 Task: Look for space in Kleve, Germany from 9th June, 2023 to 16th June, 2023 for 2 adults in price range Rs.8000 to Rs.16000. Place can be entire place with 2 bedrooms having 2 beds and 1 bathroom. Property type can be house, flat, guest house. Booking option can be shelf check-in. Required host language is English.
Action: Mouse moved to (432, 106)
Screenshot: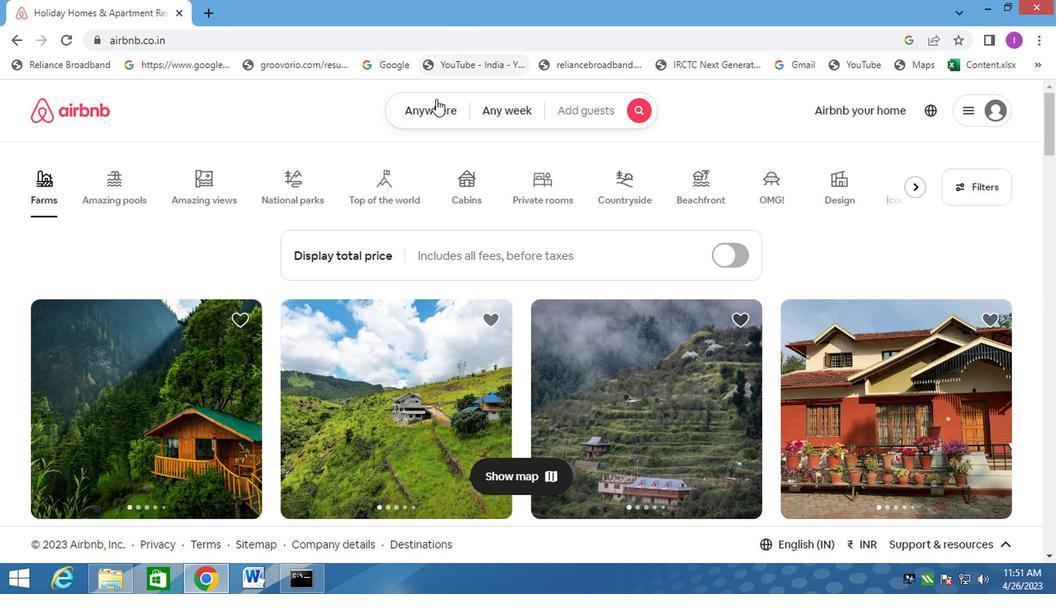
Action: Mouse pressed left at (432, 106)
Screenshot: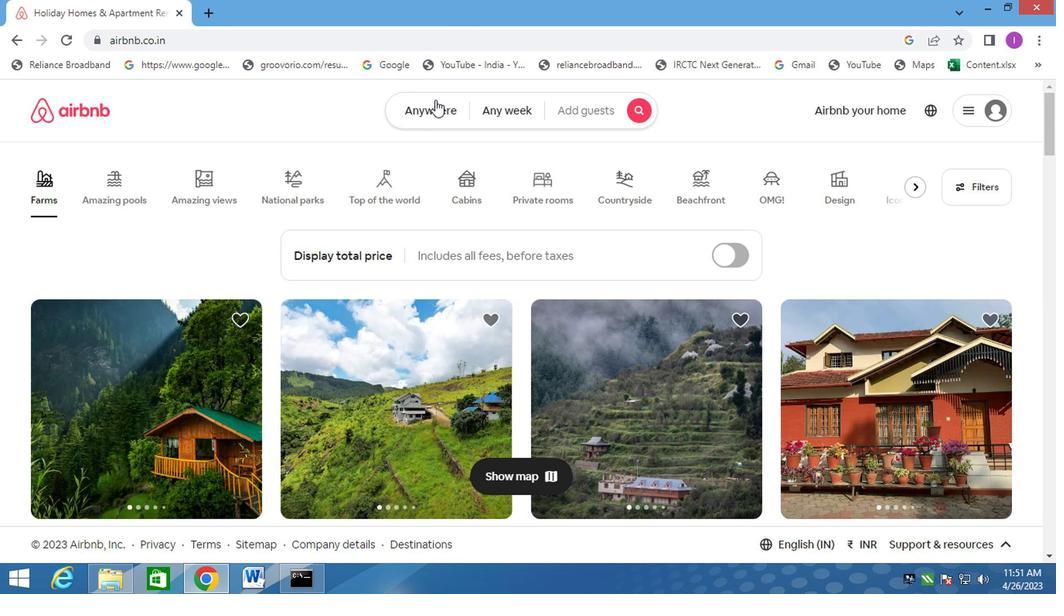 
Action: Mouse moved to (232, 183)
Screenshot: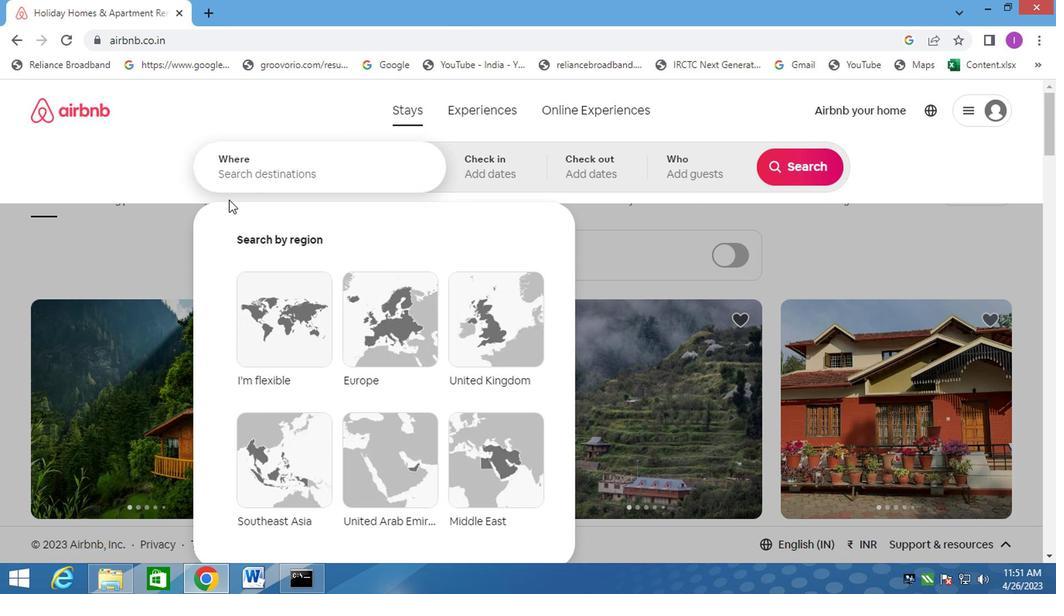
Action: Mouse pressed left at (232, 183)
Screenshot: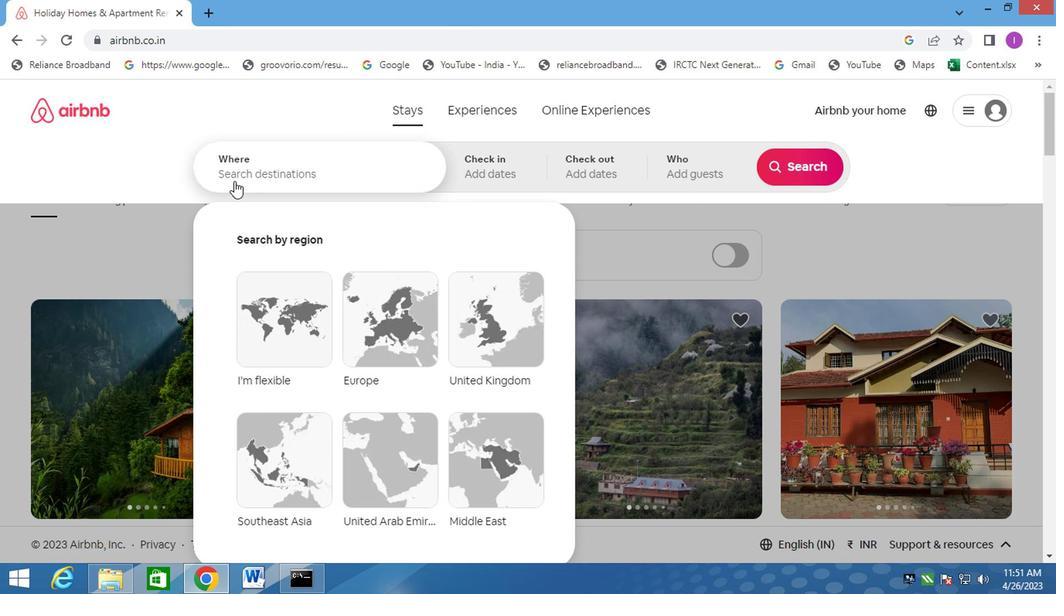 
Action: Mouse moved to (390, 94)
Screenshot: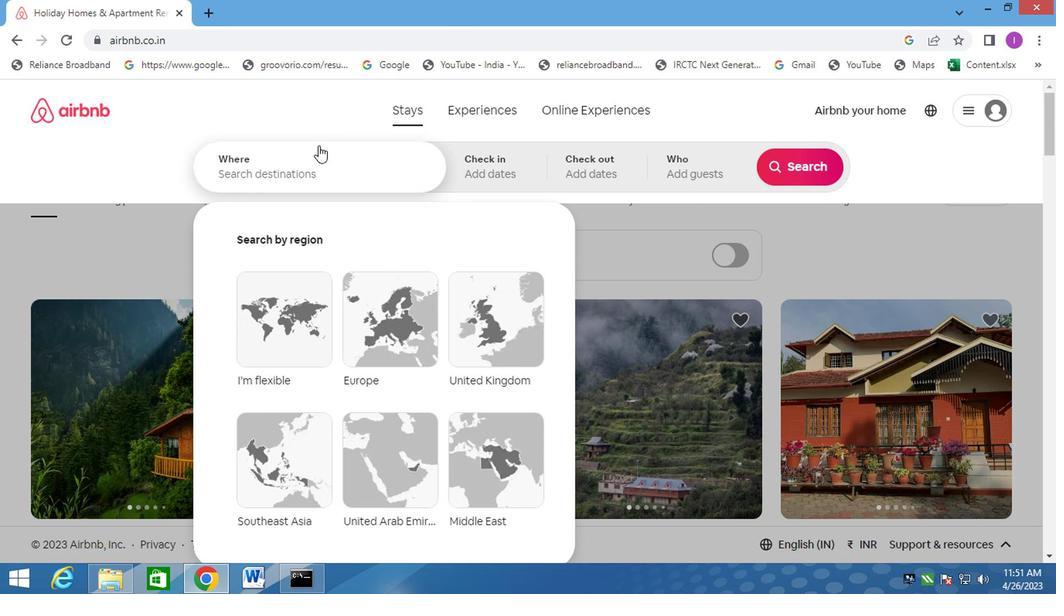 
Action: Key pressed <Key.shift>KELVE,GERNMANY
Screenshot: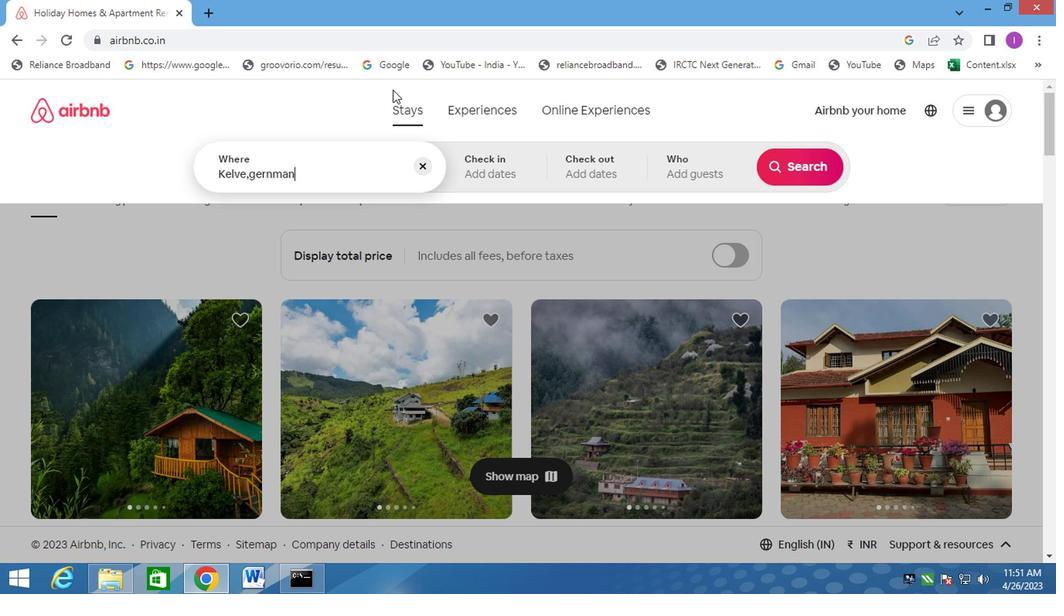 
Action: Mouse moved to (339, 255)
Screenshot: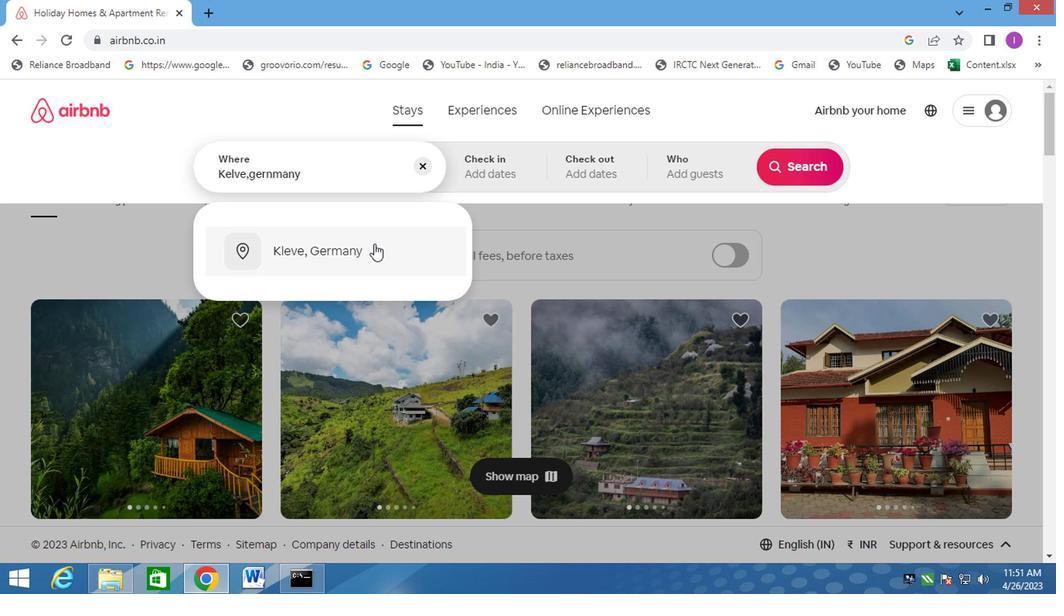 
Action: Mouse pressed left at (339, 255)
Screenshot: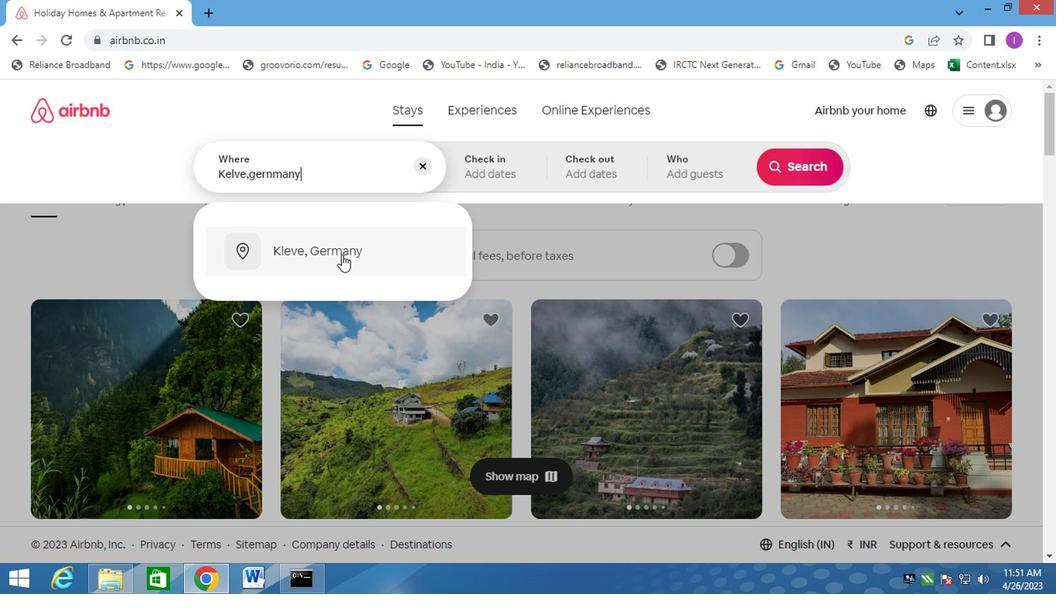
Action: Mouse moved to (784, 295)
Screenshot: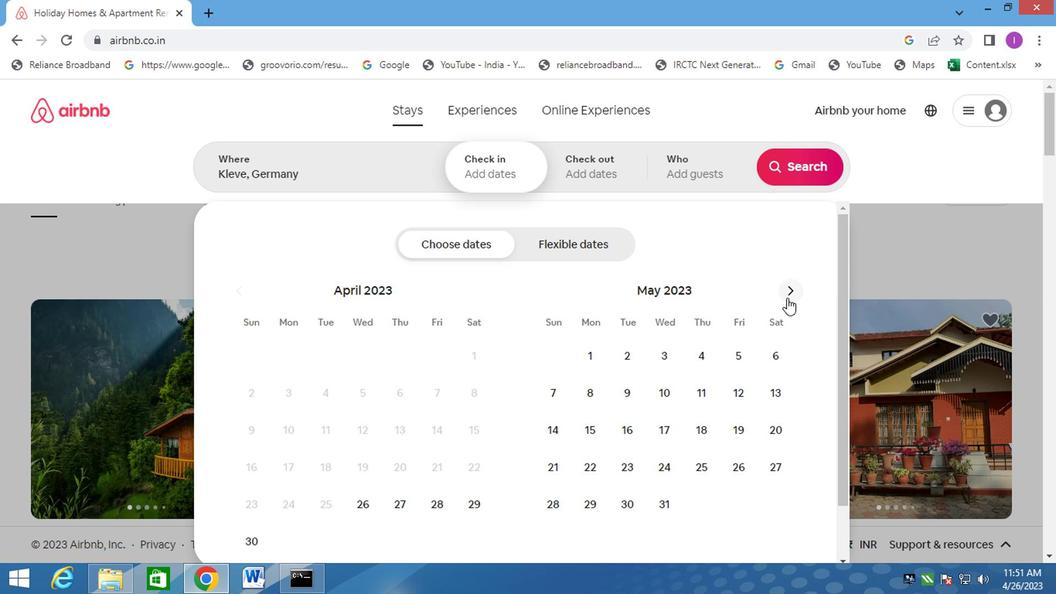 
Action: Mouse pressed left at (784, 295)
Screenshot: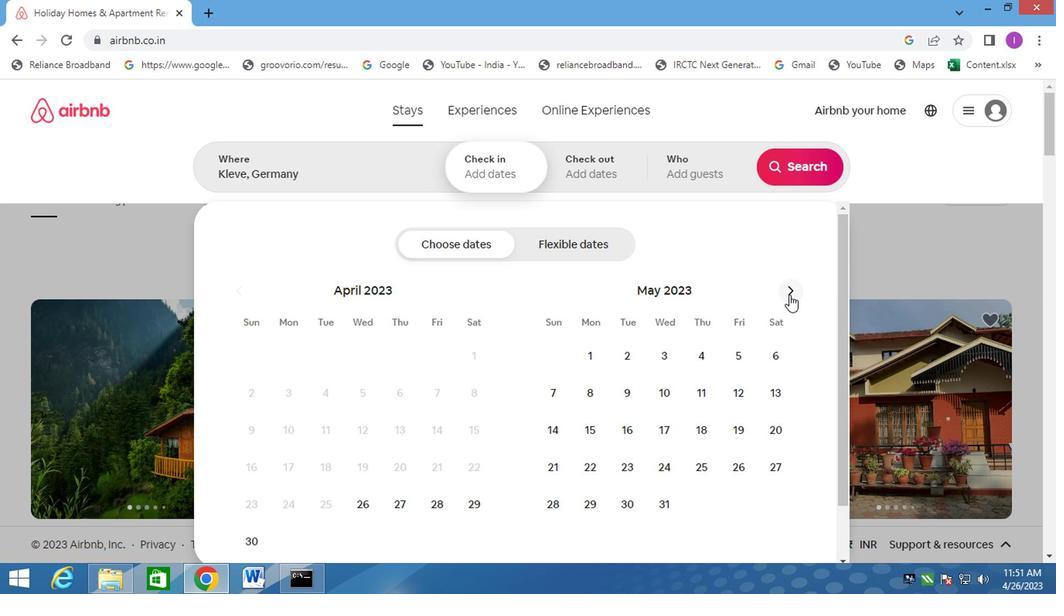 
Action: Mouse moved to (736, 393)
Screenshot: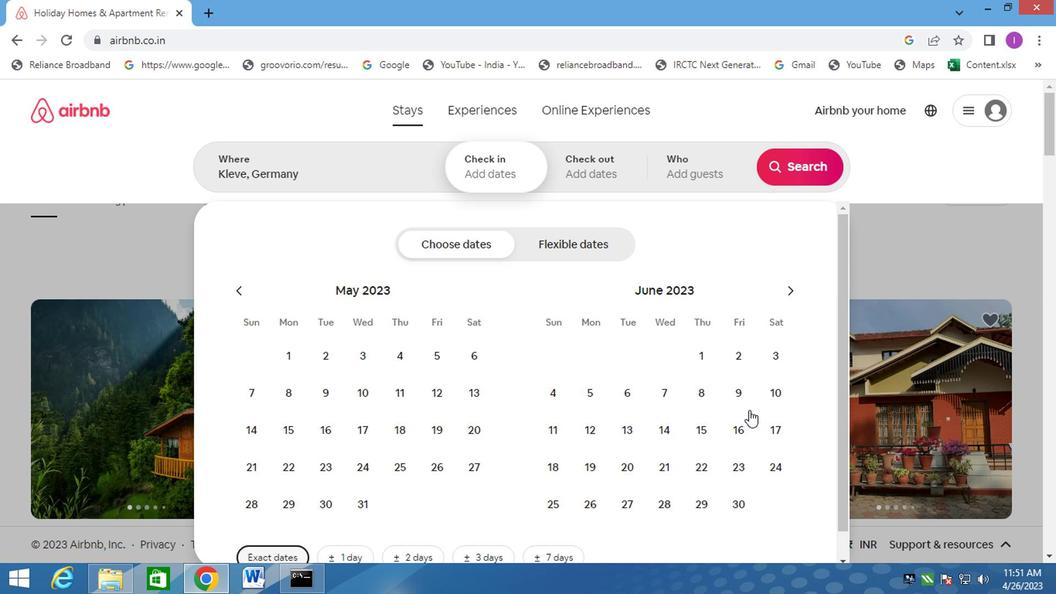 
Action: Mouse pressed left at (736, 393)
Screenshot: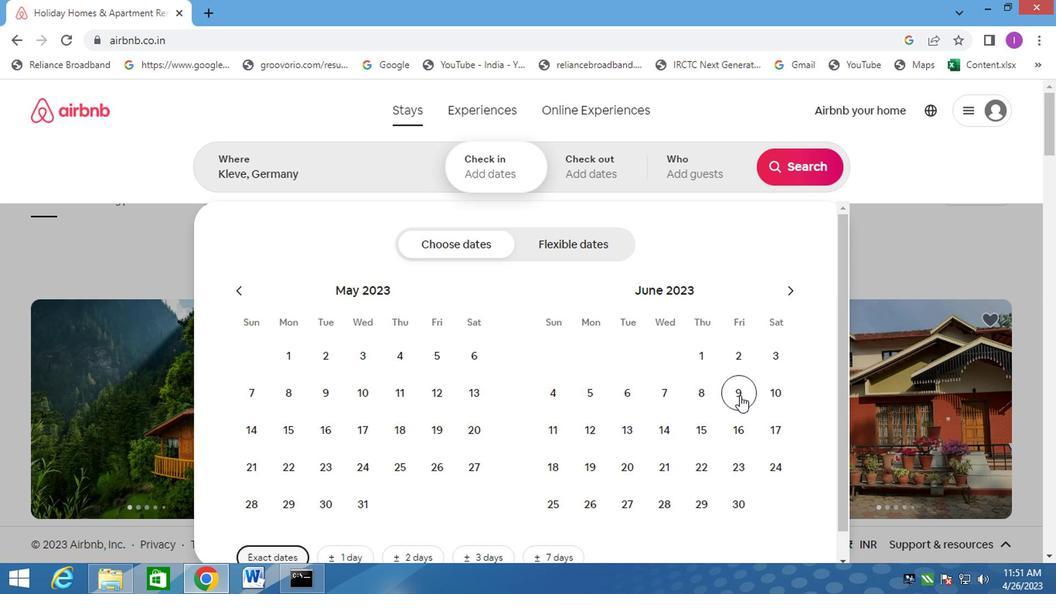 
Action: Mouse moved to (740, 428)
Screenshot: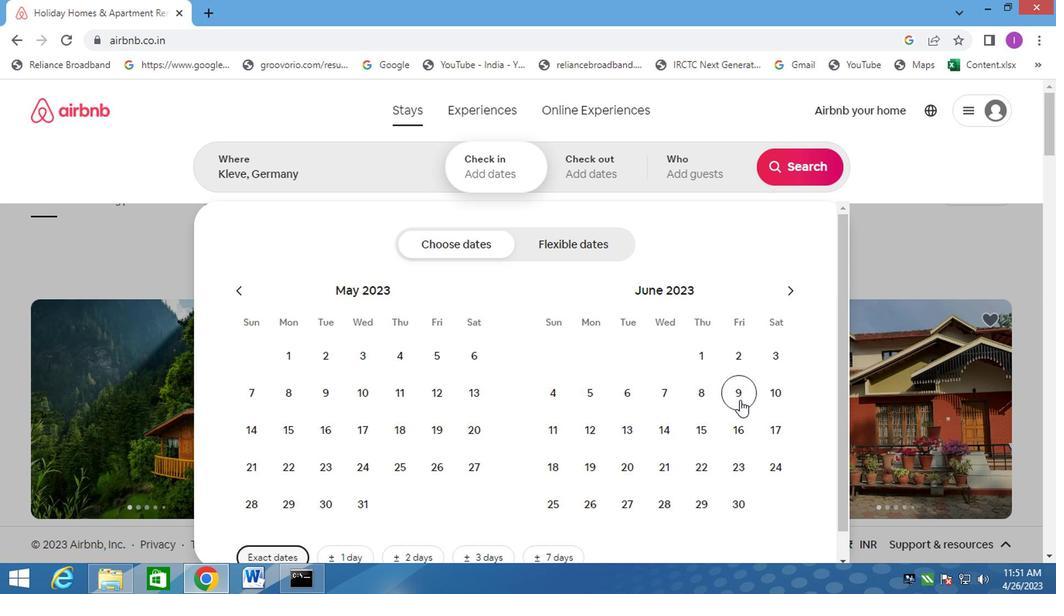 
Action: Mouse pressed left at (740, 428)
Screenshot: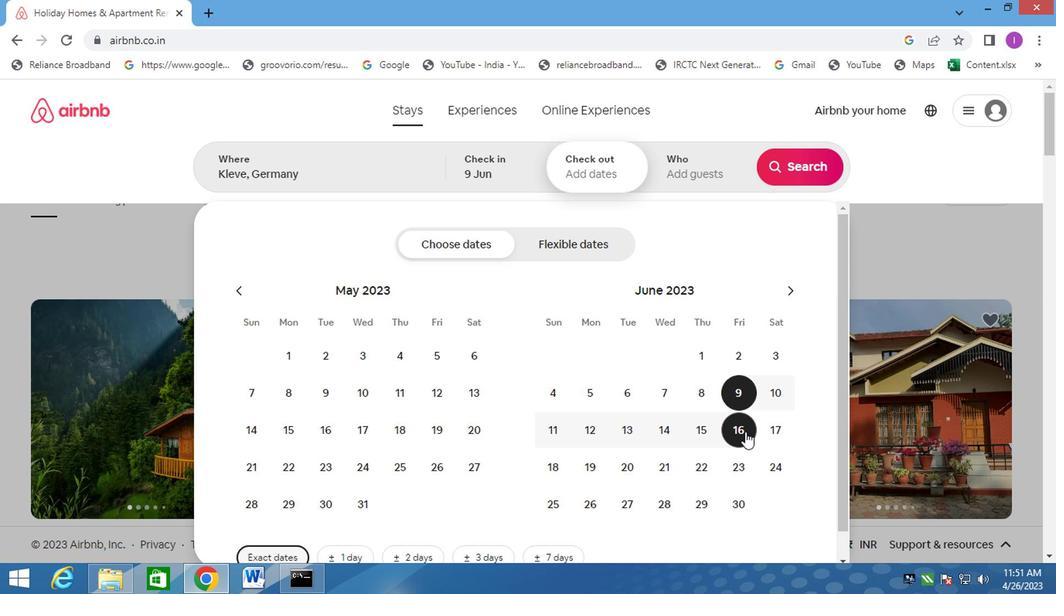 
Action: Mouse moved to (692, 183)
Screenshot: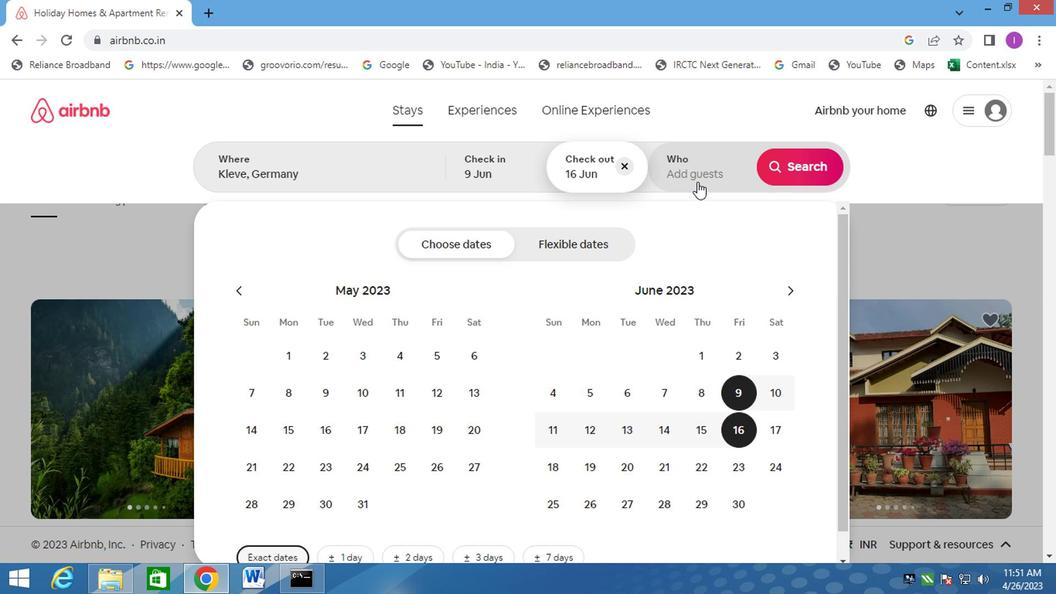 
Action: Mouse pressed left at (692, 183)
Screenshot: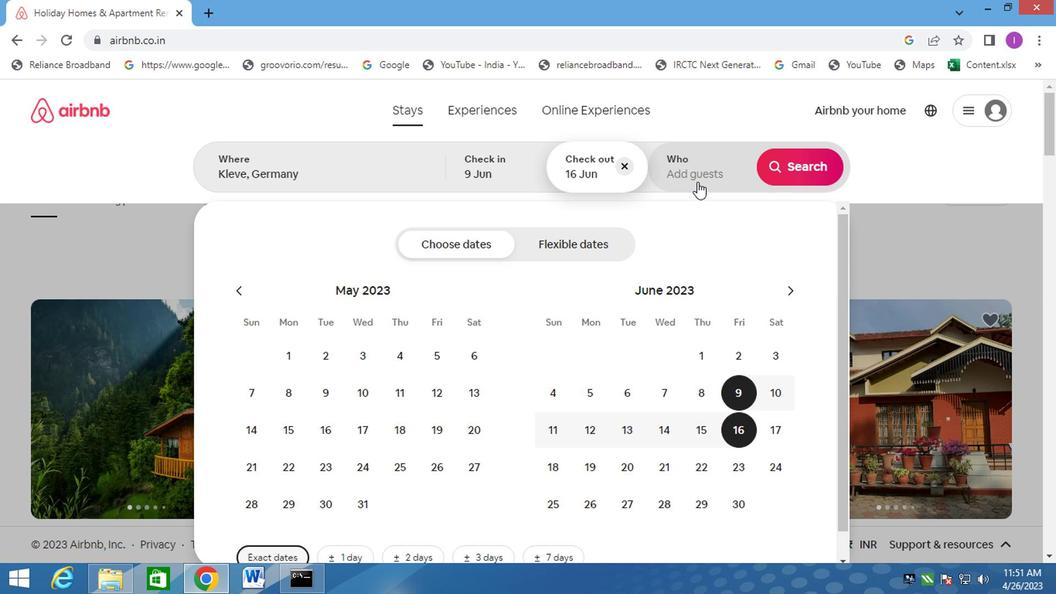 
Action: Mouse moved to (800, 245)
Screenshot: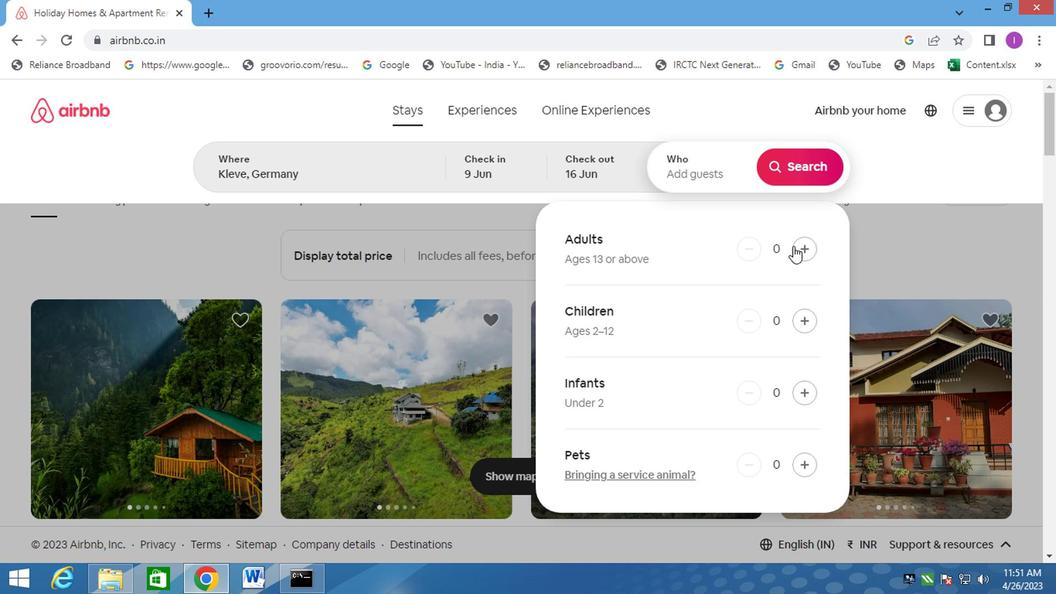 
Action: Mouse pressed left at (800, 245)
Screenshot: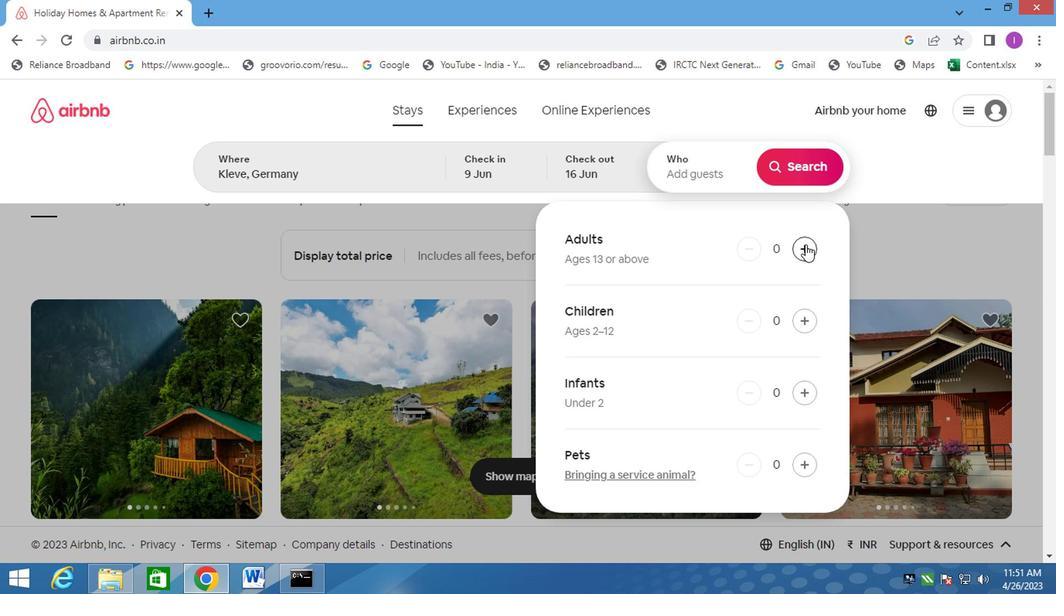 
Action: Mouse moved to (802, 245)
Screenshot: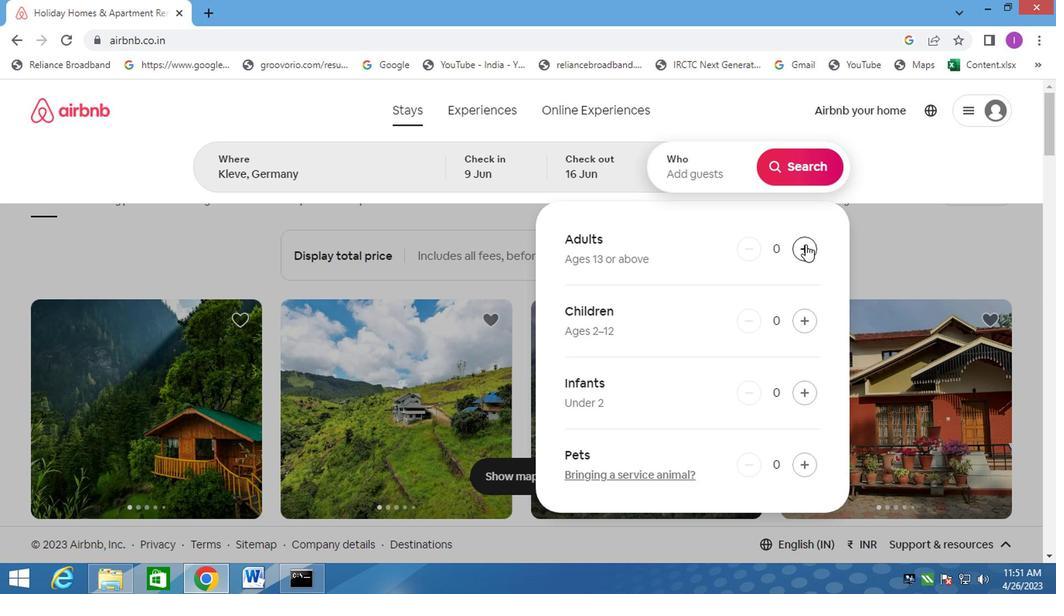 
Action: Mouse pressed left at (802, 245)
Screenshot: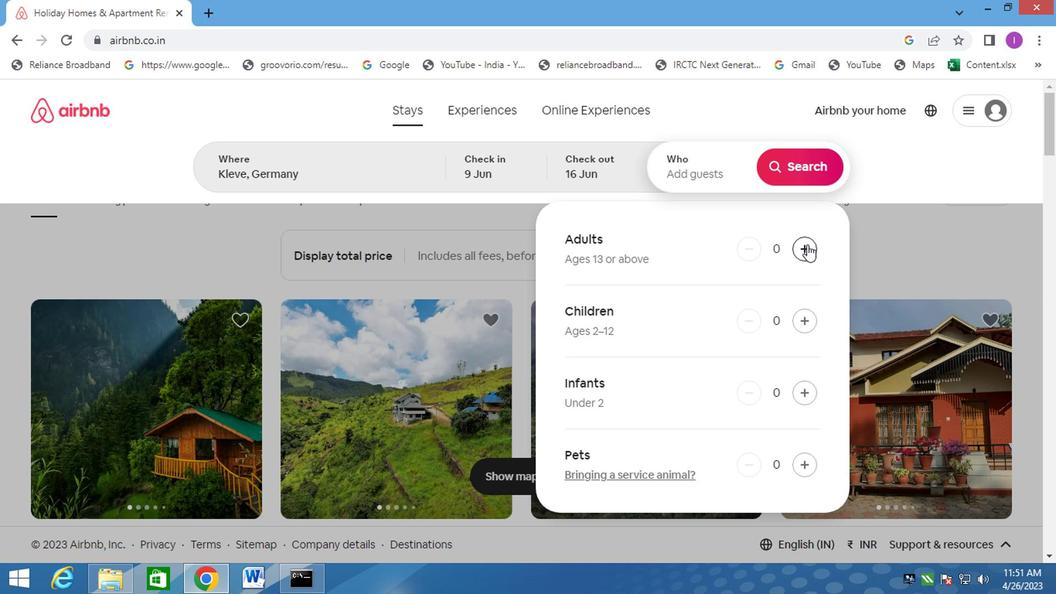 
Action: Mouse moved to (784, 177)
Screenshot: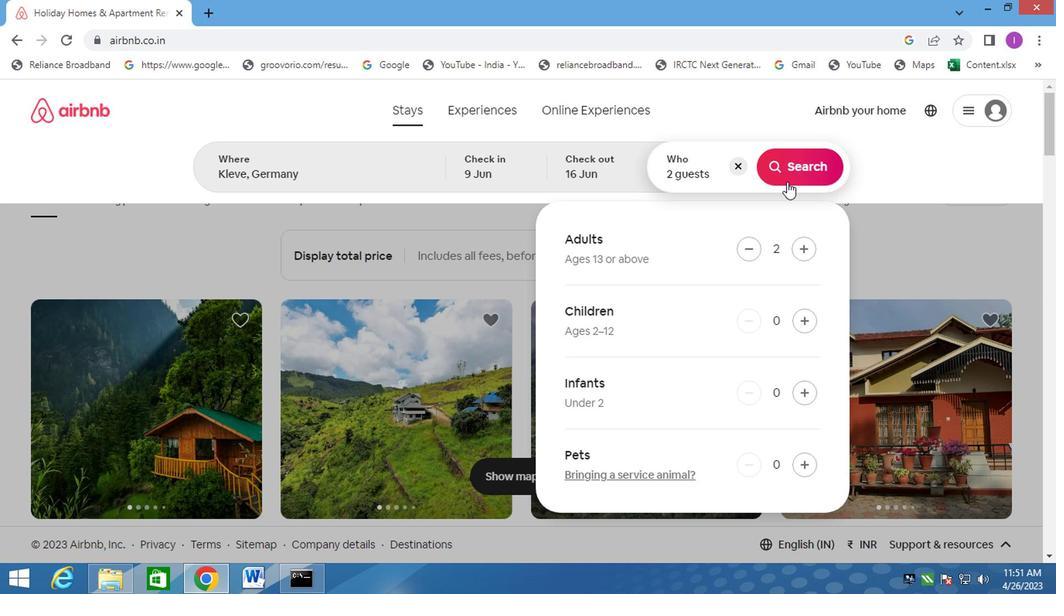 
Action: Mouse pressed left at (784, 177)
Screenshot: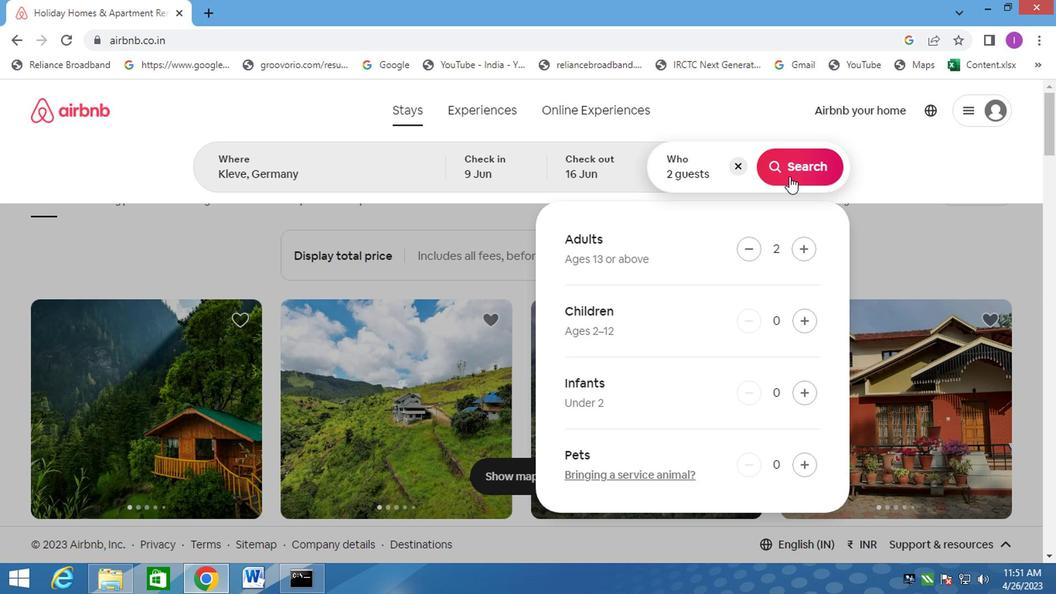 
Action: Mouse moved to (987, 176)
Screenshot: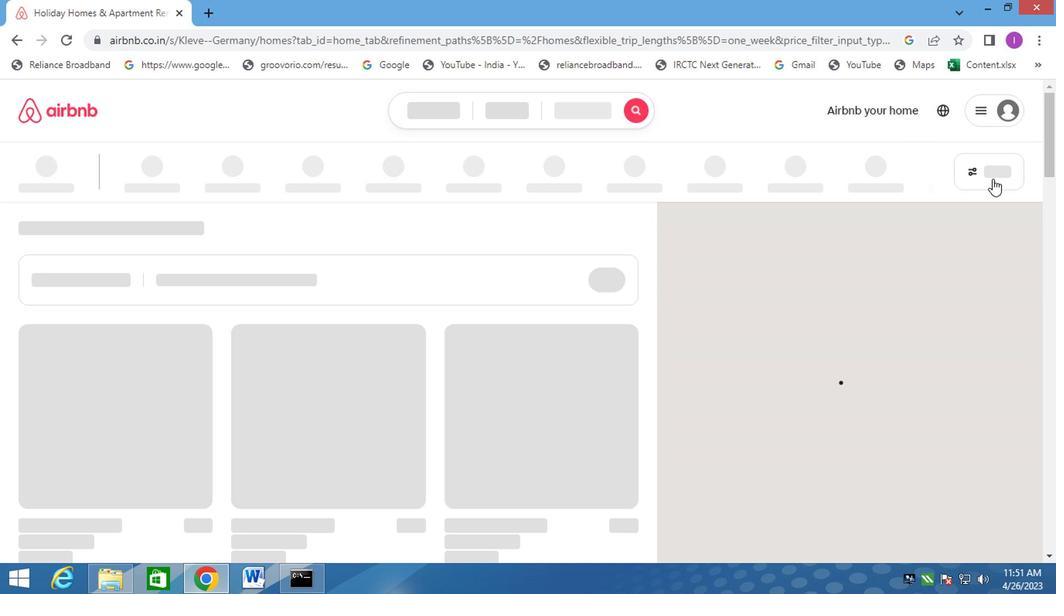 
Action: Mouse pressed left at (987, 176)
Screenshot: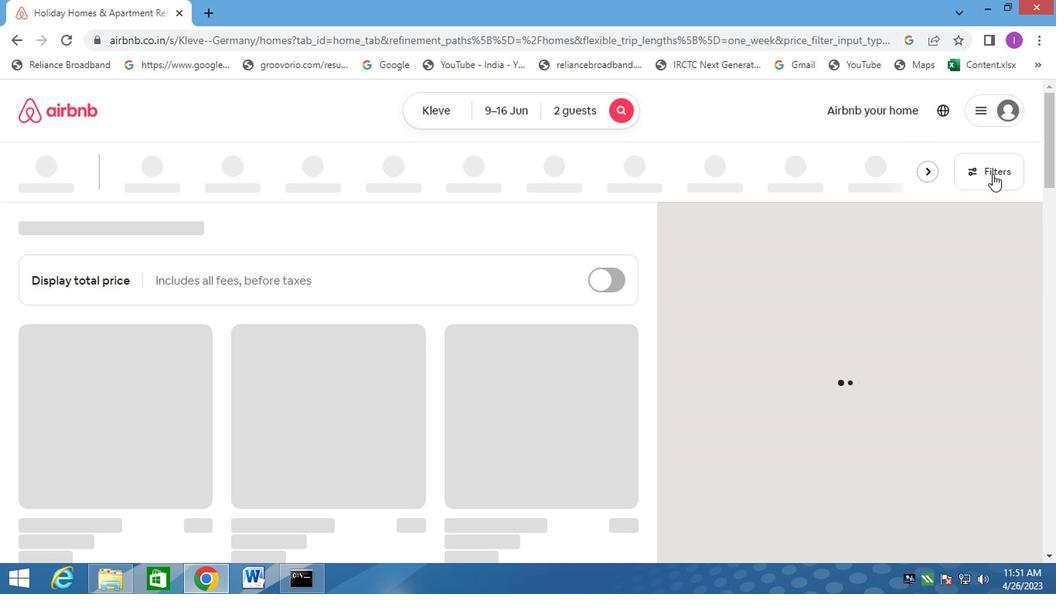 
Action: Mouse moved to (327, 368)
Screenshot: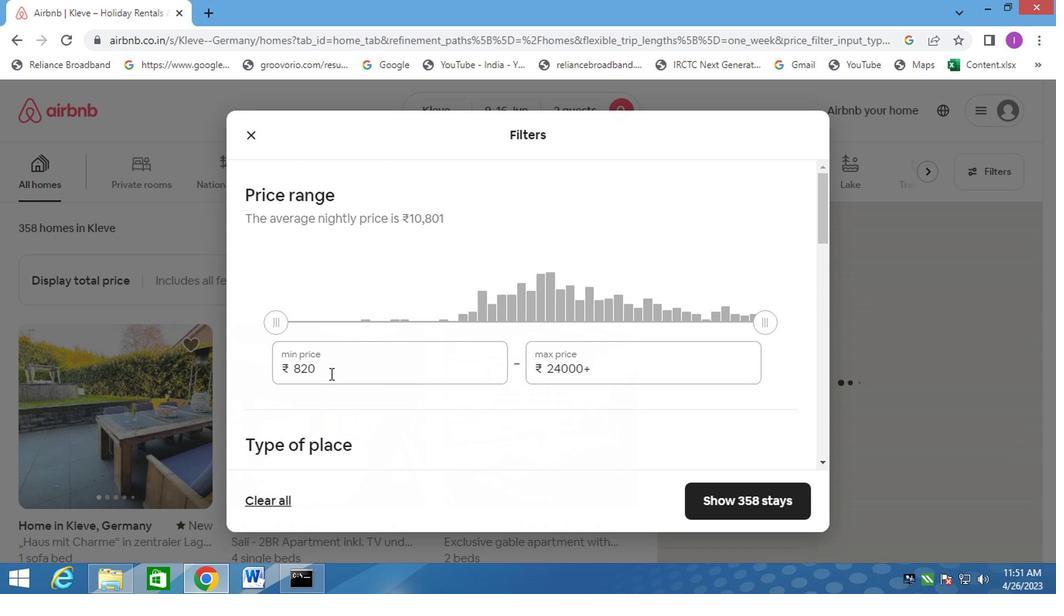 
Action: Mouse pressed left at (327, 368)
Screenshot: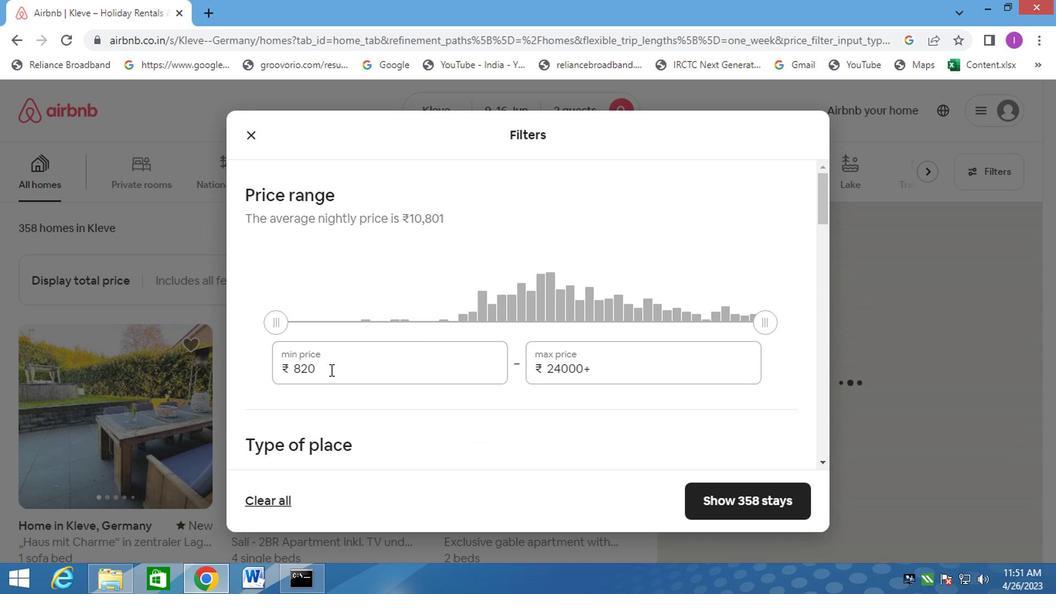 
Action: Mouse moved to (300, 360)
Screenshot: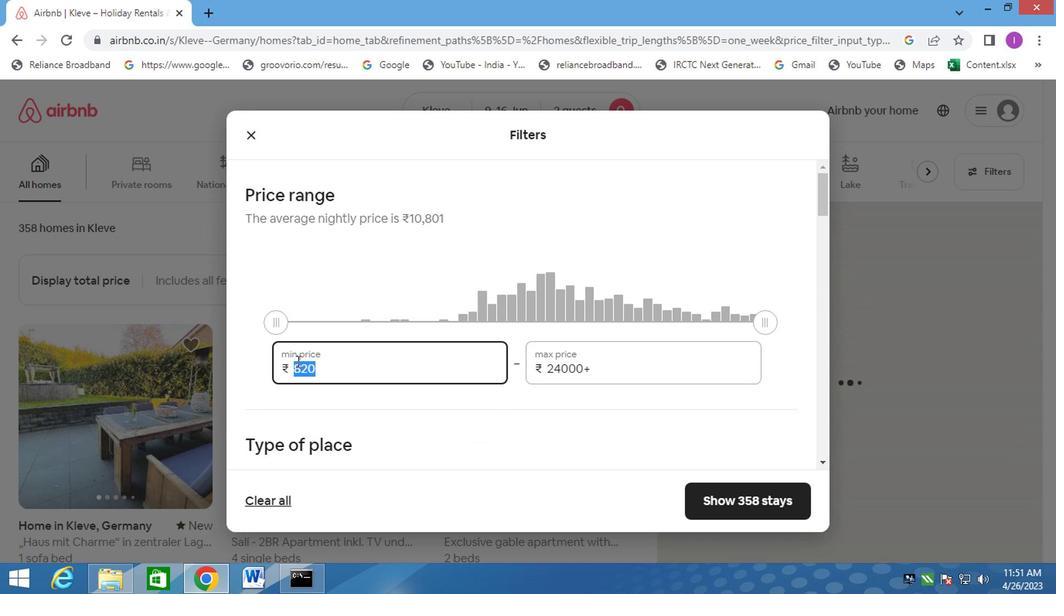 
Action: Key pressed 8000
Screenshot: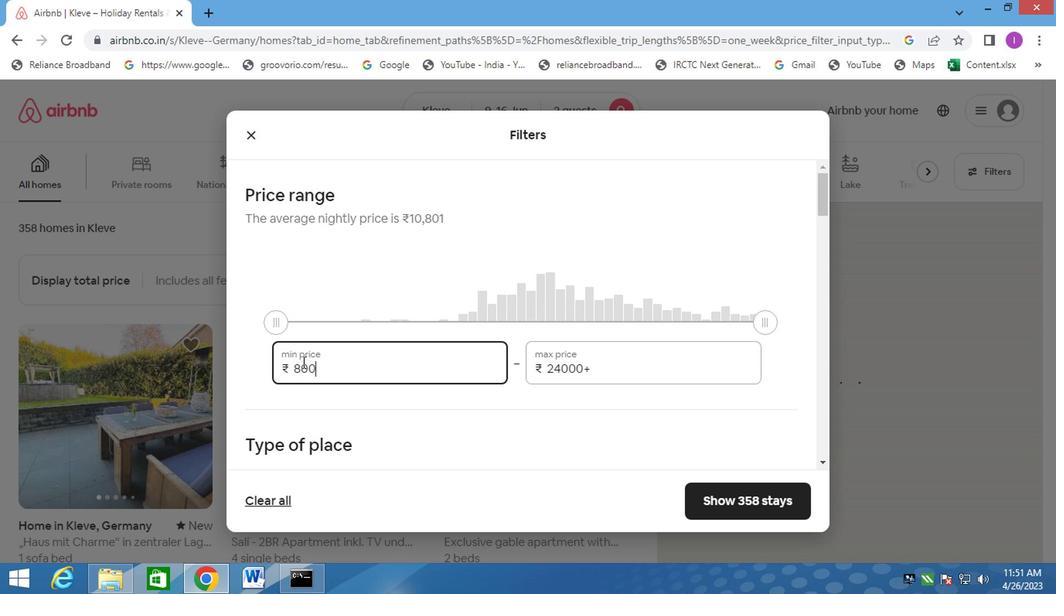 
Action: Mouse moved to (629, 370)
Screenshot: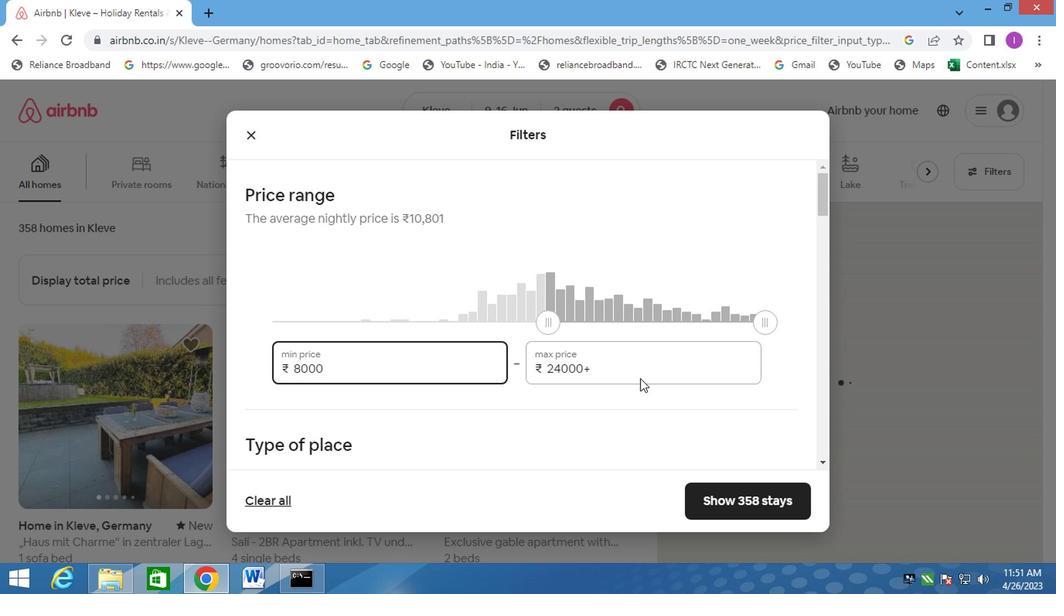 
Action: Mouse pressed left at (629, 370)
Screenshot: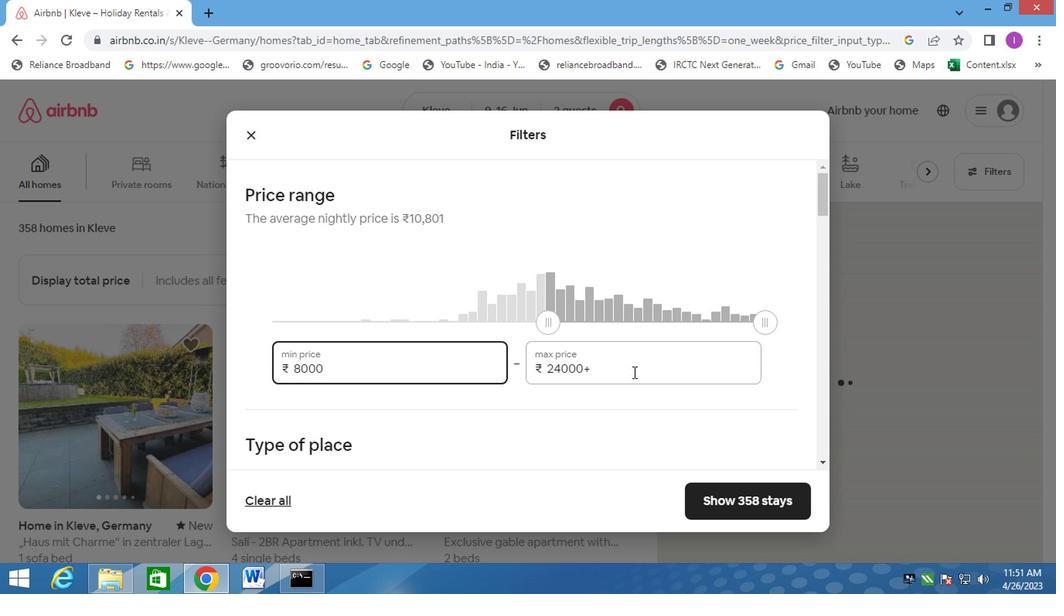 
Action: Mouse moved to (531, 366)
Screenshot: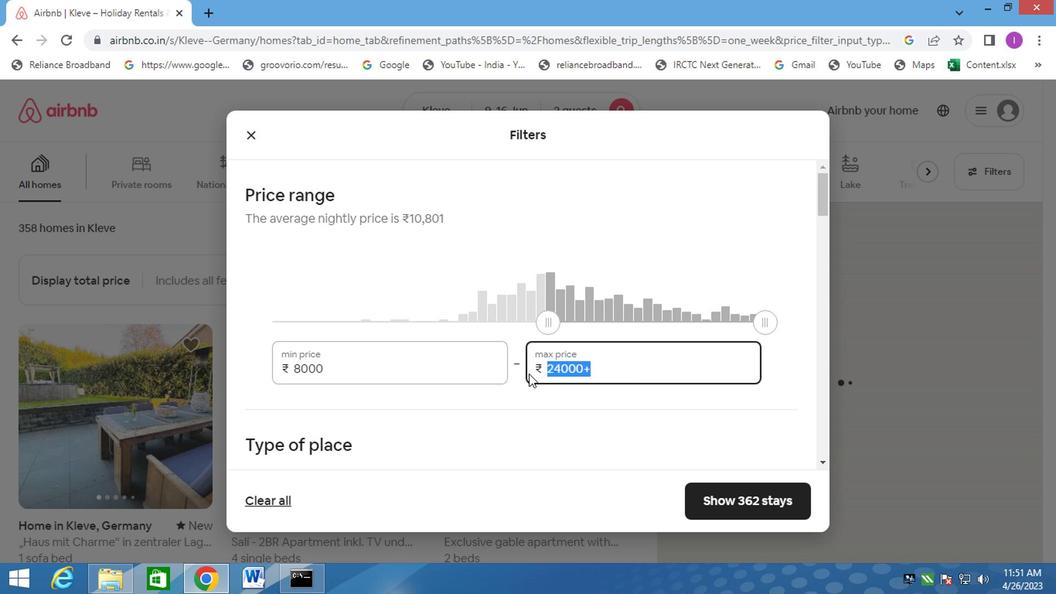 
Action: Key pressed 16000
Screenshot: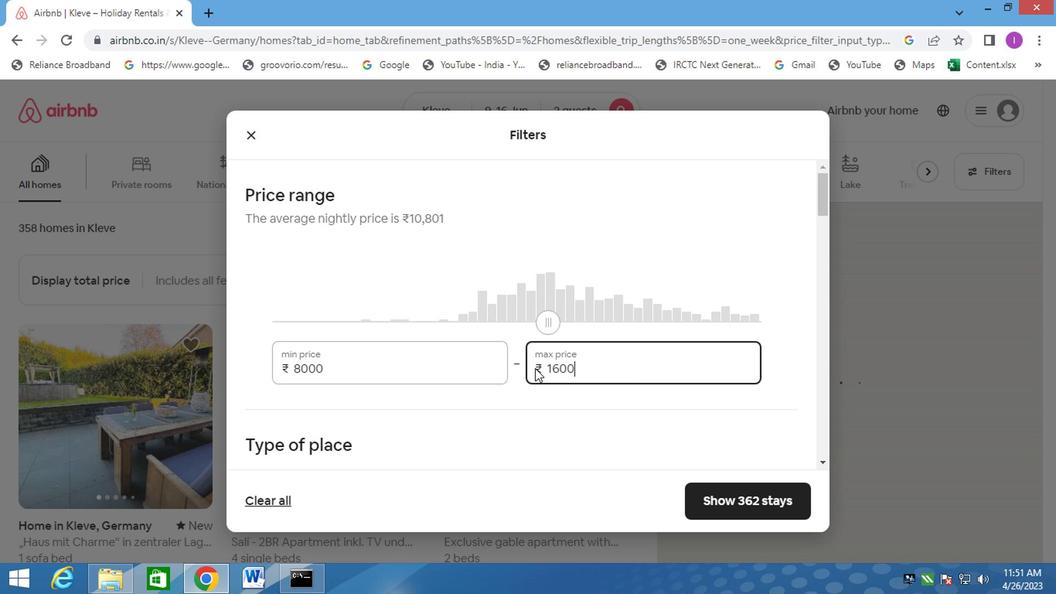 
Action: Mouse moved to (533, 361)
Screenshot: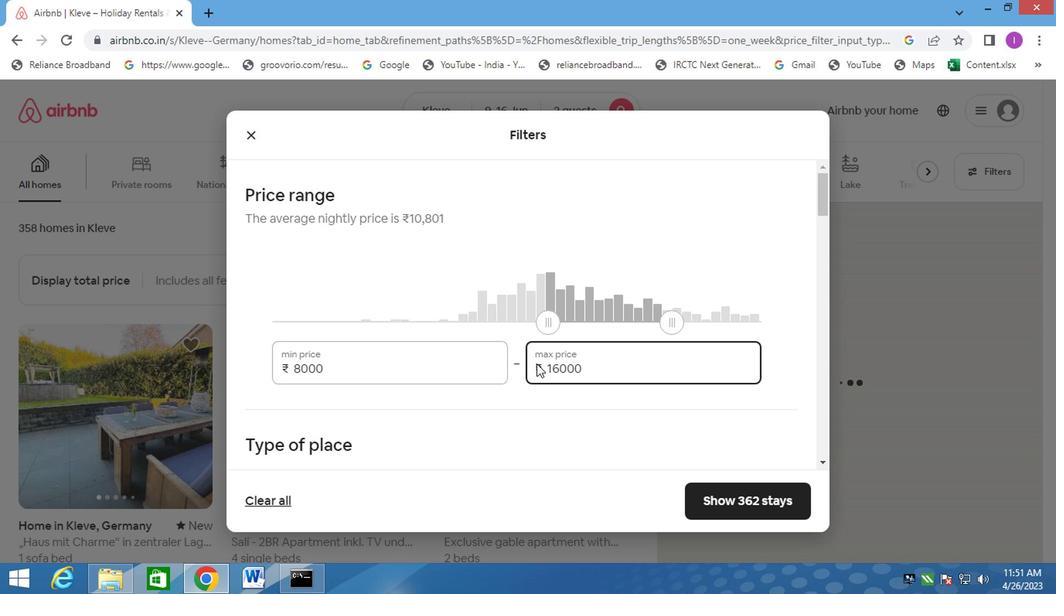 
Action: Mouse scrolled (533, 360) with delta (0, -1)
Screenshot: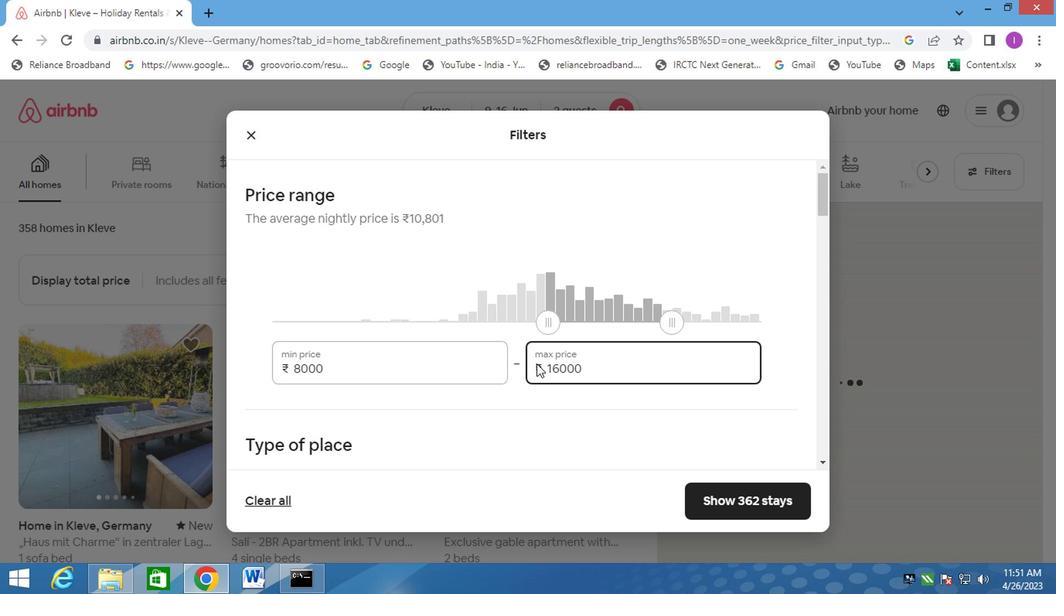 
Action: Mouse scrolled (533, 360) with delta (0, -1)
Screenshot: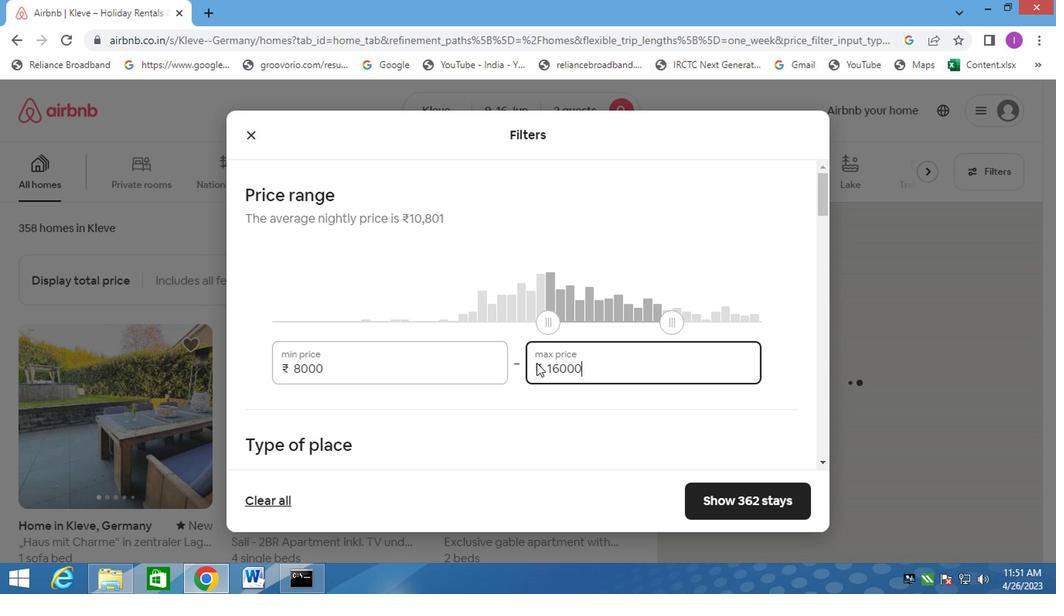 
Action: Mouse moved to (255, 331)
Screenshot: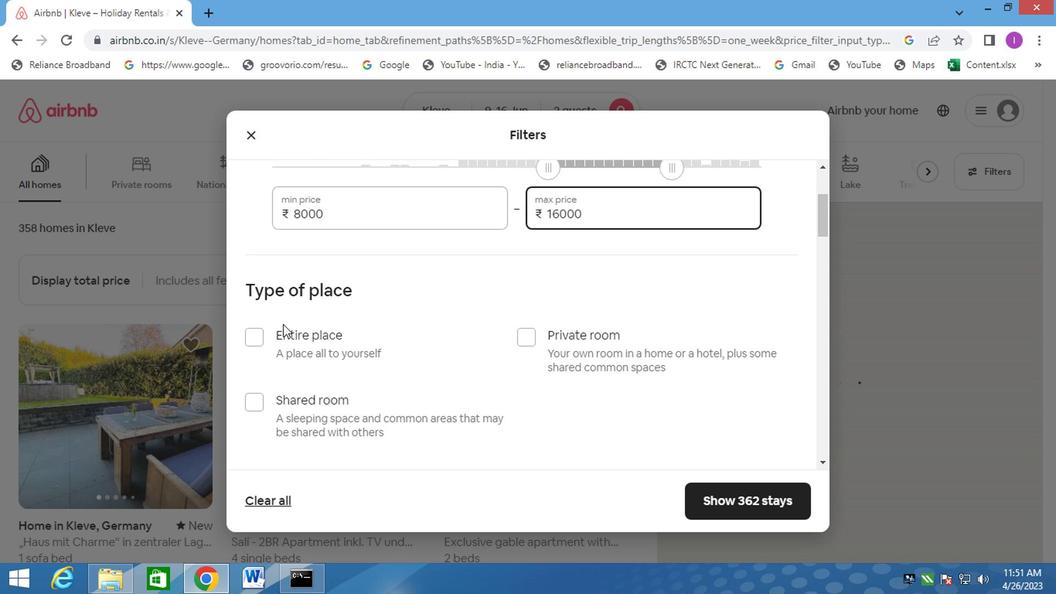 
Action: Mouse pressed left at (255, 331)
Screenshot: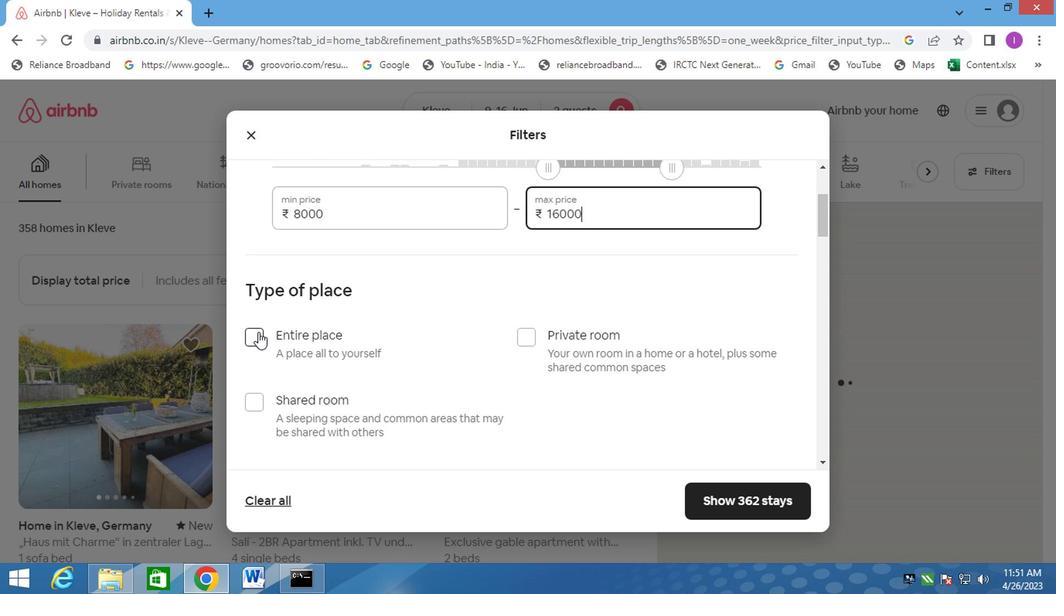 
Action: Mouse moved to (416, 304)
Screenshot: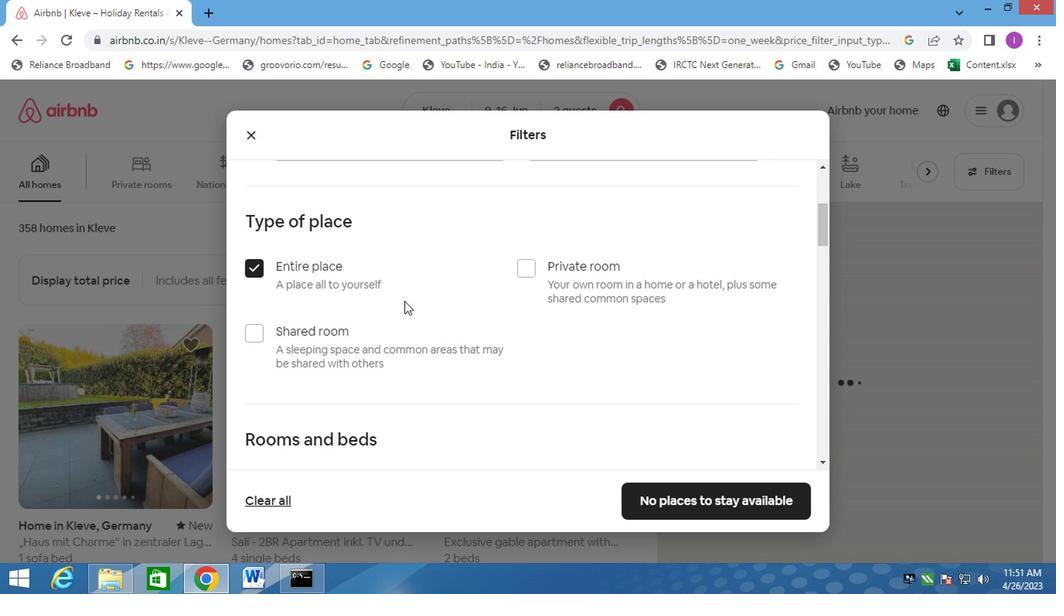 
Action: Mouse scrolled (406, 302) with delta (0, -1)
Screenshot: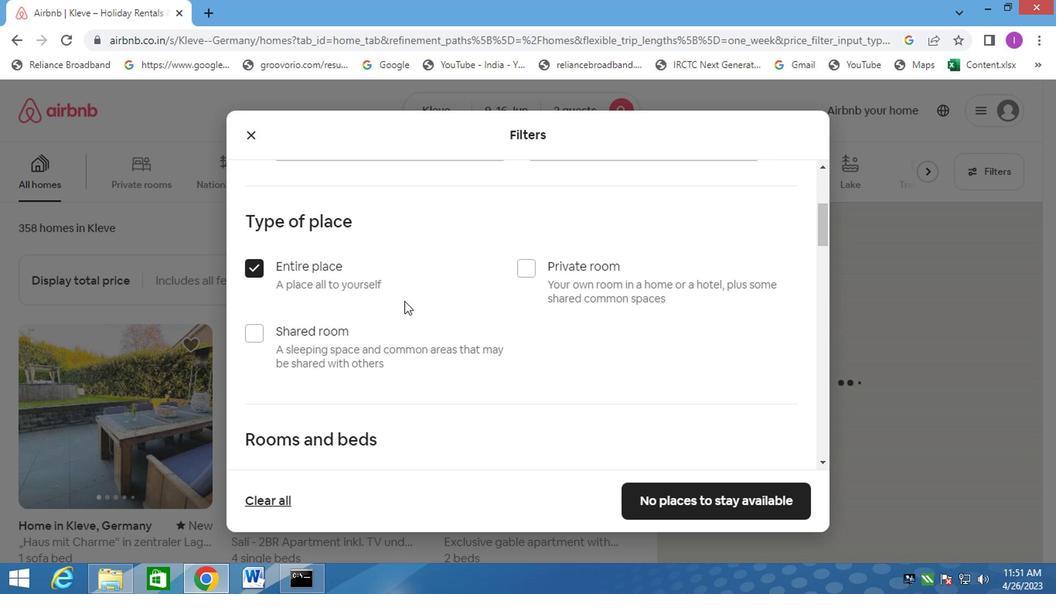 
Action: Mouse moved to (433, 295)
Screenshot: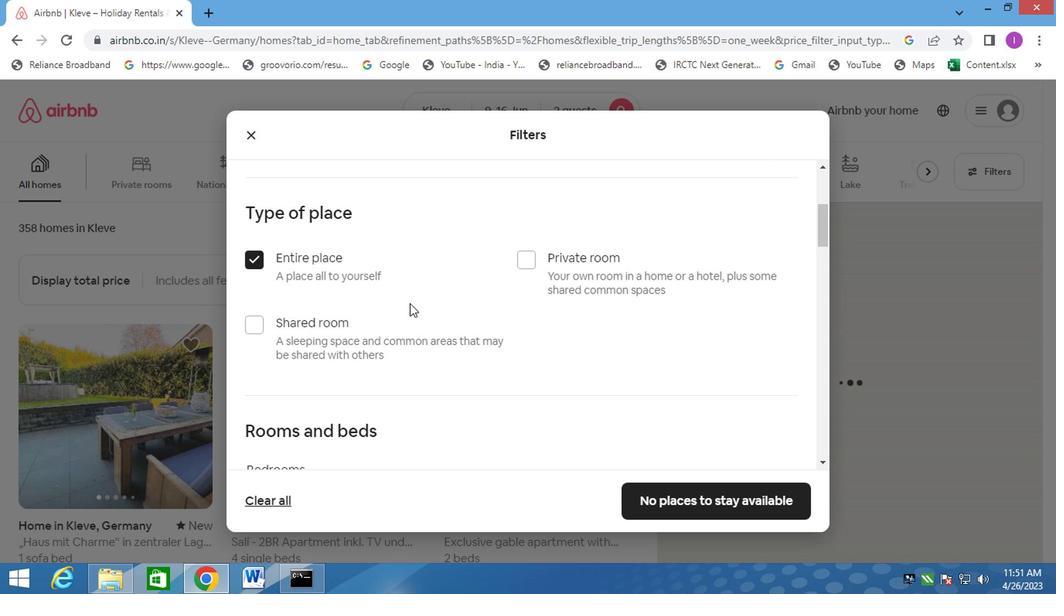 
Action: Mouse scrolled (423, 302) with delta (0, -1)
Screenshot: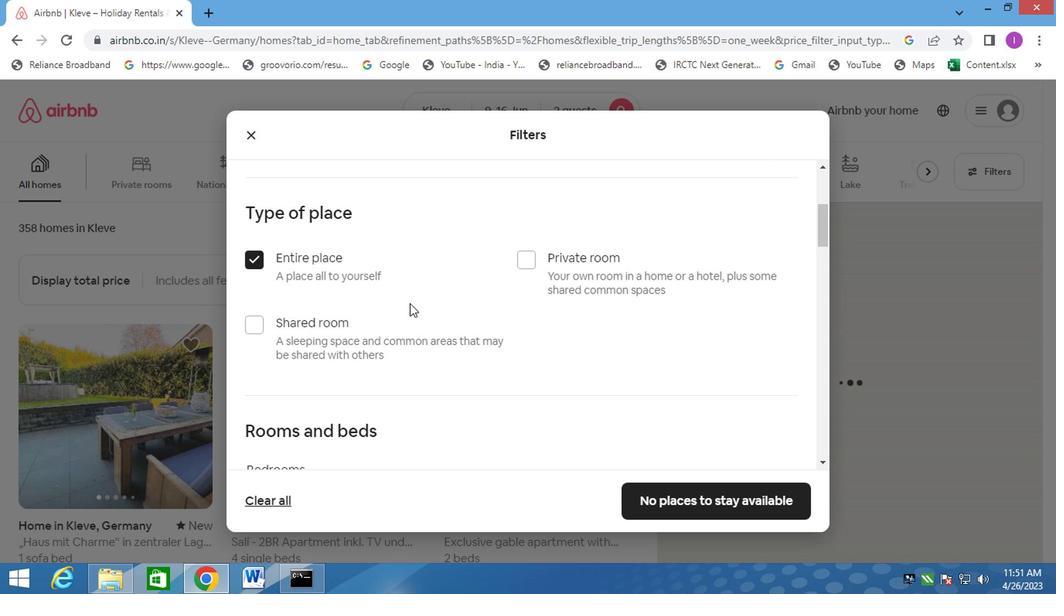 
Action: Mouse moved to (454, 293)
Screenshot: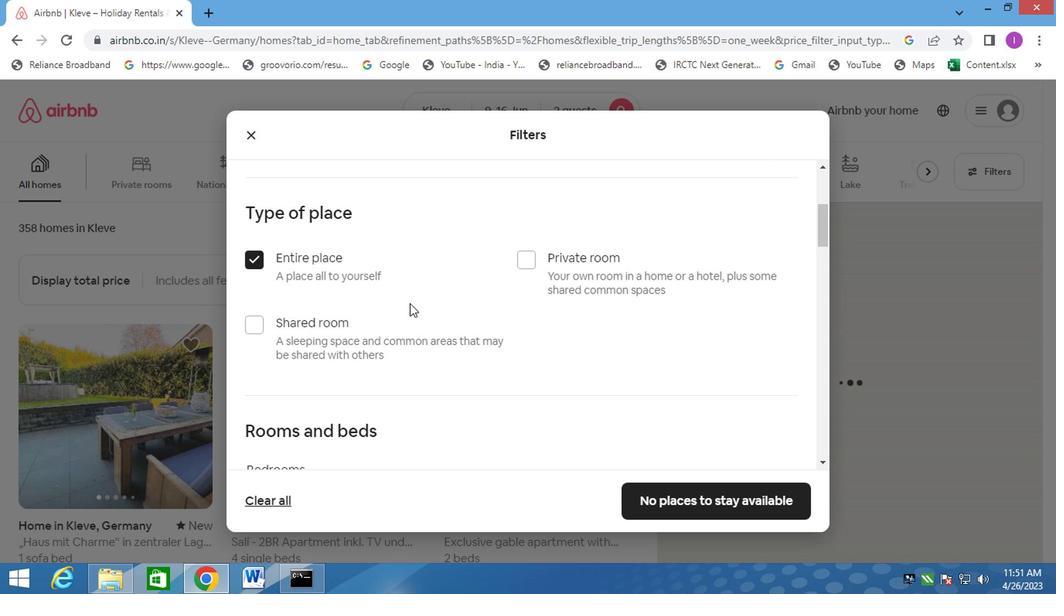 
Action: Mouse scrolled (423, 302) with delta (0, -1)
Screenshot: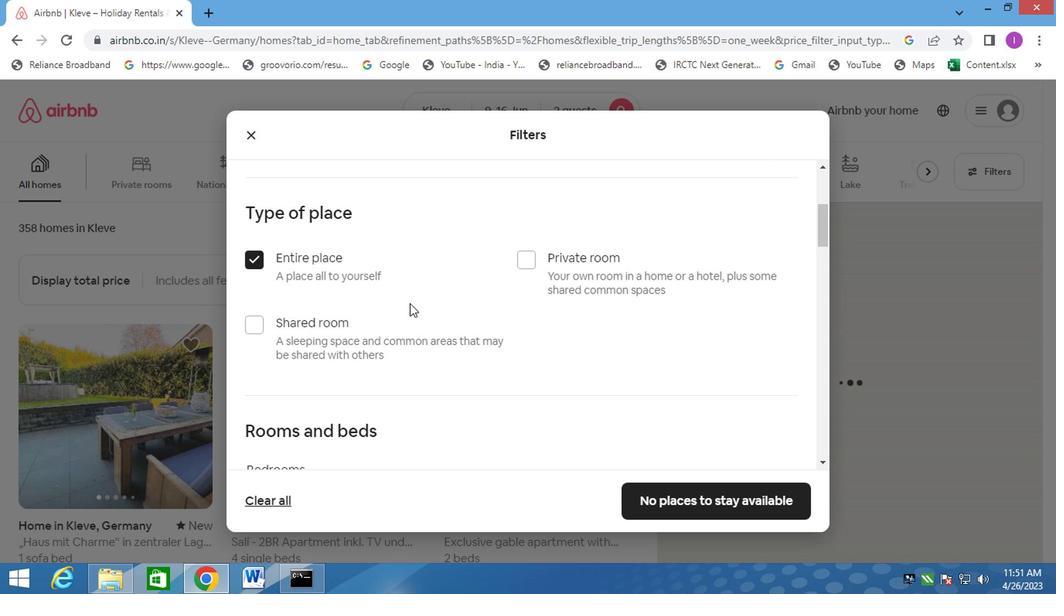 
Action: Mouse moved to (462, 293)
Screenshot: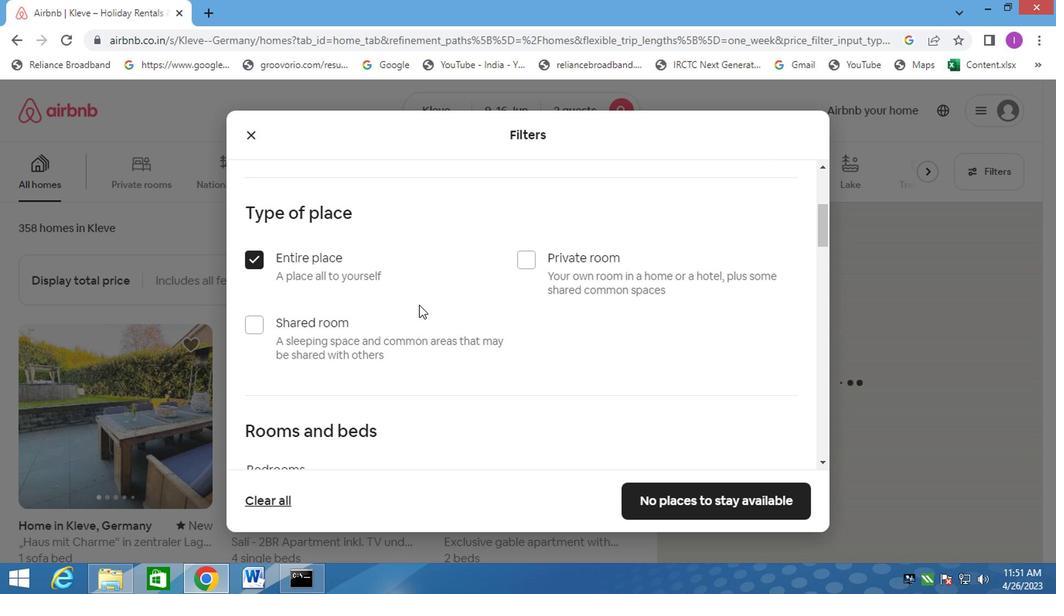 
Action: Mouse scrolled (423, 302) with delta (0, -1)
Screenshot: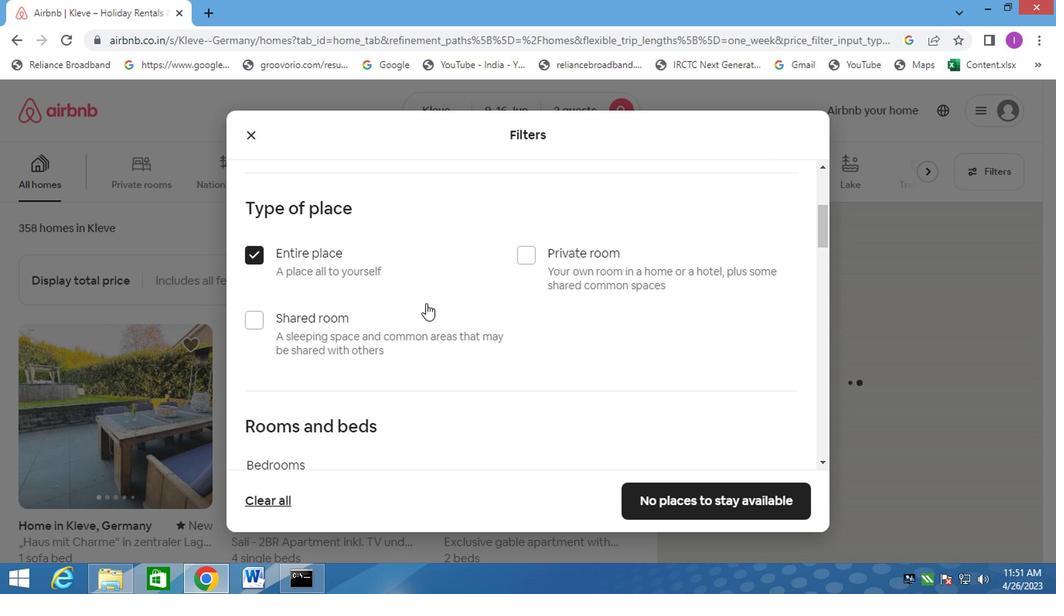 
Action: Mouse moved to (468, 293)
Screenshot: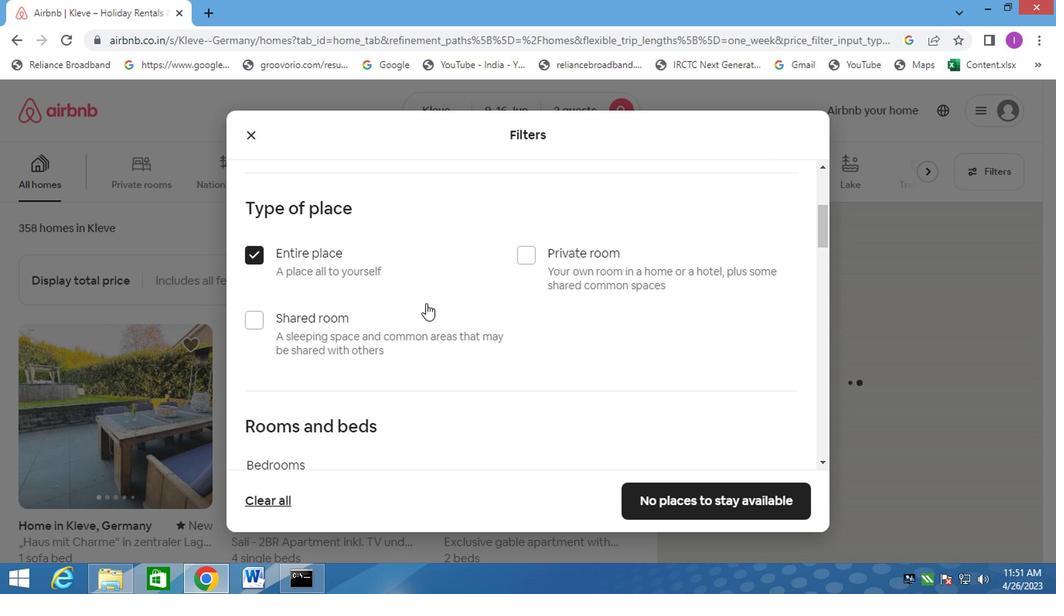 
Action: Mouse scrolled (462, 293) with delta (0, 0)
Screenshot: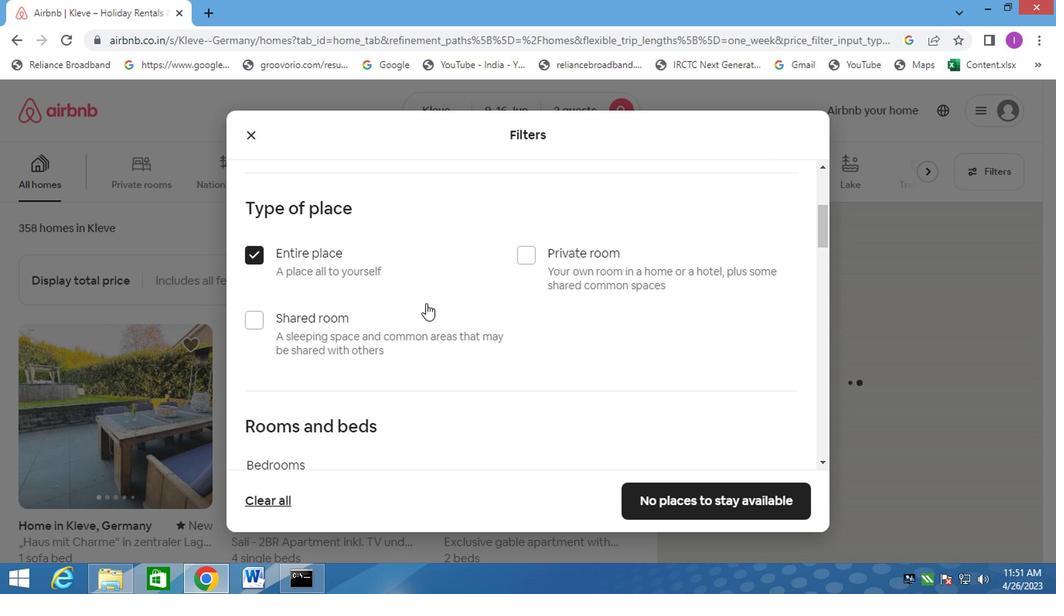 
Action: Mouse moved to (509, 298)
Screenshot: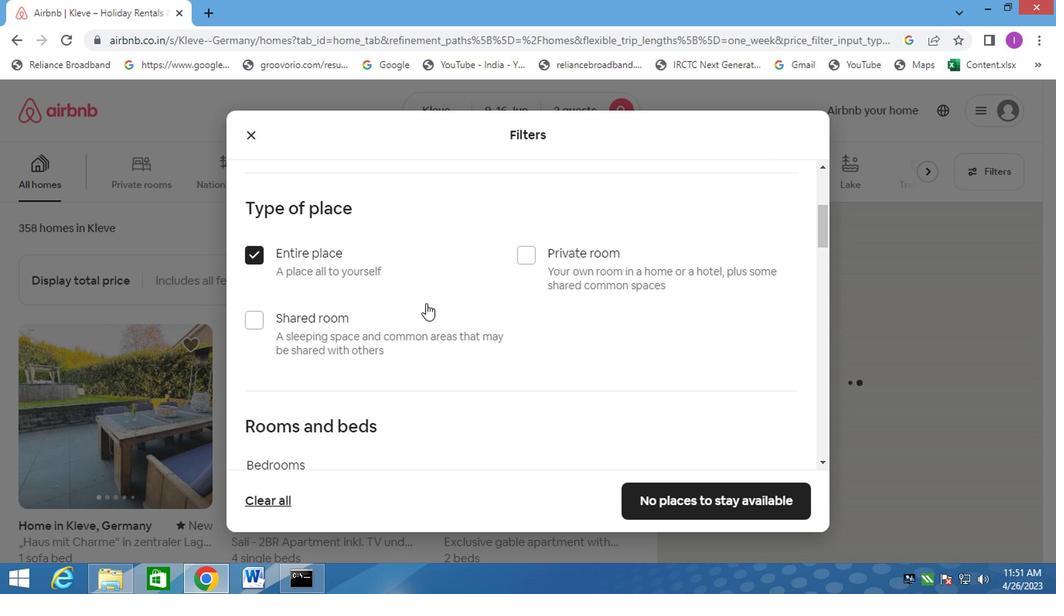 
Action: Mouse scrolled (499, 293) with delta (0, 0)
Screenshot: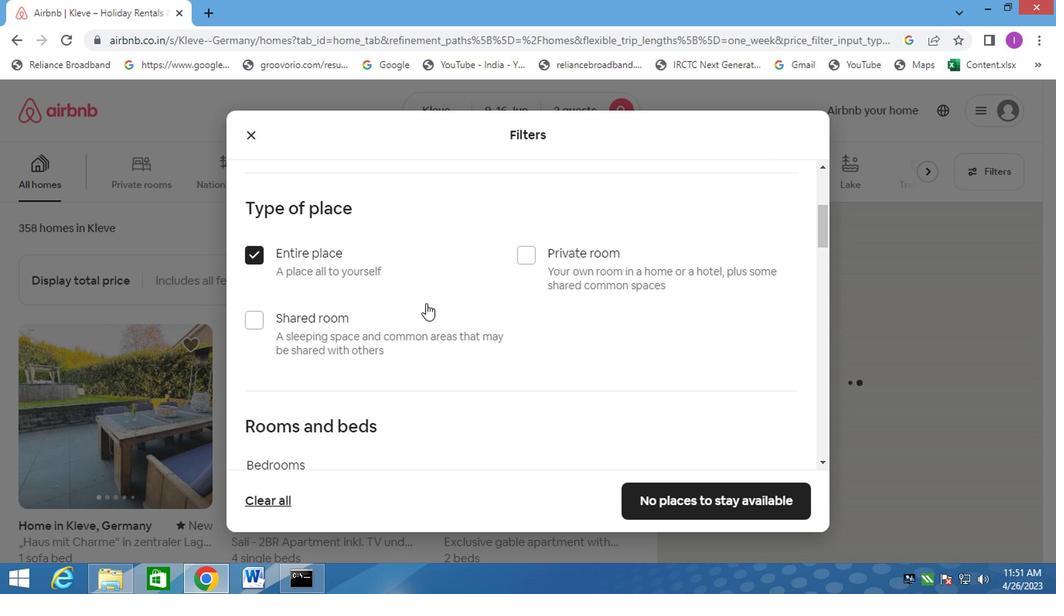 
Action: Mouse moved to (524, 304)
Screenshot: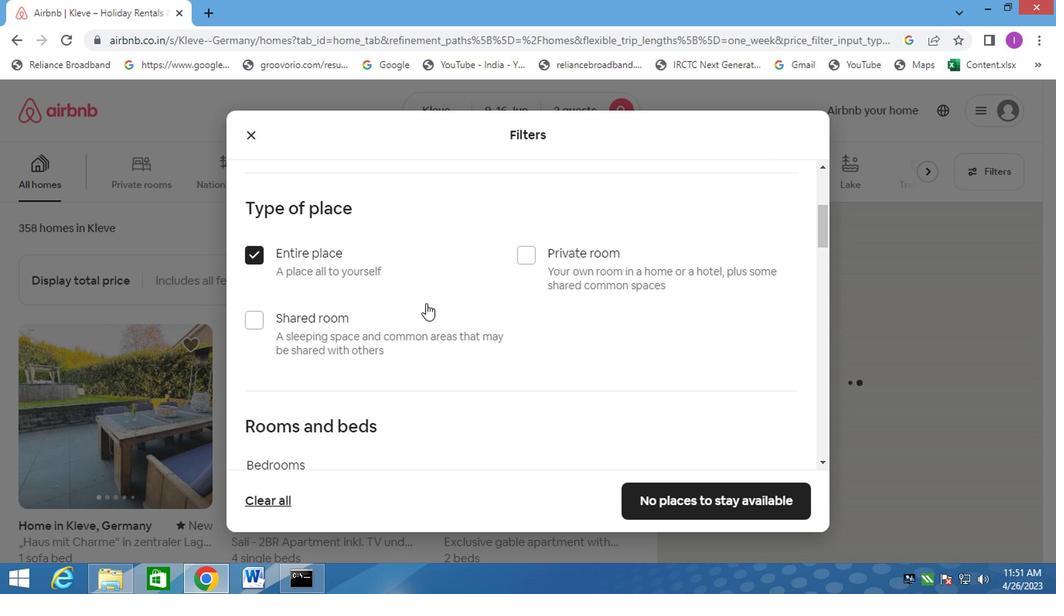
Action: Mouse scrolled (499, 293) with delta (0, 0)
Screenshot: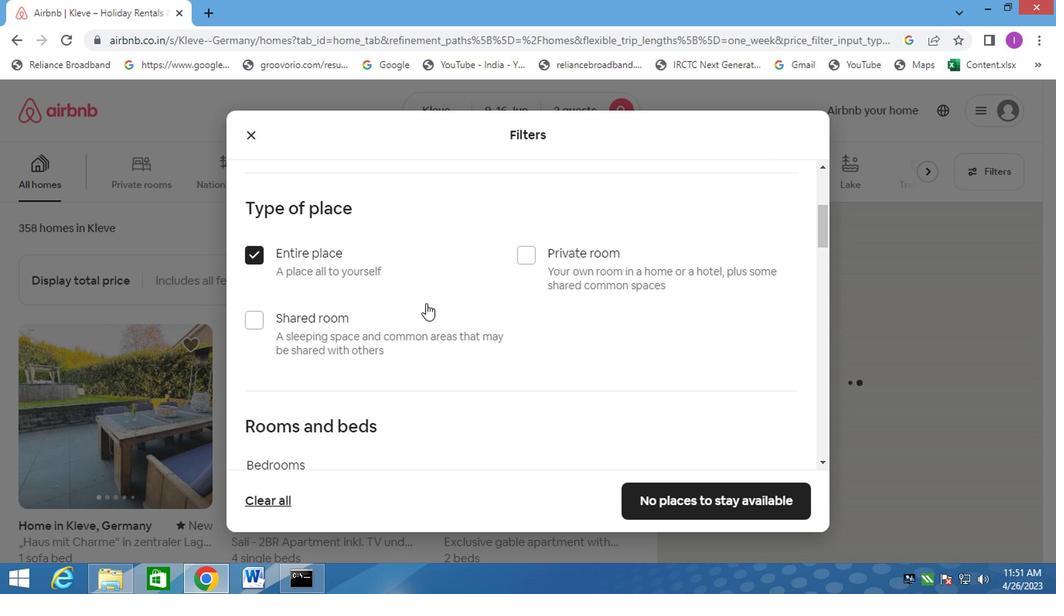 
Action: Mouse moved to (547, 303)
Screenshot: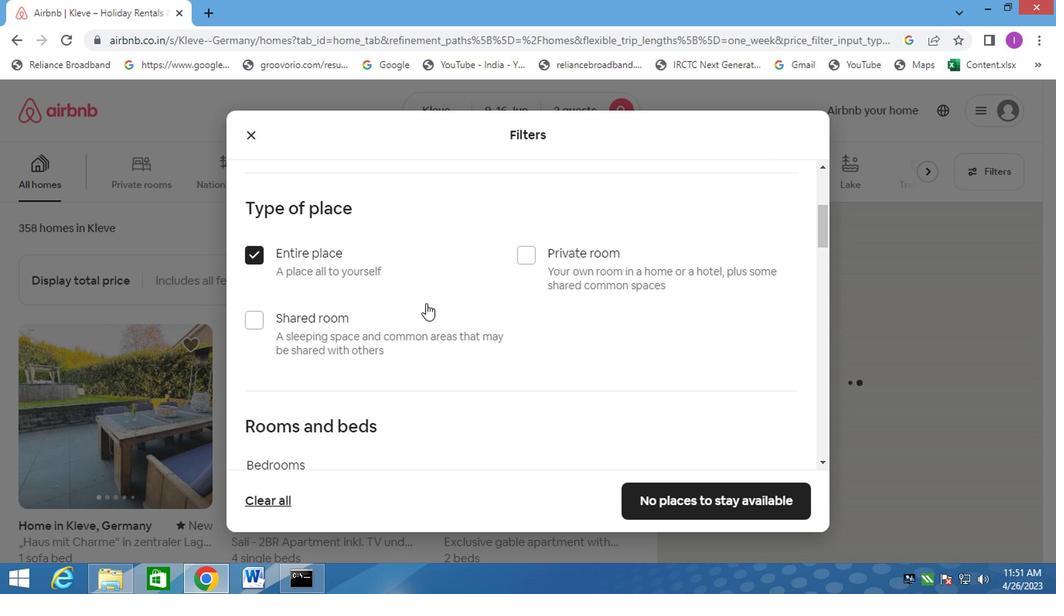 
Action: Mouse scrolled (546, 303) with delta (0, 0)
Screenshot: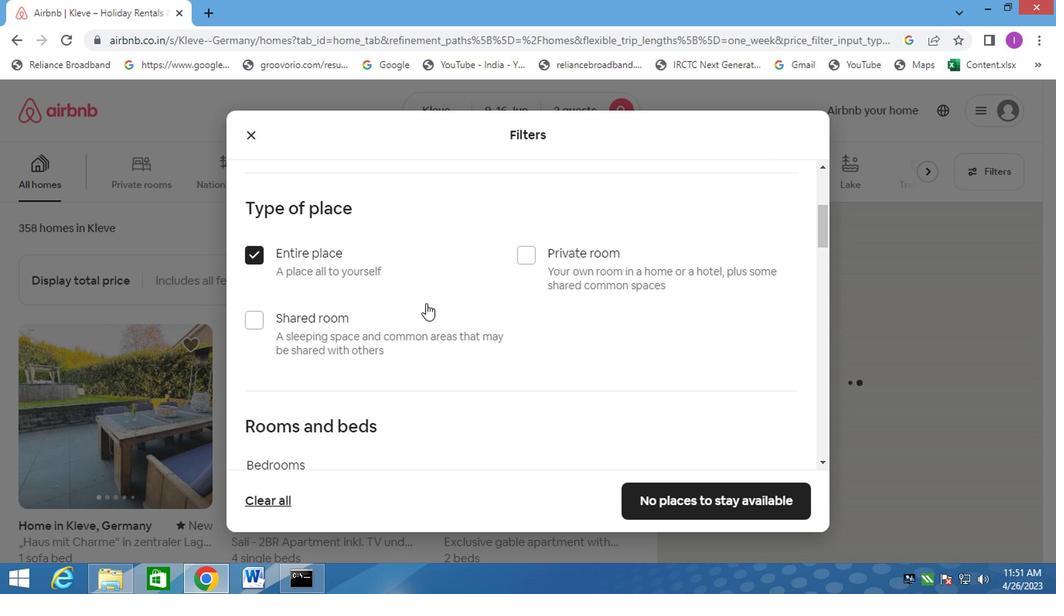 
Action: Mouse moved to (547, 303)
Screenshot: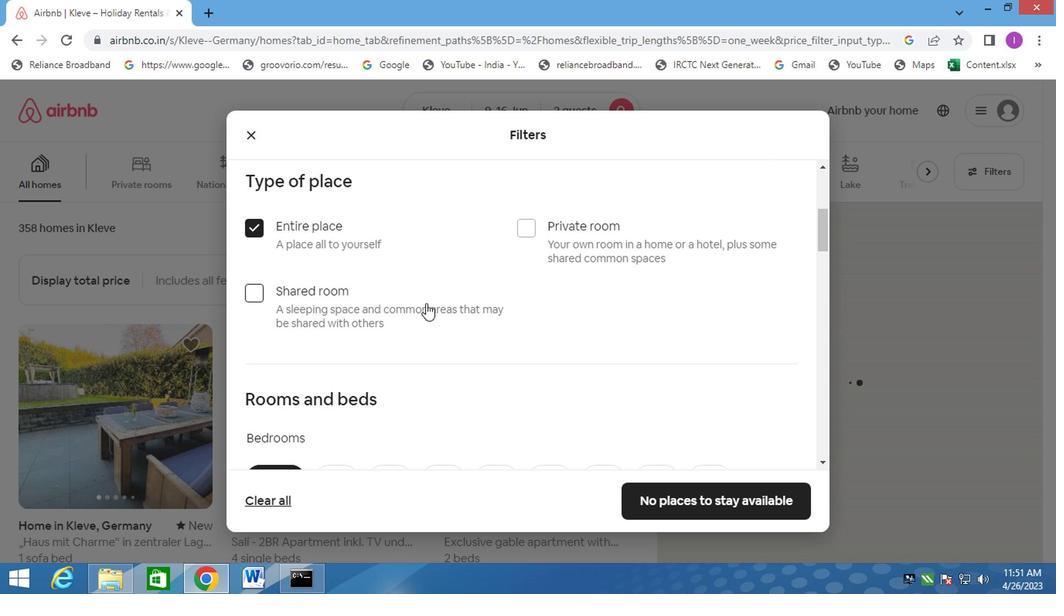 
Action: Mouse scrolled (547, 303) with delta (0, 0)
Screenshot: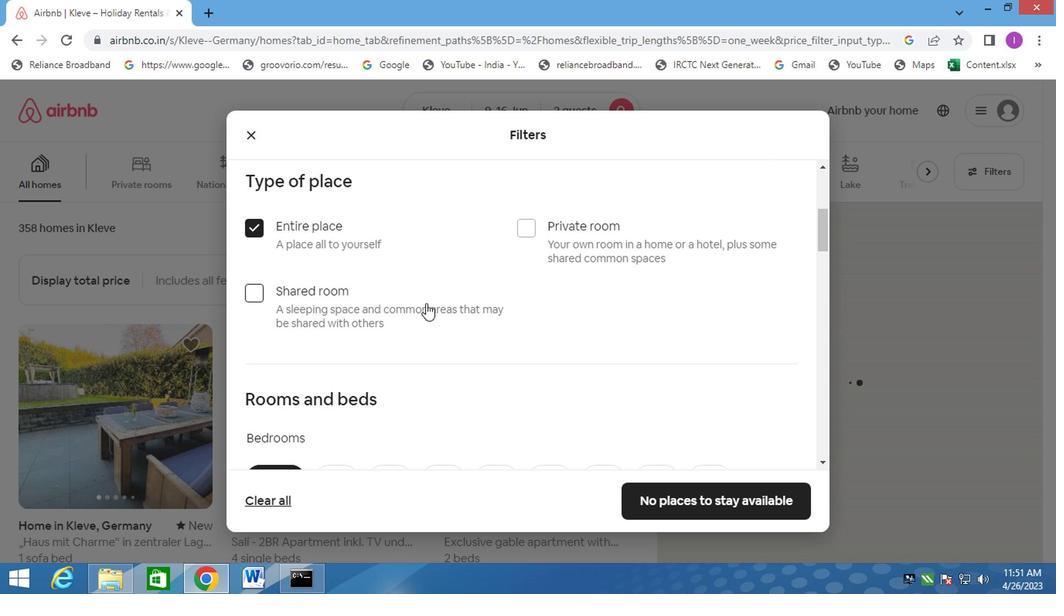 
Action: Mouse scrolled (547, 303) with delta (0, 0)
Screenshot: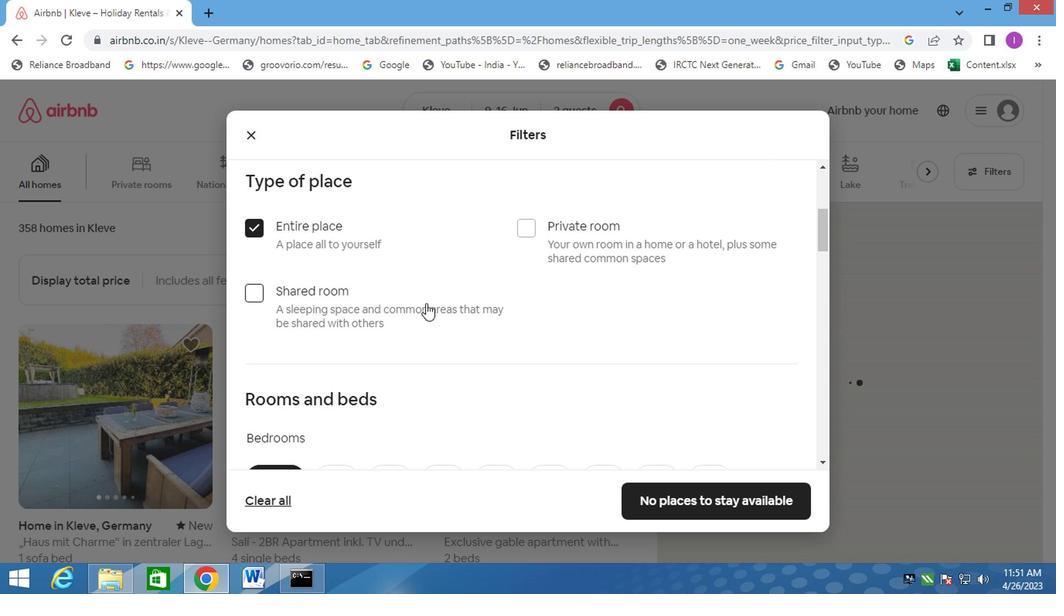 
Action: Mouse moved to (504, 292)
Screenshot: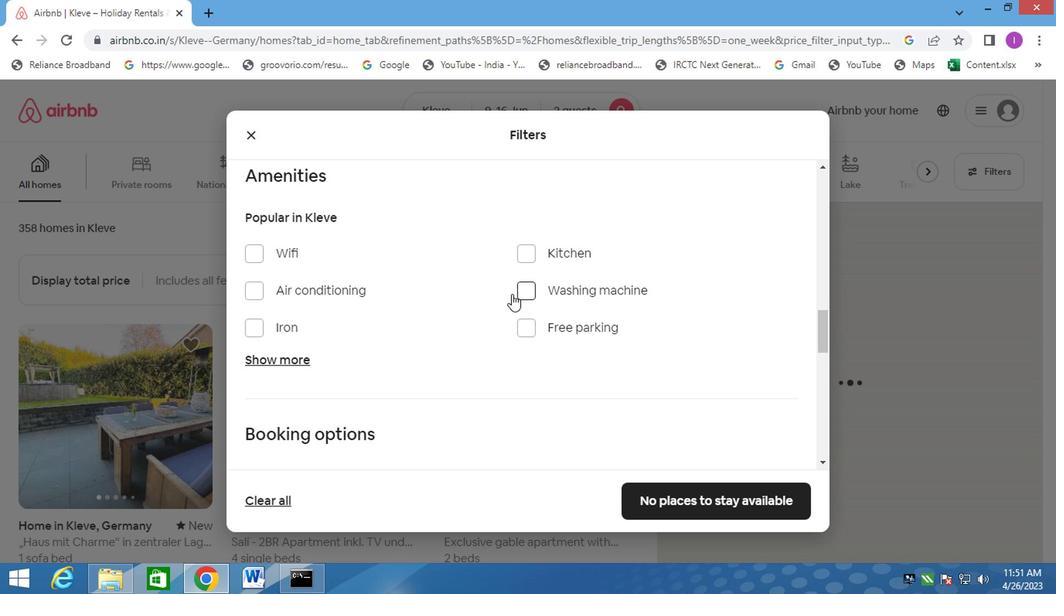 
Action: Mouse scrolled (504, 293) with delta (0, 1)
Screenshot: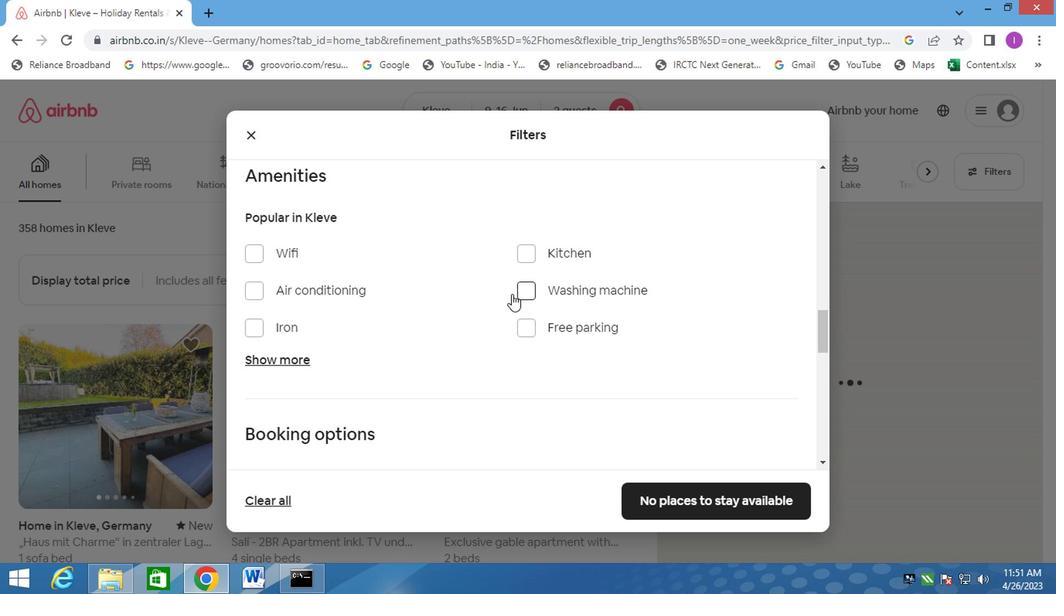 
Action: Mouse scrolled (504, 293) with delta (0, 1)
Screenshot: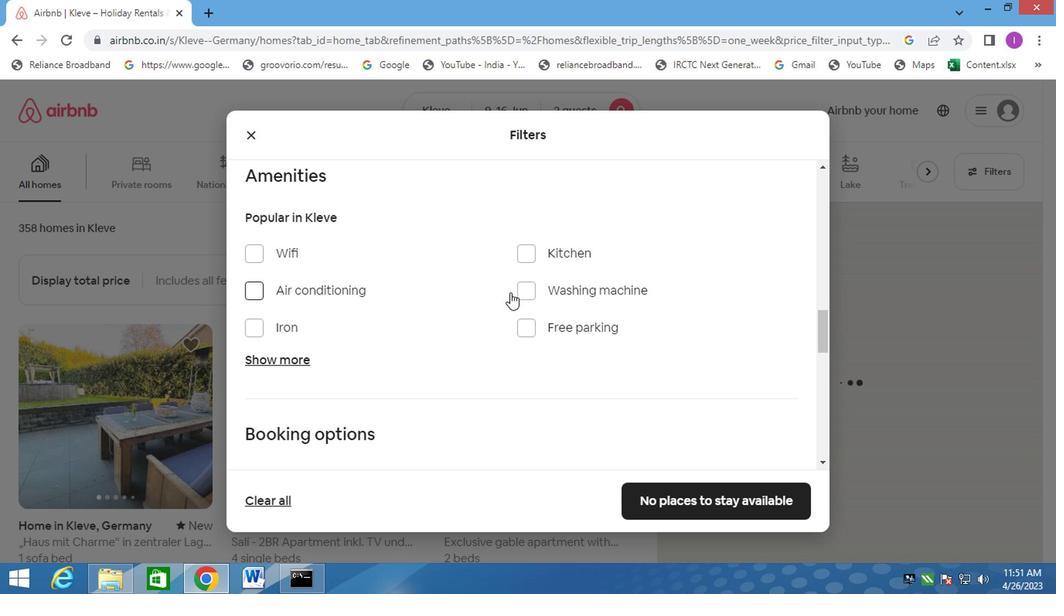 
Action: Mouse scrolled (504, 293) with delta (0, 1)
Screenshot: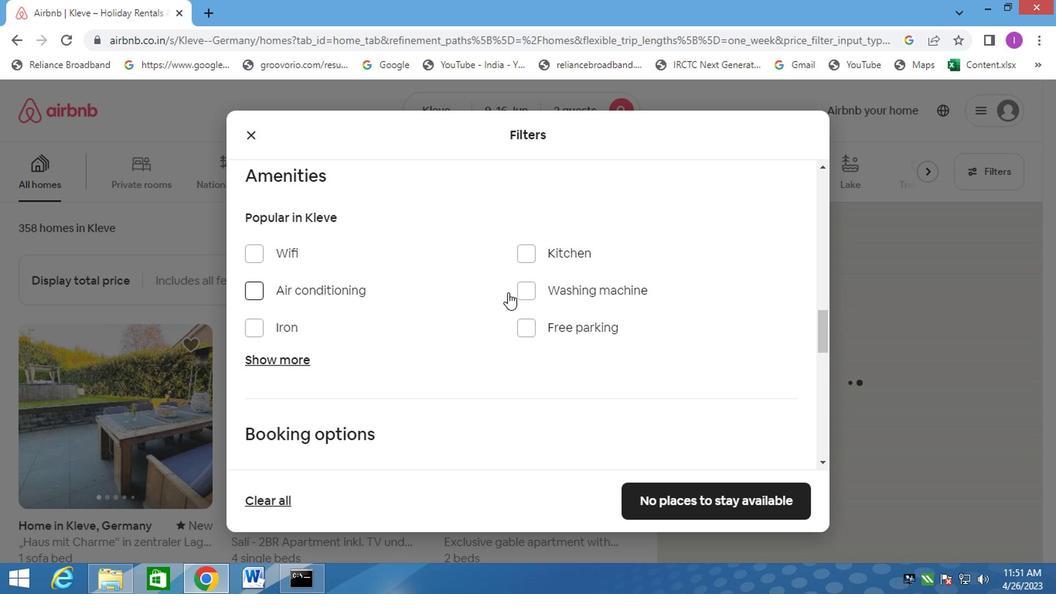 
Action: Mouse moved to (408, 292)
Screenshot: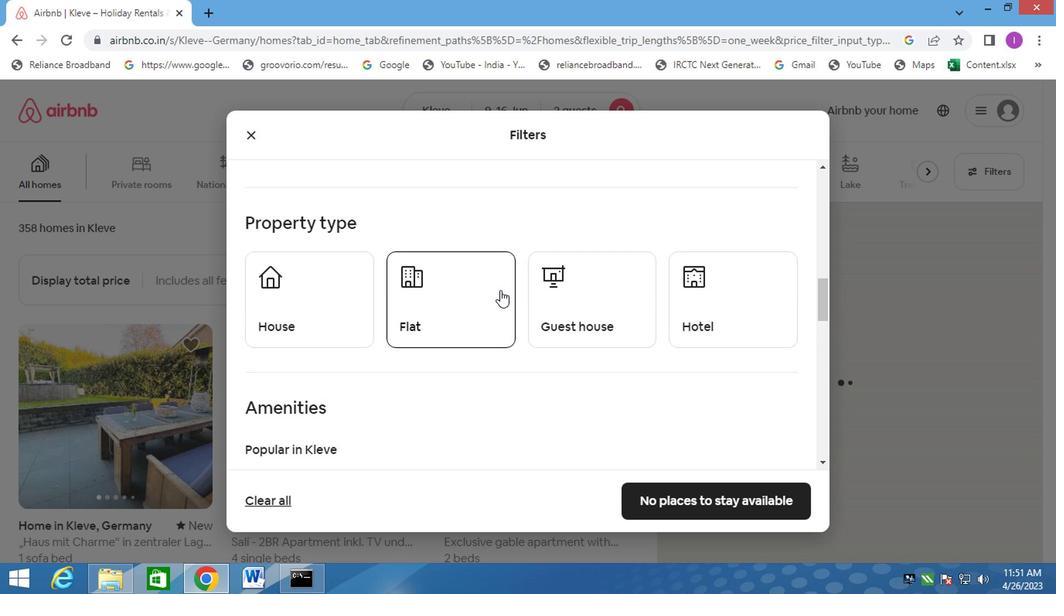 
Action: Mouse scrolled (408, 293) with delta (0, 1)
Screenshot: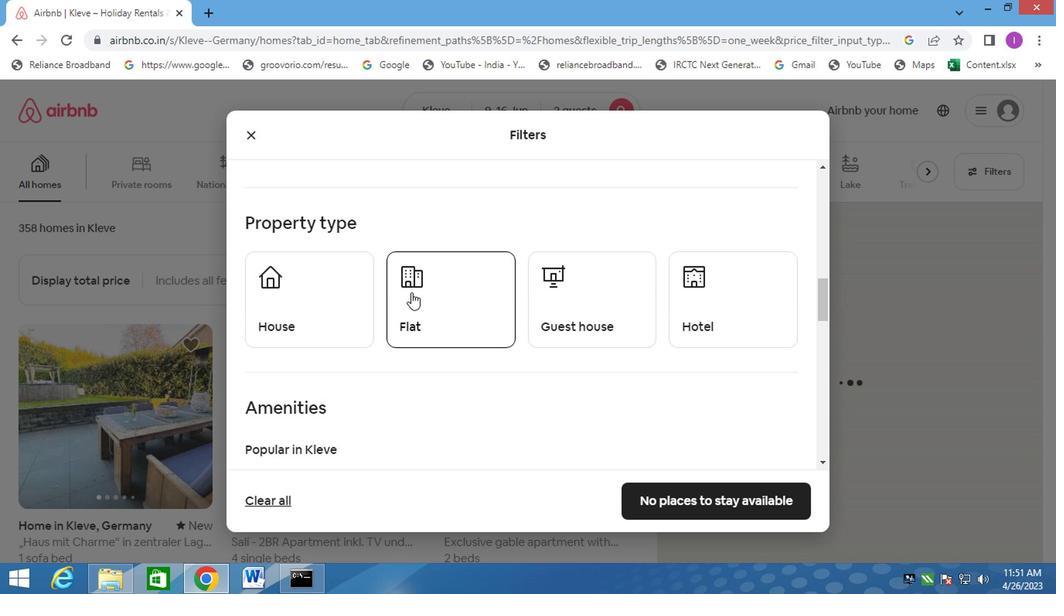 
Action: Mouse scrolled (408, 293) with delta (0, 1)
Screenshot: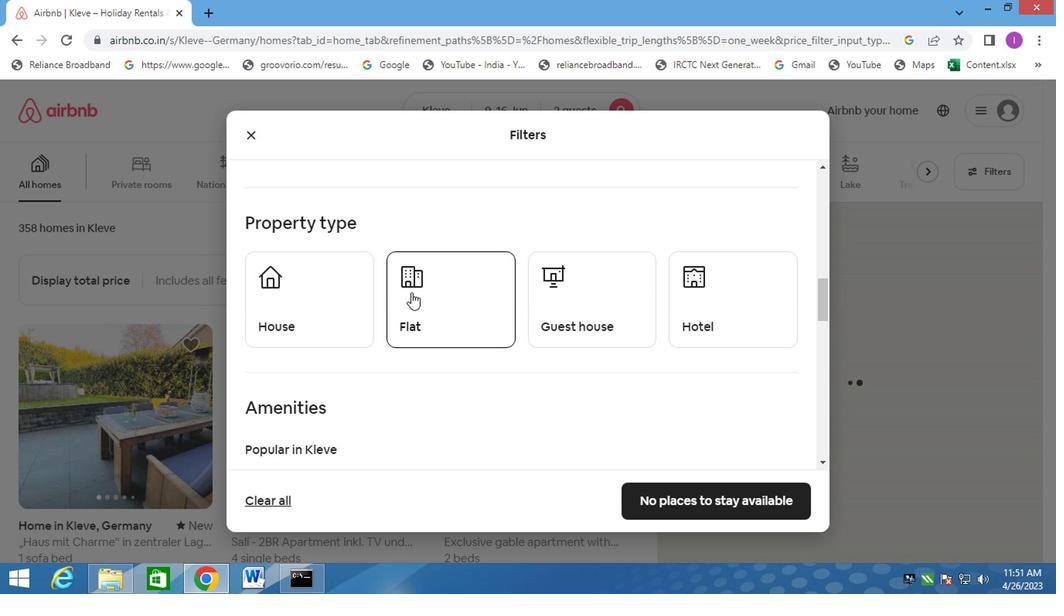 
Action: Mouse moved to (408, 292)
Screenshot: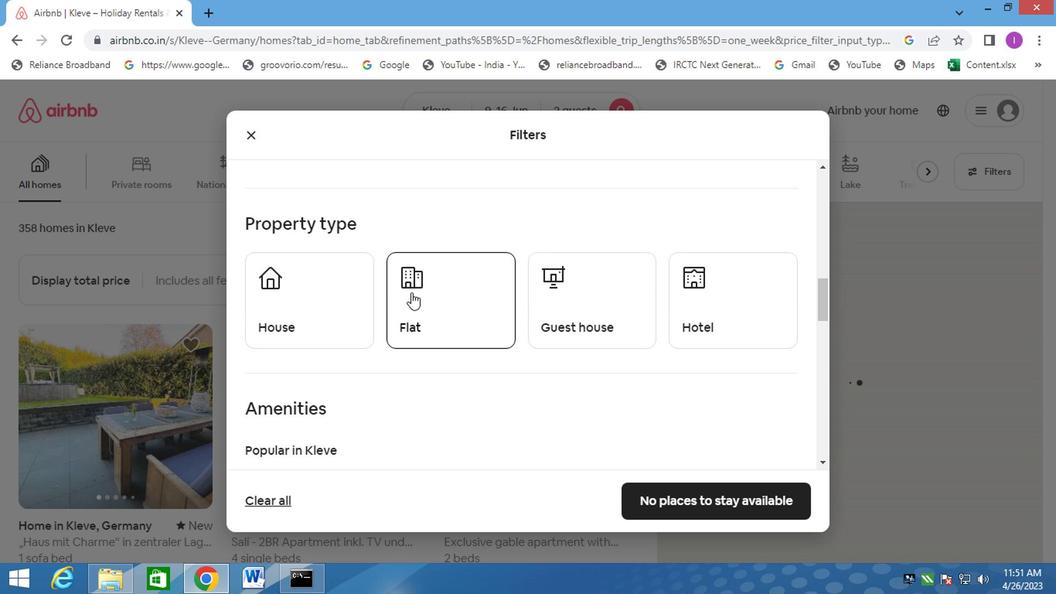 
Action: Mouse scrolled (408, 293) with delta (0, 1)
Screenshot: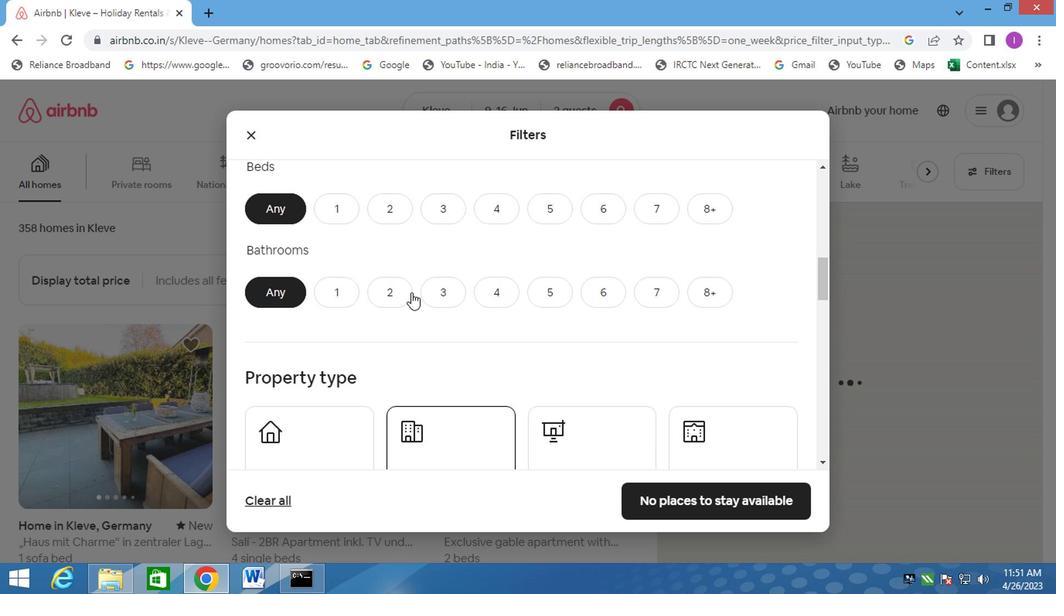 
Action: Mouse moved to (408, 290)
Screenshot: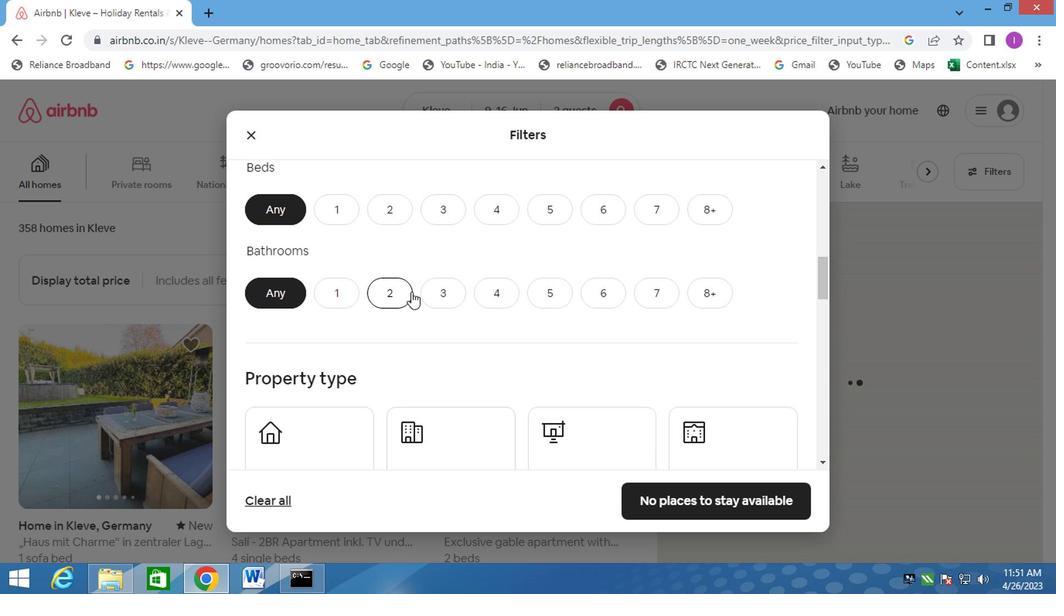 
Action: Mouse scrolled (408, 291) with delta (0, 1)
Screenshot: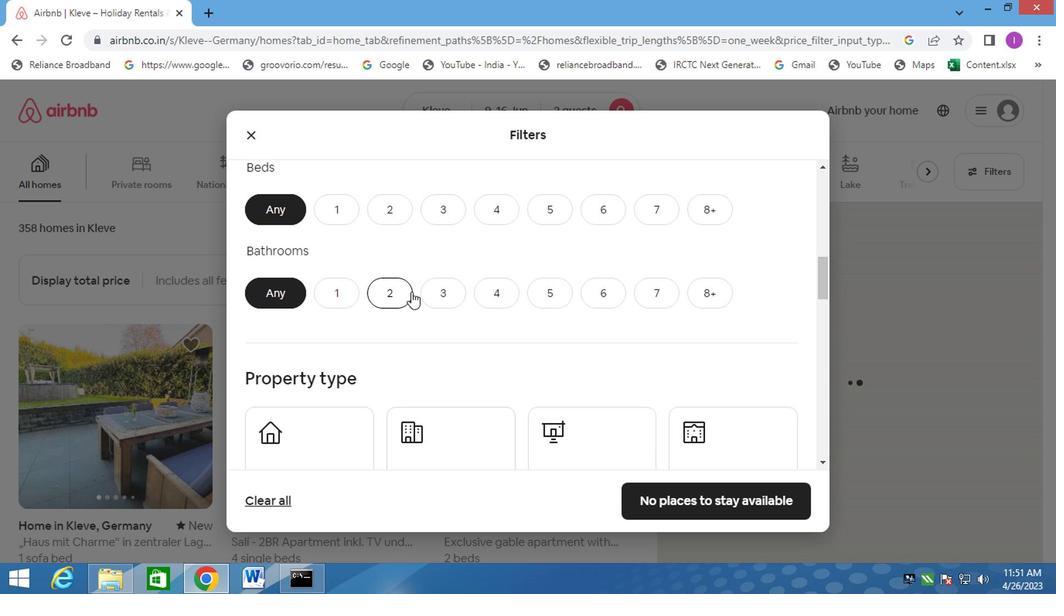 
Action: Mouse moved to (382, 281)
Screenshot: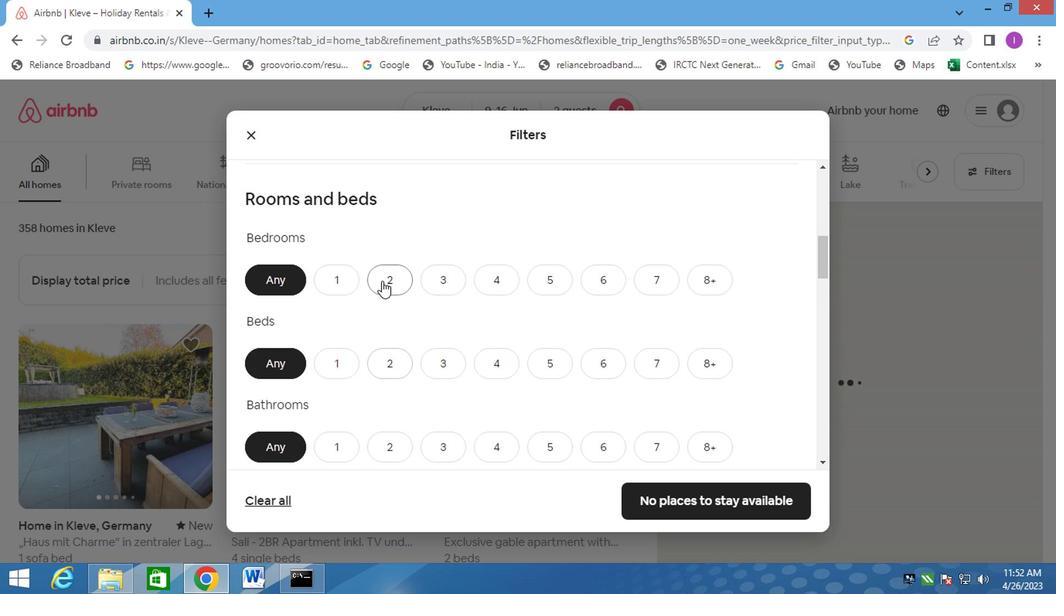 
Action: Mouse pressed left at (382, 281)
Screenshot: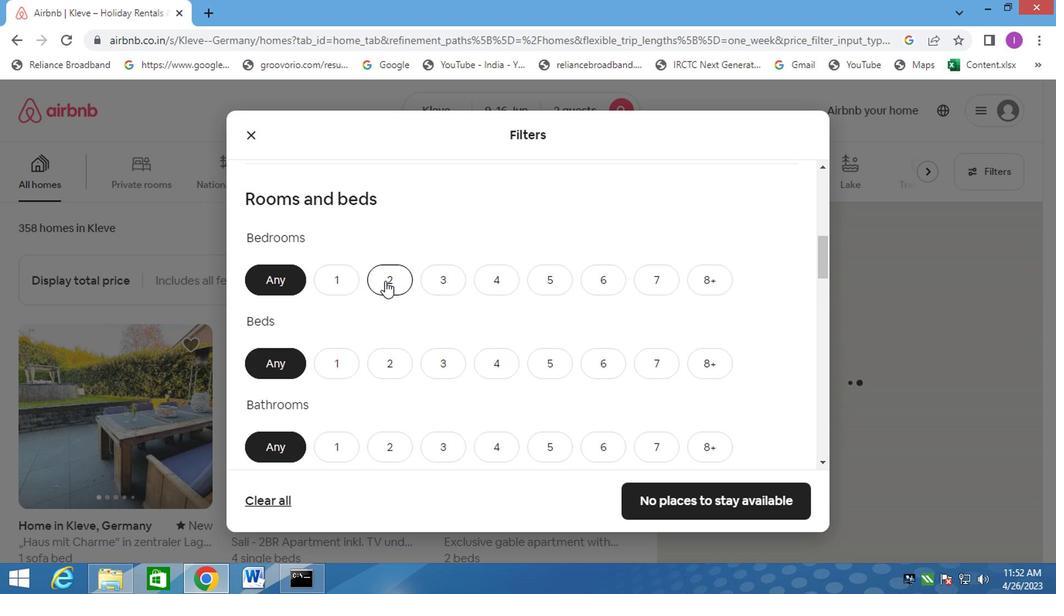
Action: Mouse moved to (380, 350)
Screenshot: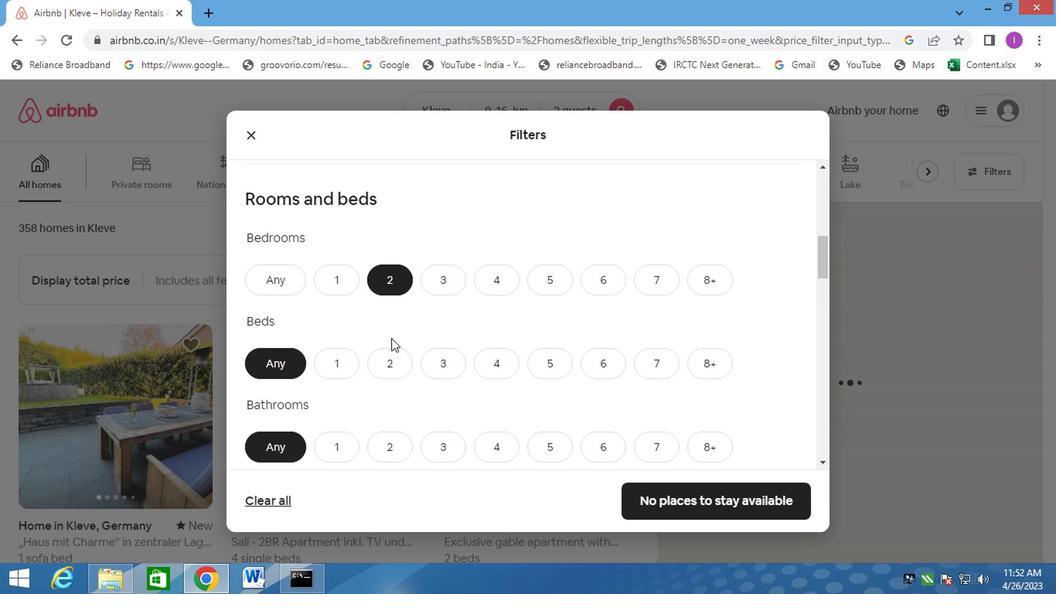 
Action: Mouse pressed left at (380, 350)
Screenshot: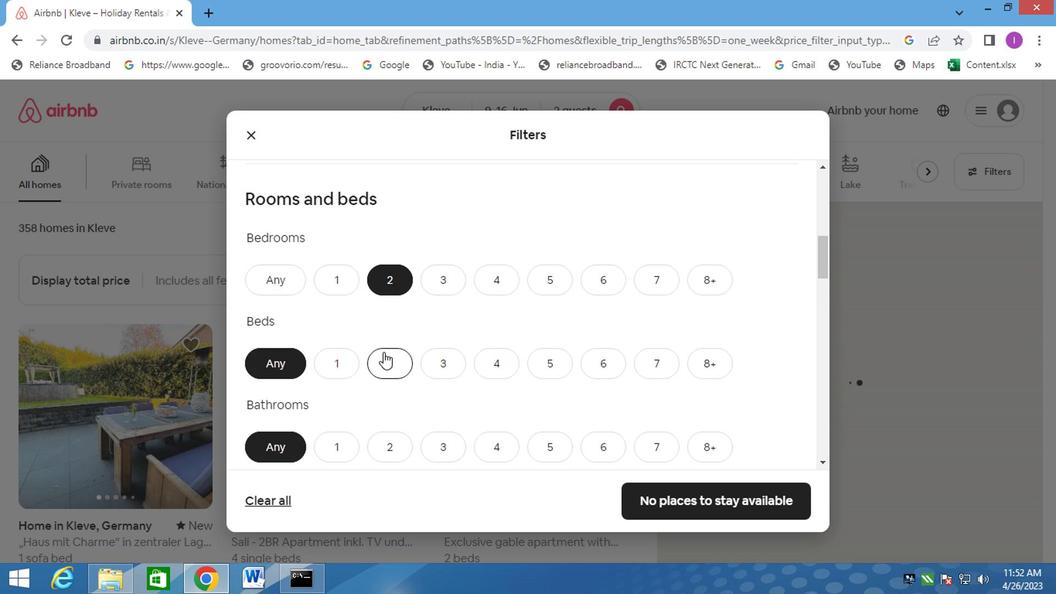 
Action: Mouse moved to (341, 434)
Screenshot: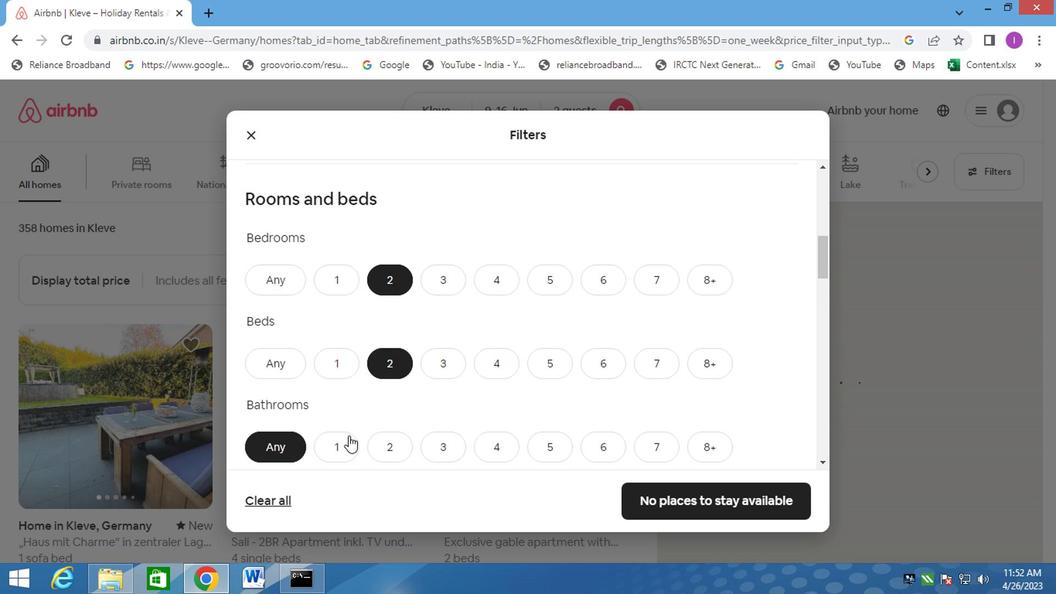 
Action: Mouse pressed left at (341, 434)
Screenshot: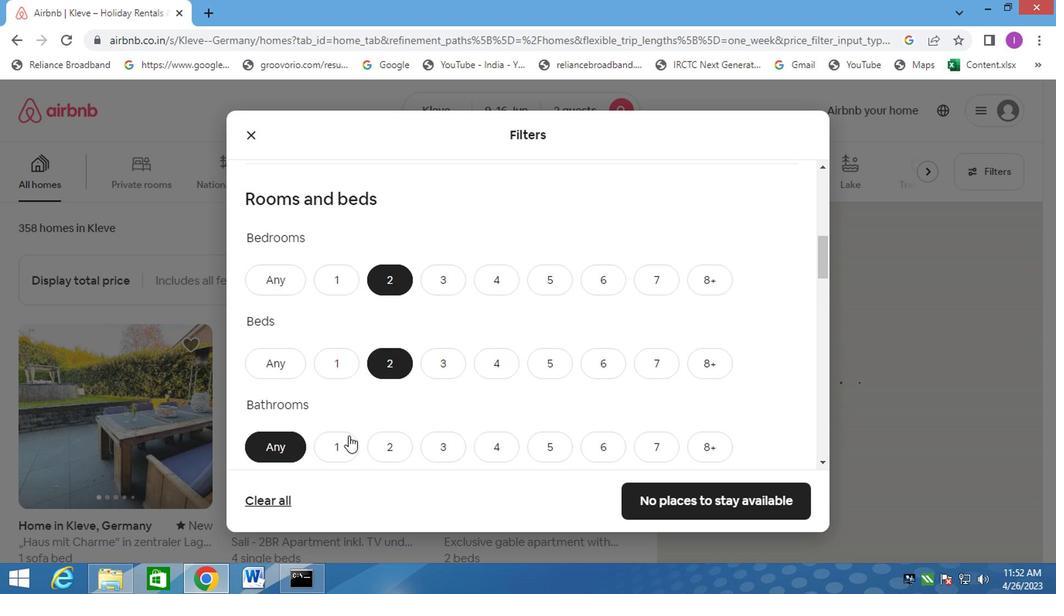 
Action: Mouse moved to (470, 353)
Screenshot: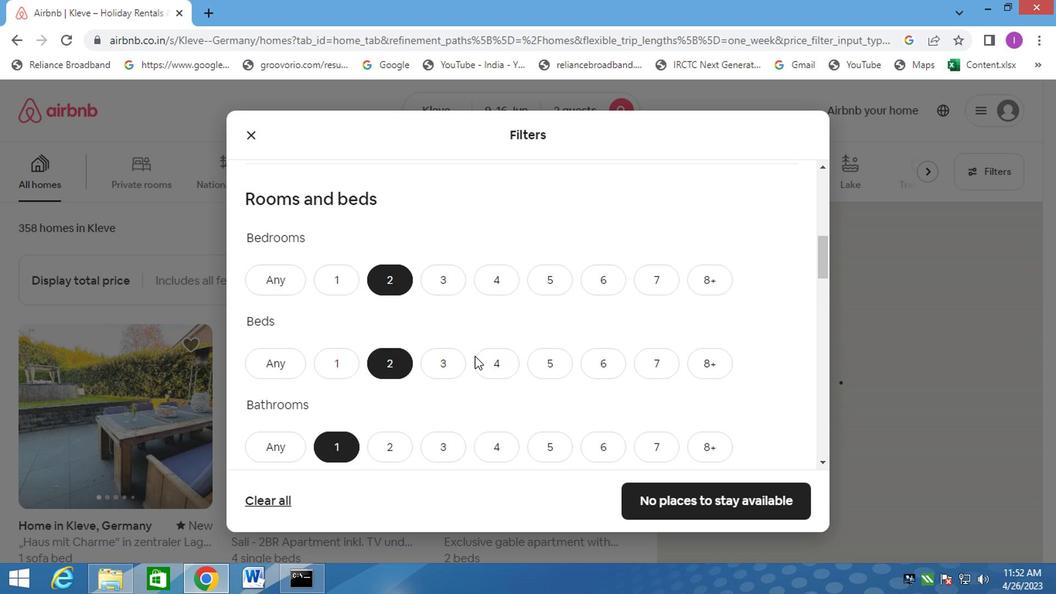 
Action: Mouse scrolled (470, 352) with delta (0, -1)
Screenshot: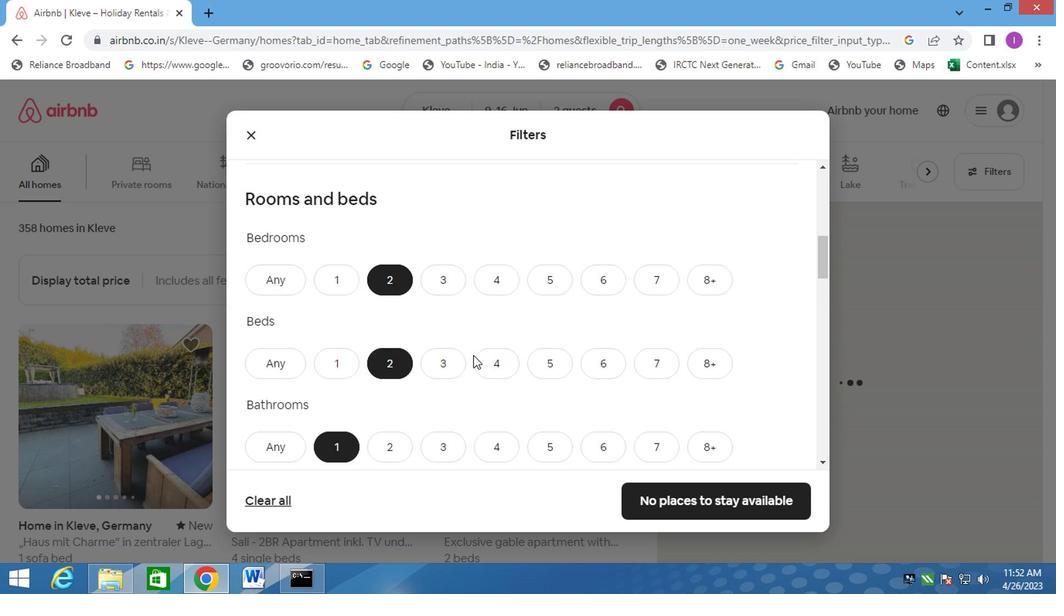 
Action: Mouse moved to (473, 350)
Screenshot: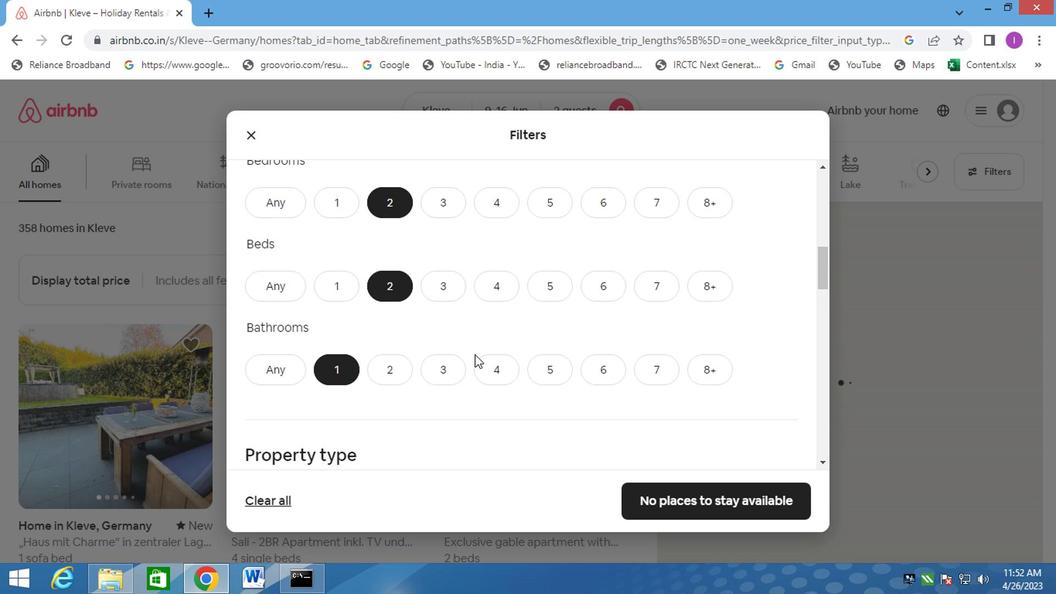 
Action: Mouse scrolled (473, 350) with delta (0, 0)
Screenshot: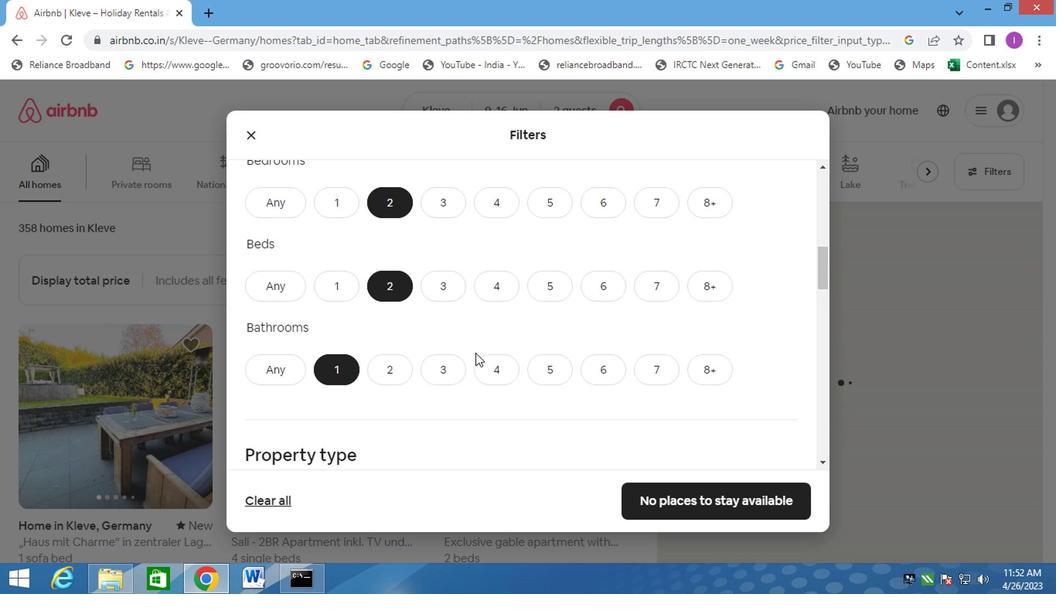 
Action: Mouse scrolled (473, 350) with delta (0, 0)
Screenshot: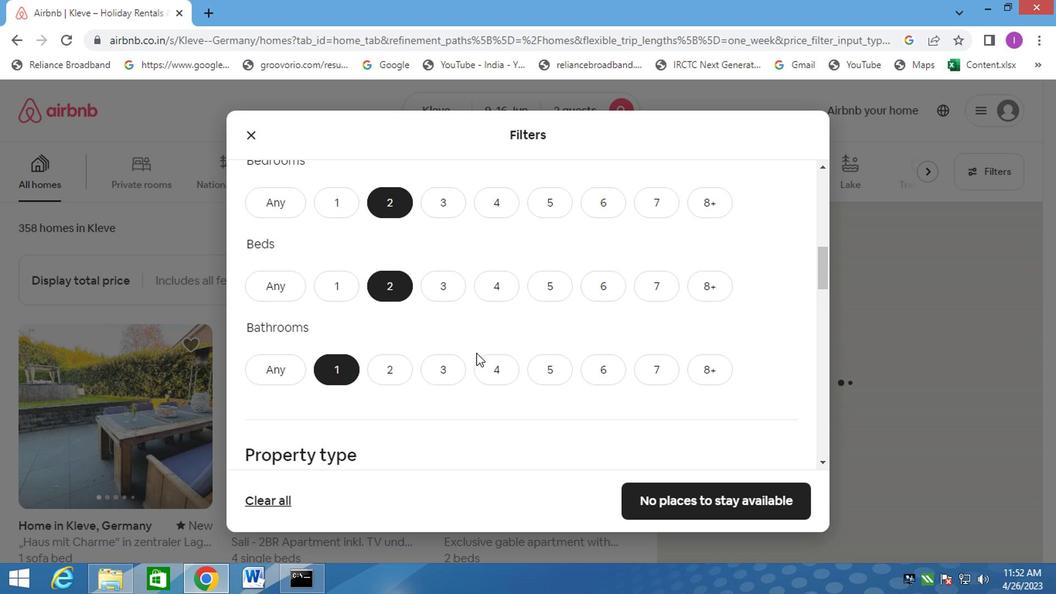 
Action: Mouse moved to (292, 344)
Screenshot: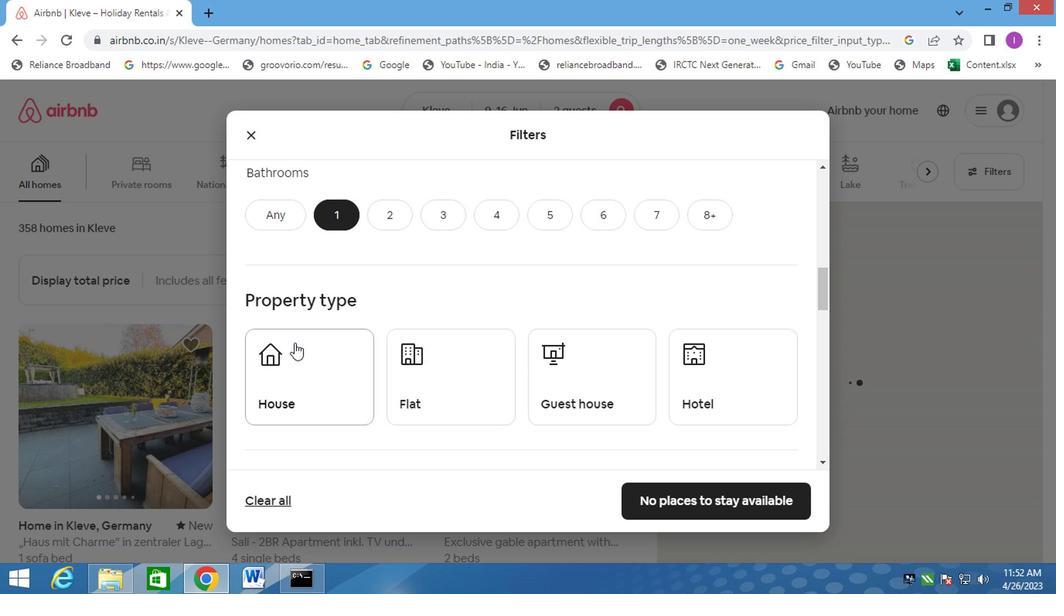 
Action: Mouse pressed left at (292, 344)
Screenshot: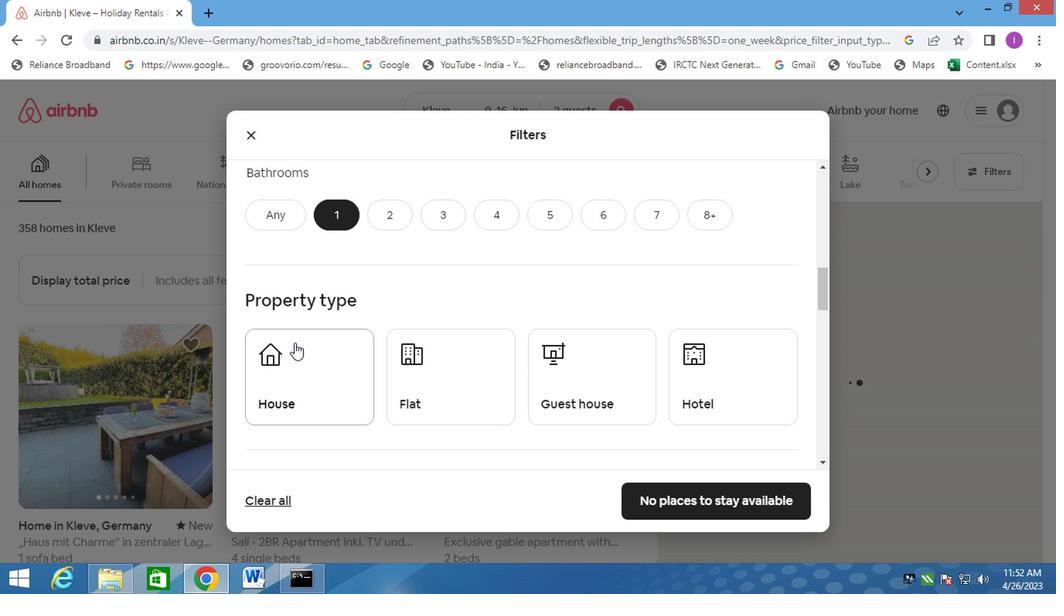
Action: Mouse moved to (423, 373)
Screenshot: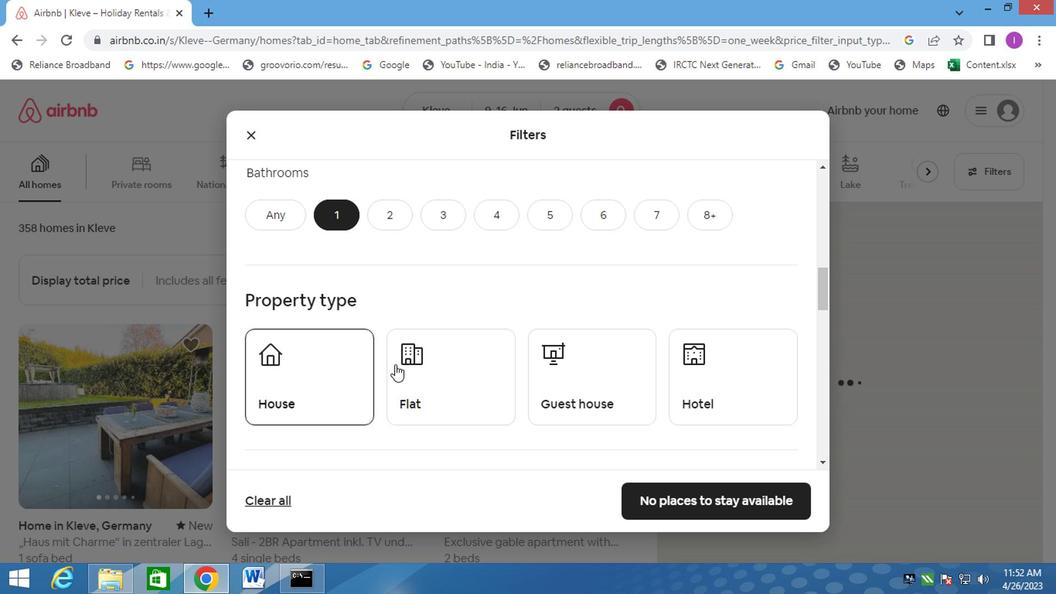 
Action: Mouse pressed left at (423, 373)
Screenshot: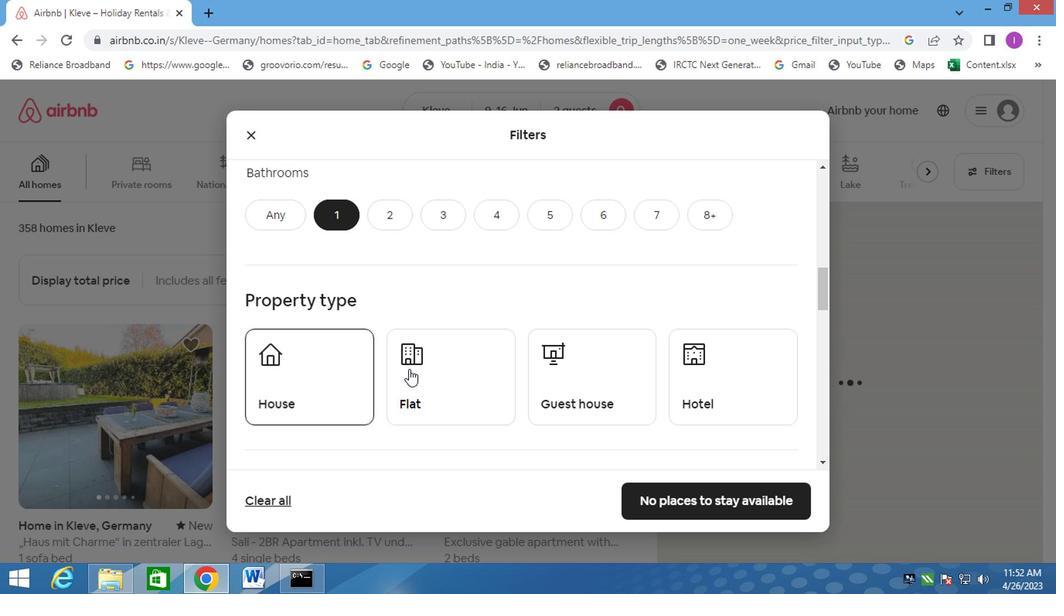 
Action: Mouse moved to (541, 360)
Screenshot: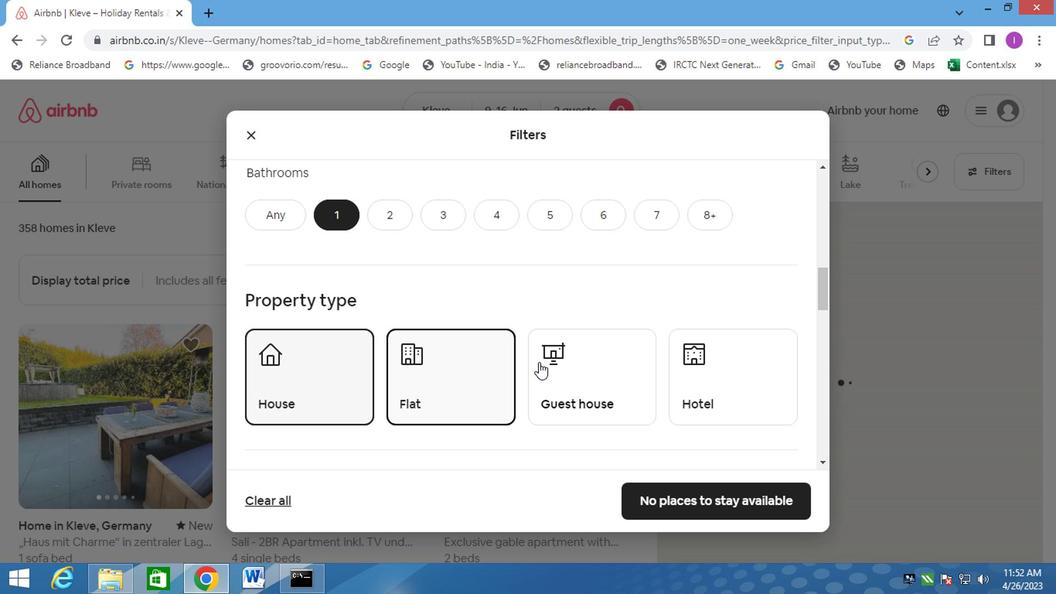 
Action: Mouse pressed left at (541, 360)
Screenshot: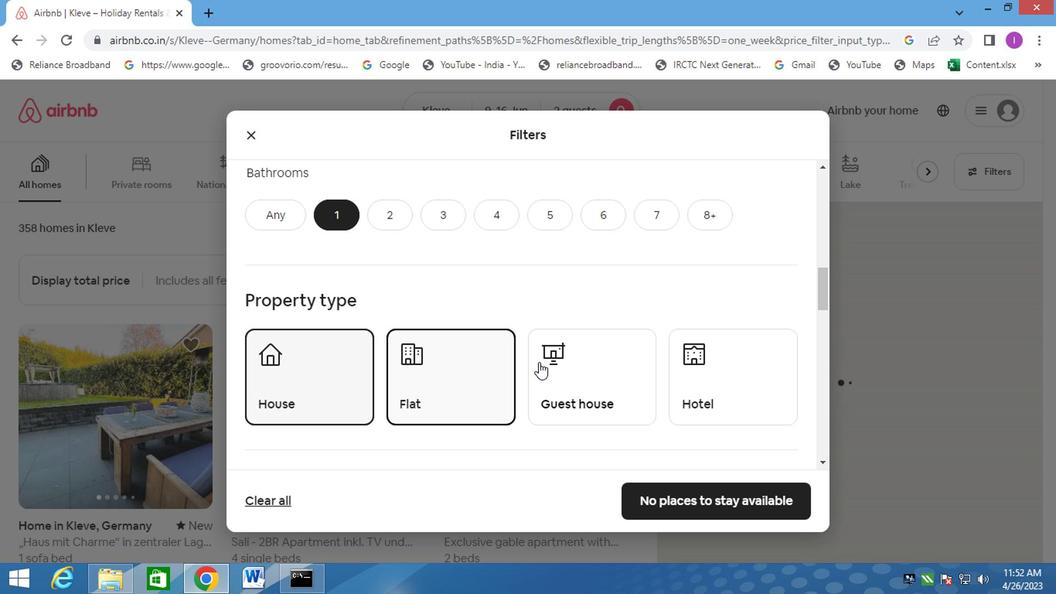 
Action: Mouse moved to (592, 329)
Screenshot: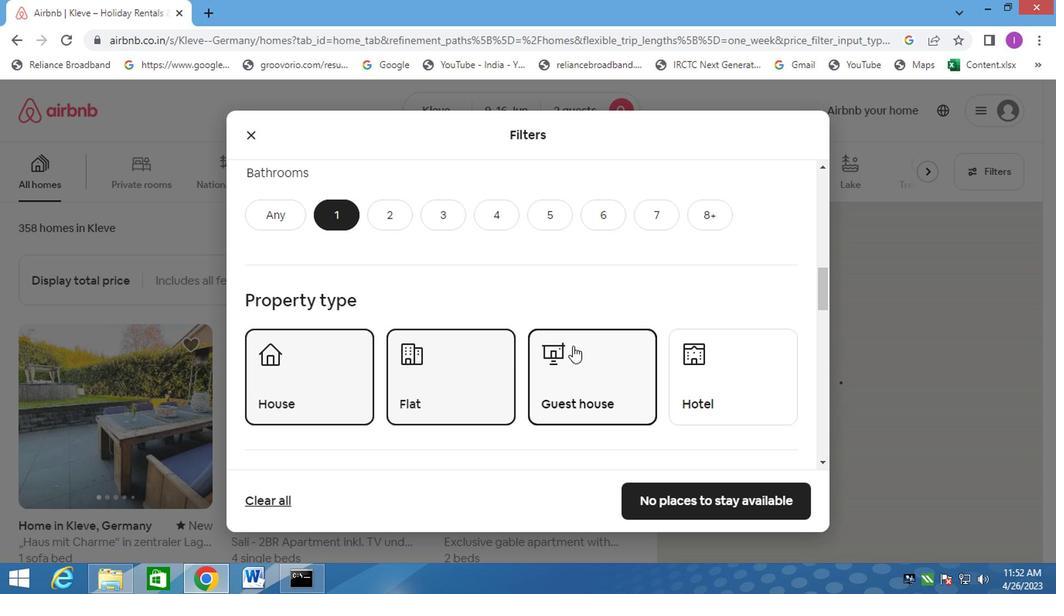 
Action: Mouse scrolled (592, 328) with delta (0, -1)
Screenshot: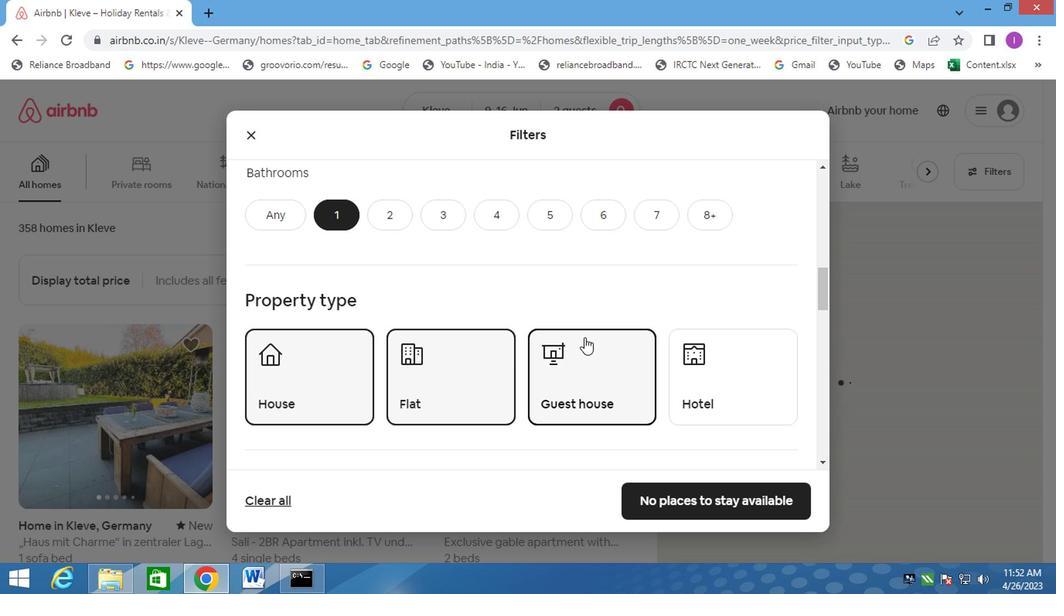 
Action: Mouse scrolled (592, 328) with delta (0, -1)
Screenshot: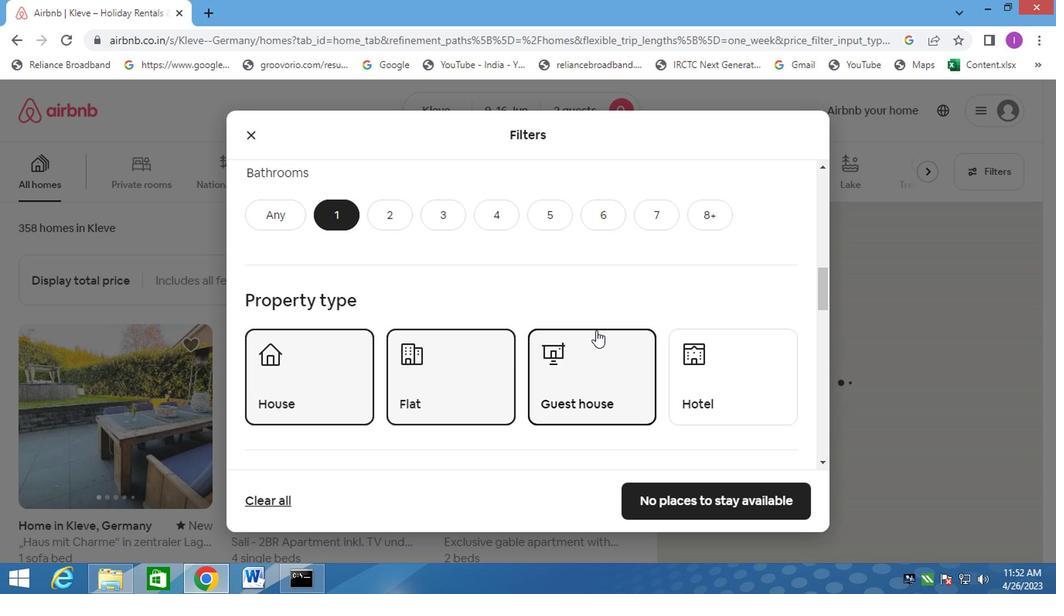 
Action: Mouse moved to (595, 326)
Screenshot: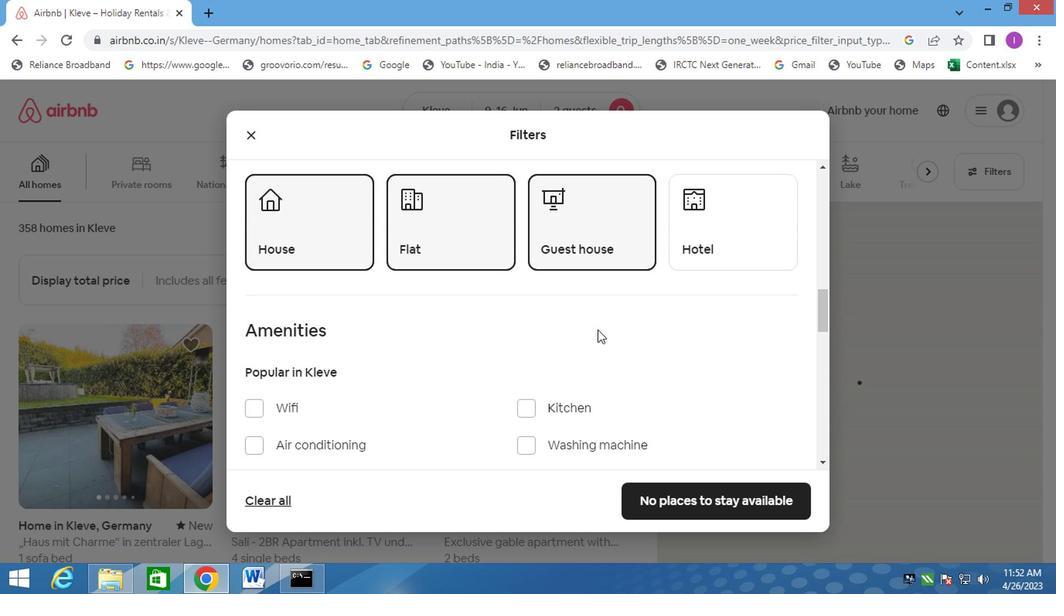
Action: Mouse scrolled (595, 325) with delta (0, 0)
Screenshot: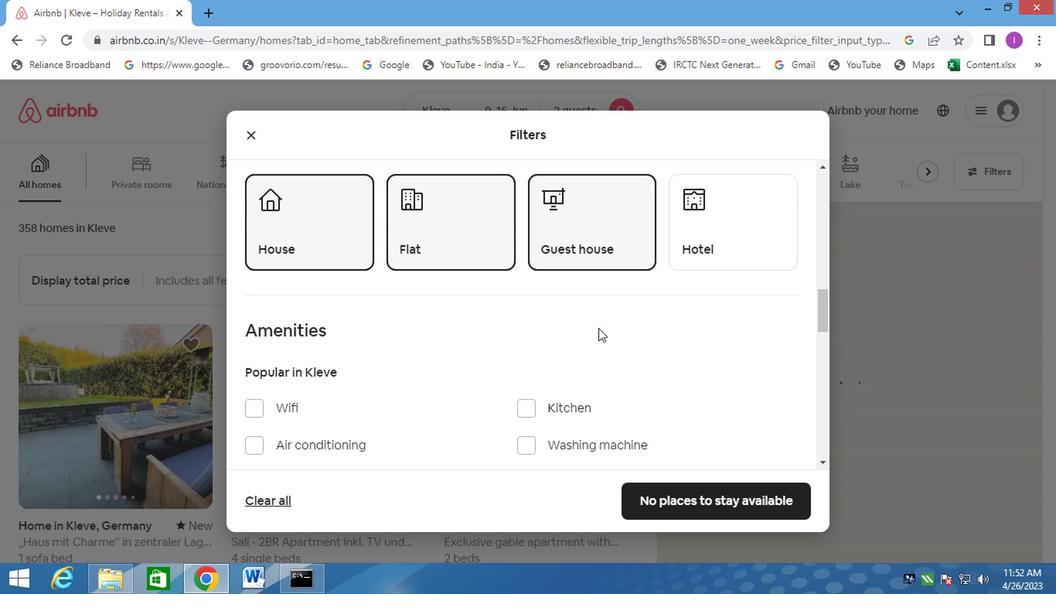 
Action: Mouse scrolled (595, 325) with delta (0, 0)
Screenshot: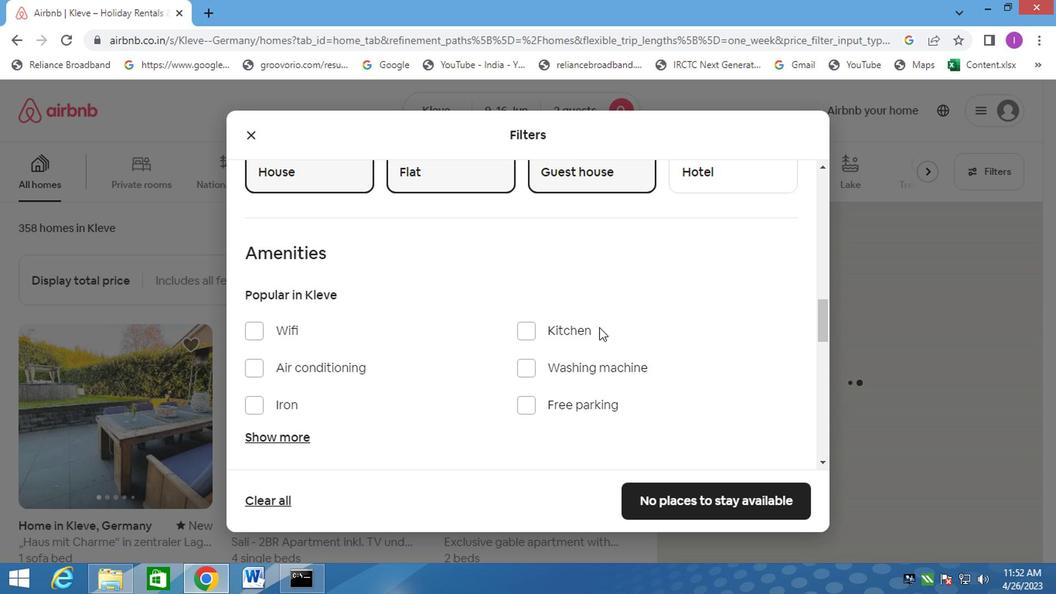 
Action: Mouse scrolled (595, 325) with delta (0, 0)
Screenshot: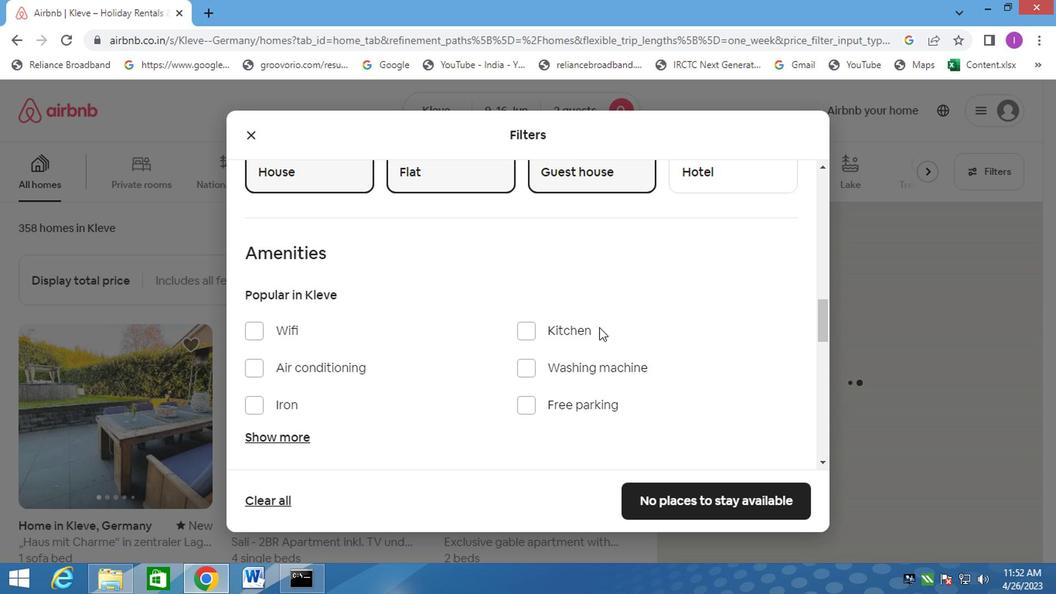 
Action: Mouse scrolled (595, 325) with delta (0, 0)
Screenshot: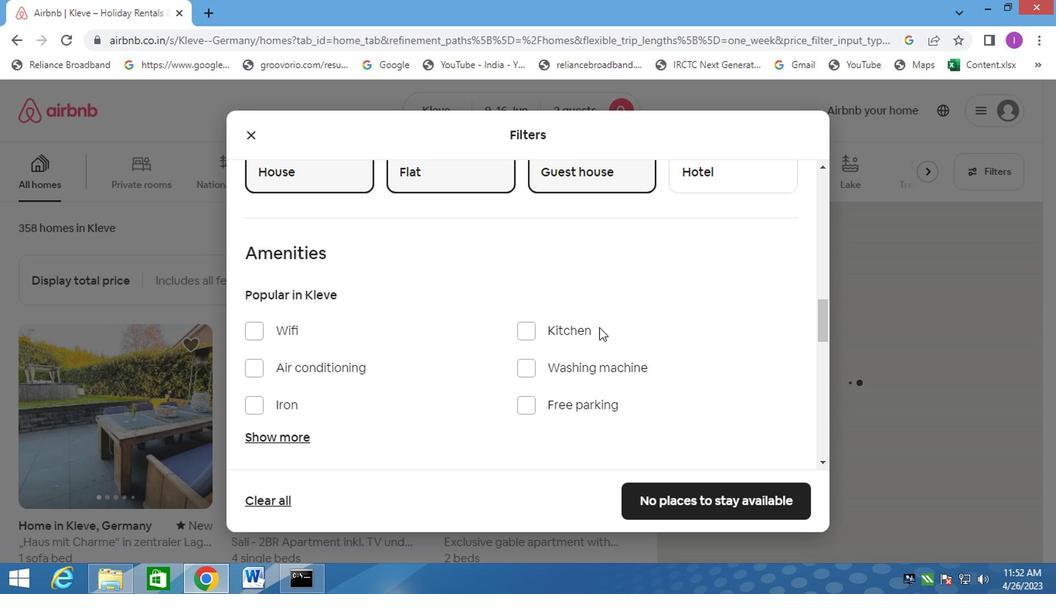 
Action: Mouse moved to (595, 325)
Screenshot: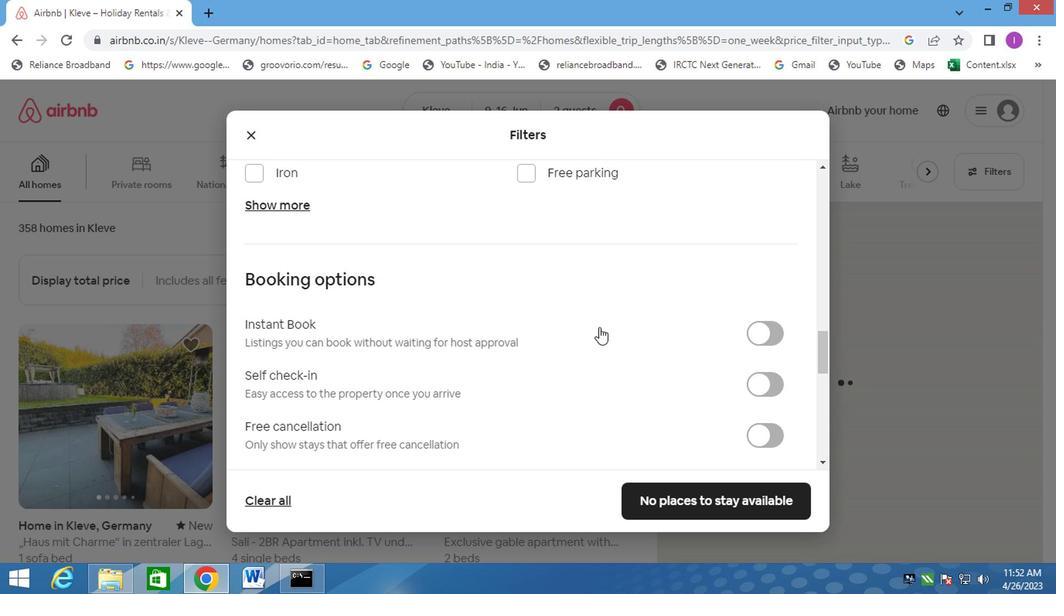 
Action: Mouse scrolled (595, 324) with delta (0, -1)
Screenshot: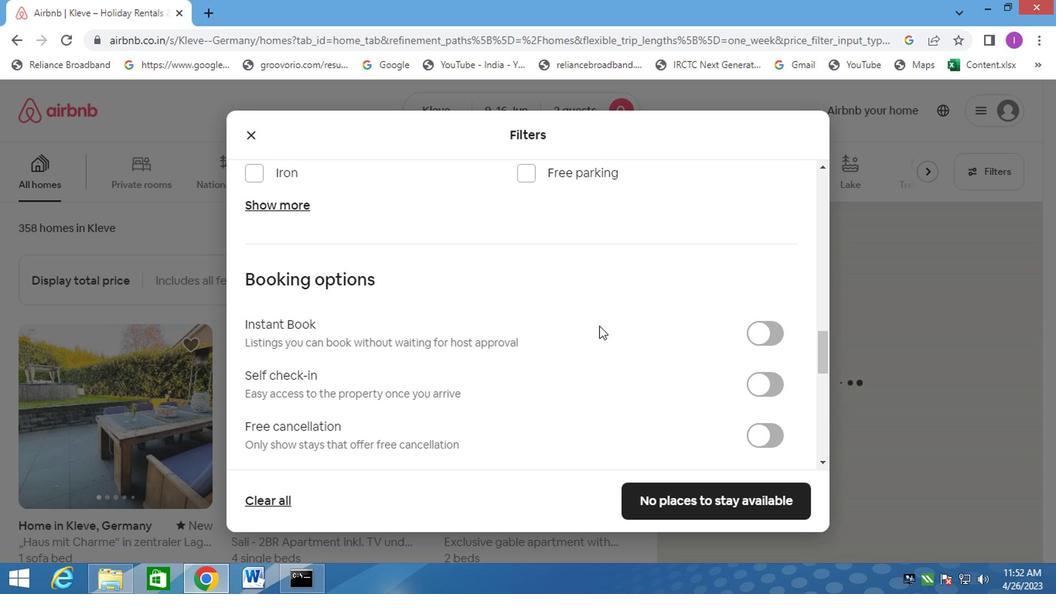 
Action: Mouse scrolled (595, 324) with delta (0, -1)
Screenshot: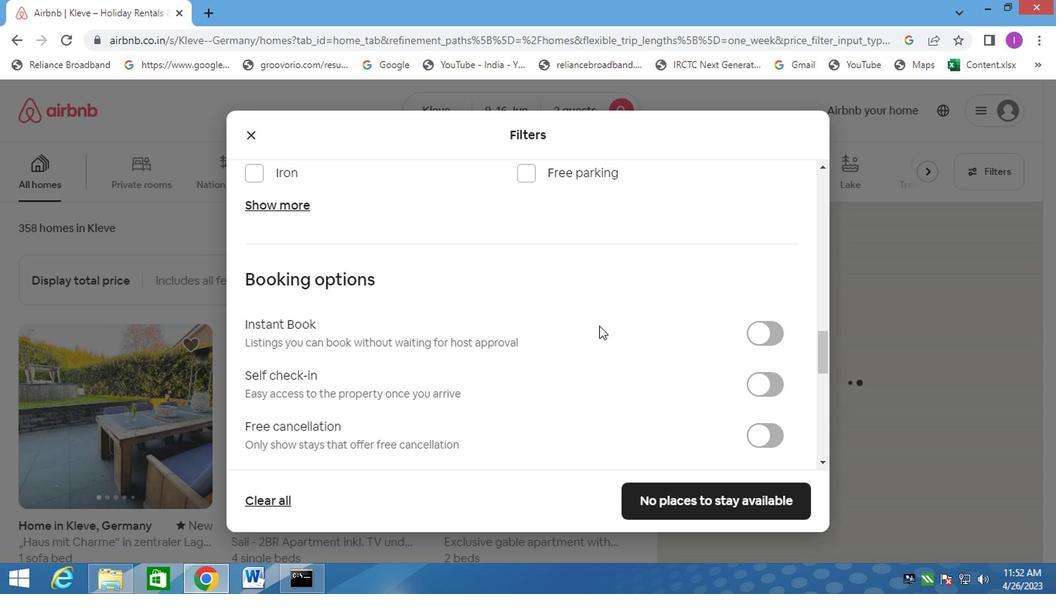 
Action: Mouse moved to (777, 235)
Screenshot: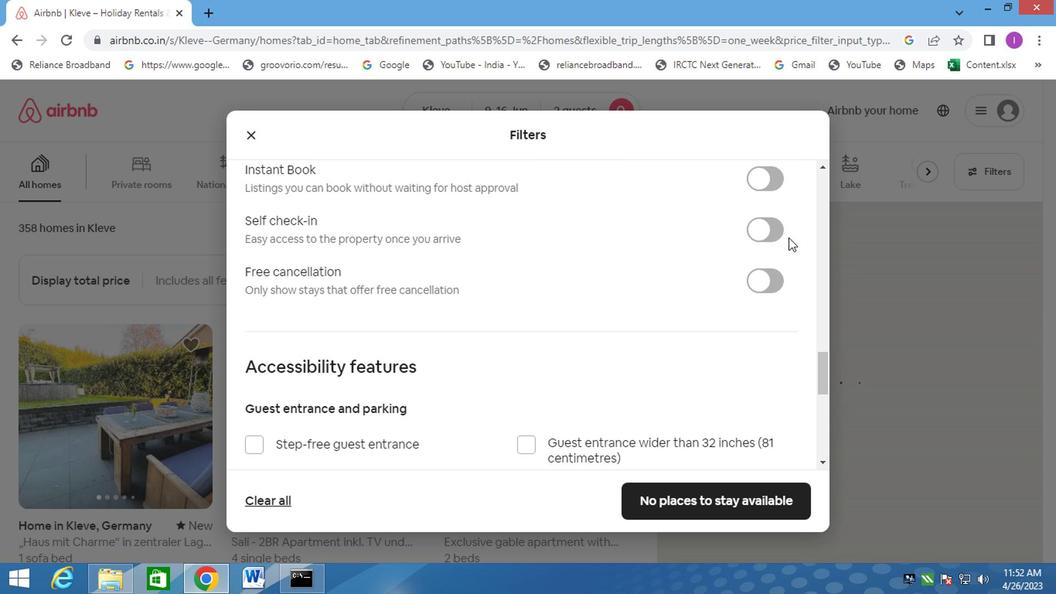 
Action: Mouse pressed left at (777, 235)
Screenshot: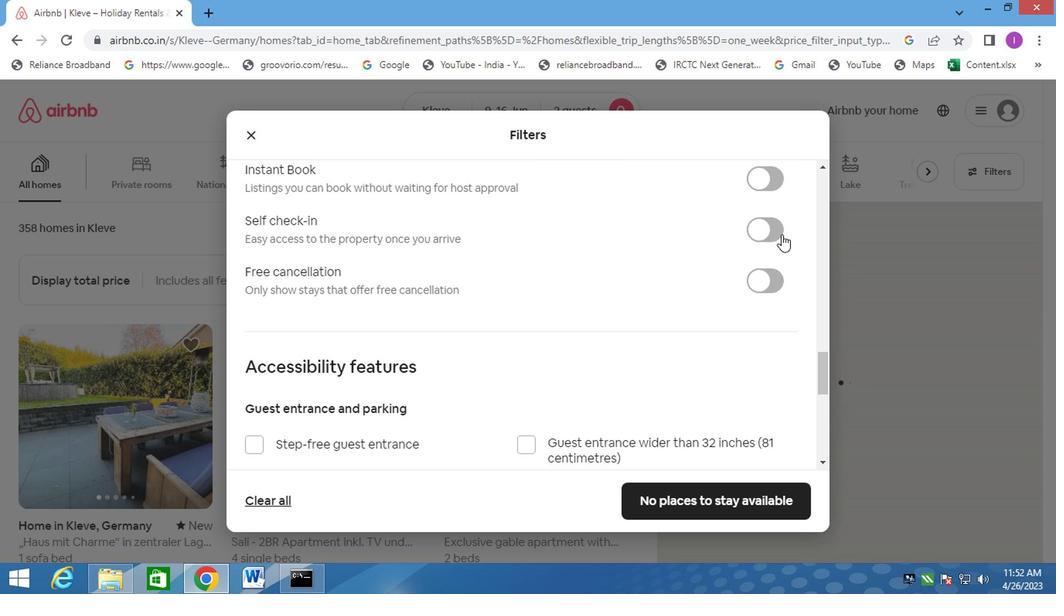 
Action: Mouse moved to (584, 298)
Screenshot: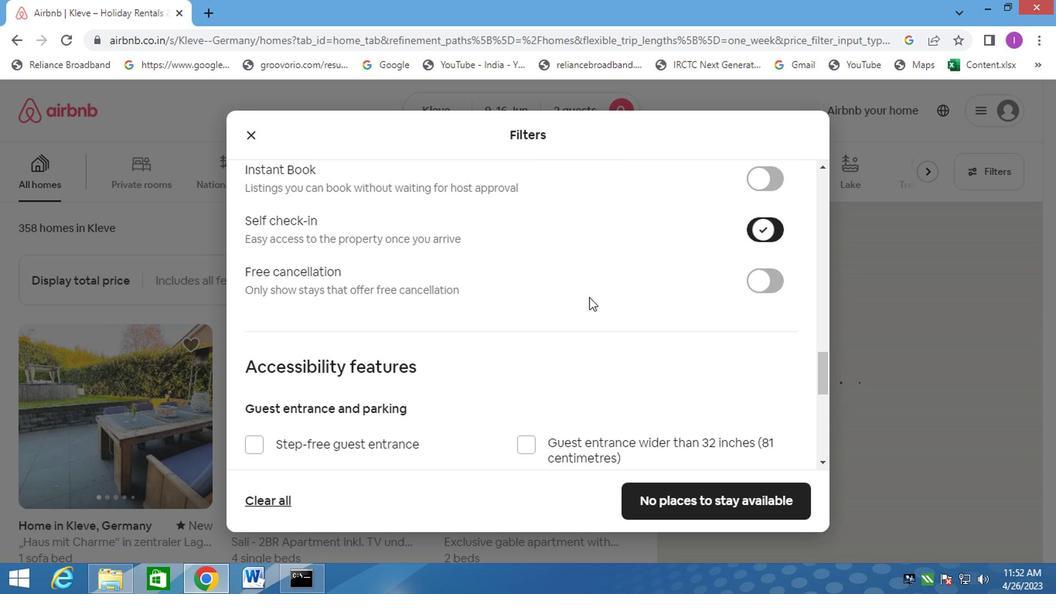 
Action: Mouse scrolled (584, 297) with delta (0, 0)
Screenshot: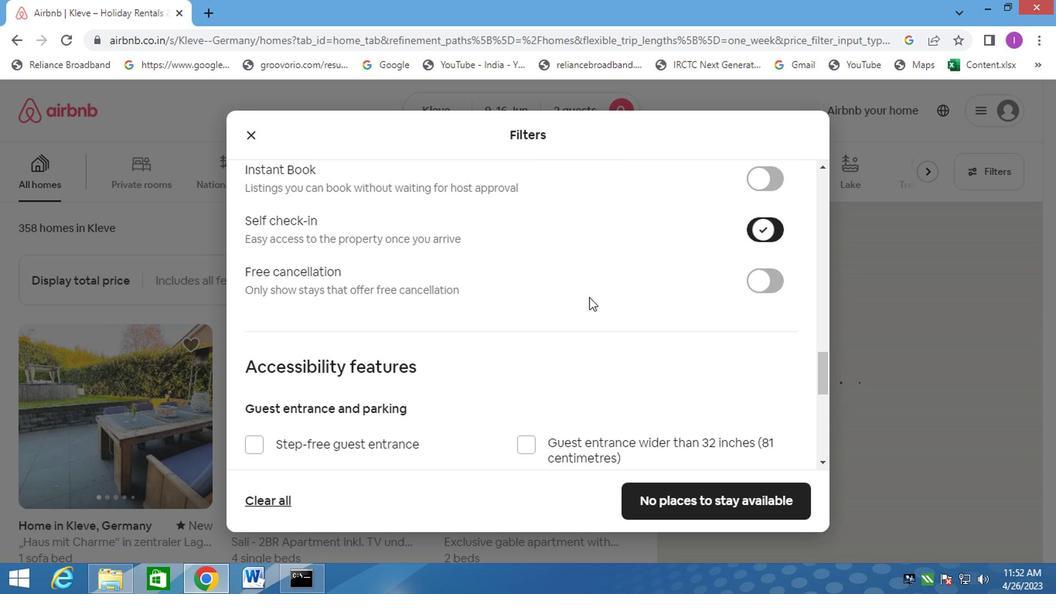 
Action: Mouse moved to (583, 299)
Screenshot: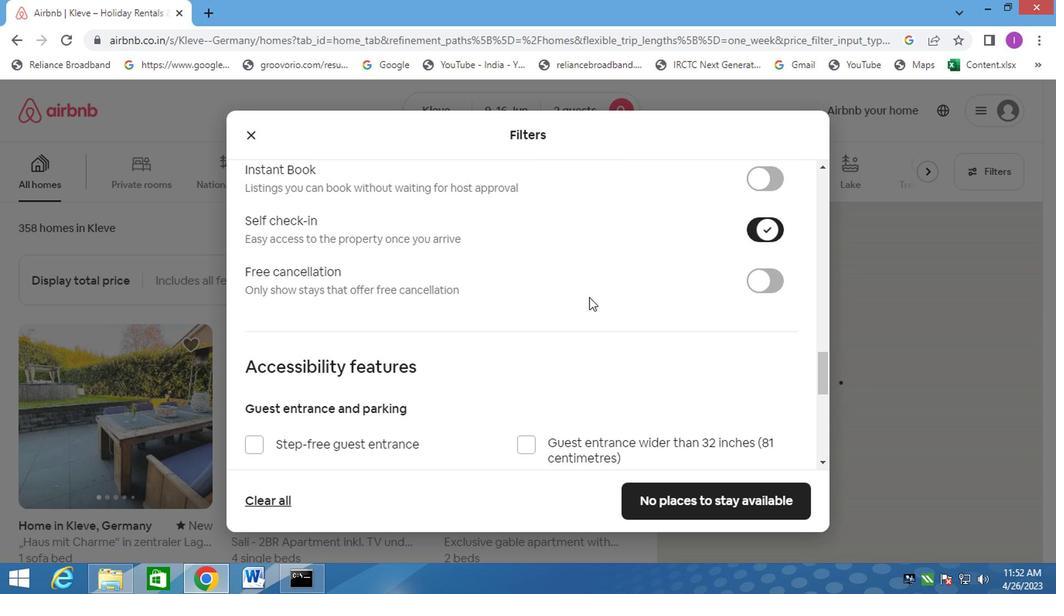 
Action: Mouse scrolled (583, 298) with delta (0, -1)
Screenshot: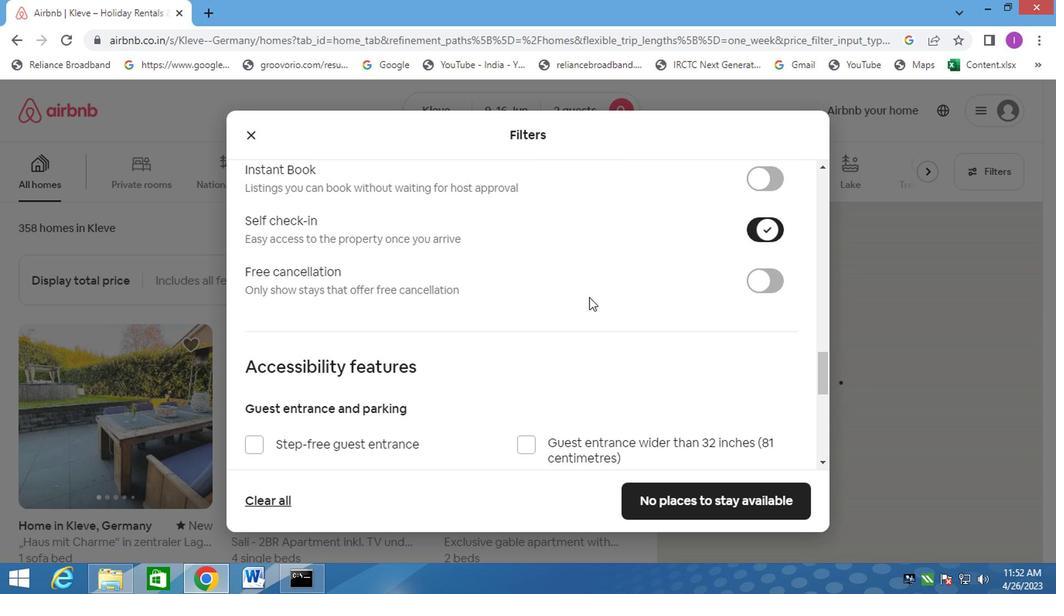 
Action: Mouse moved to (582, 302)
Screenshot: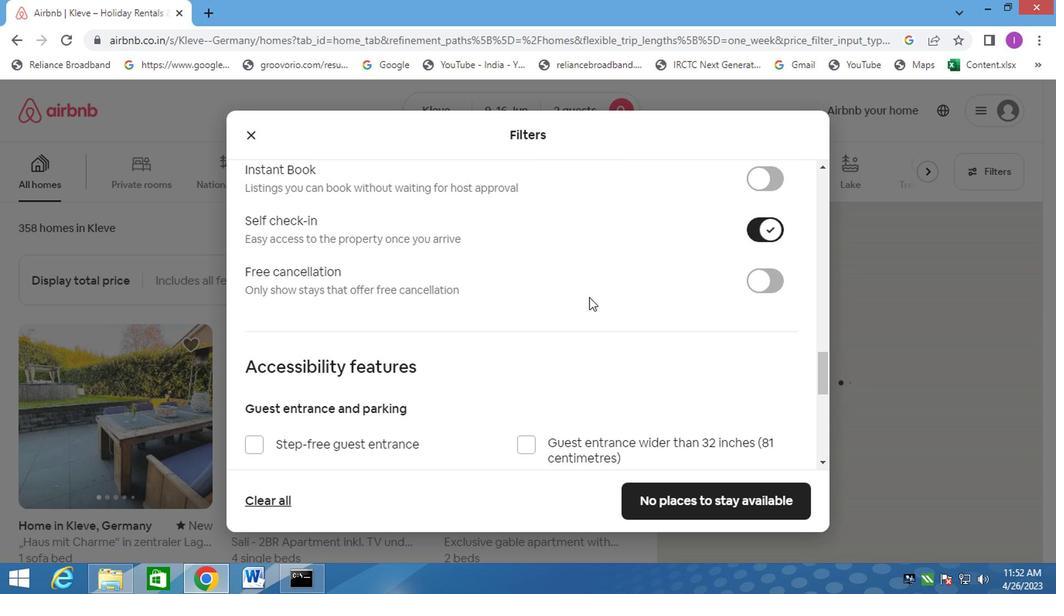 
Action: Mouse scrolled (582, 301) with delta (0, 0)
Screenshot: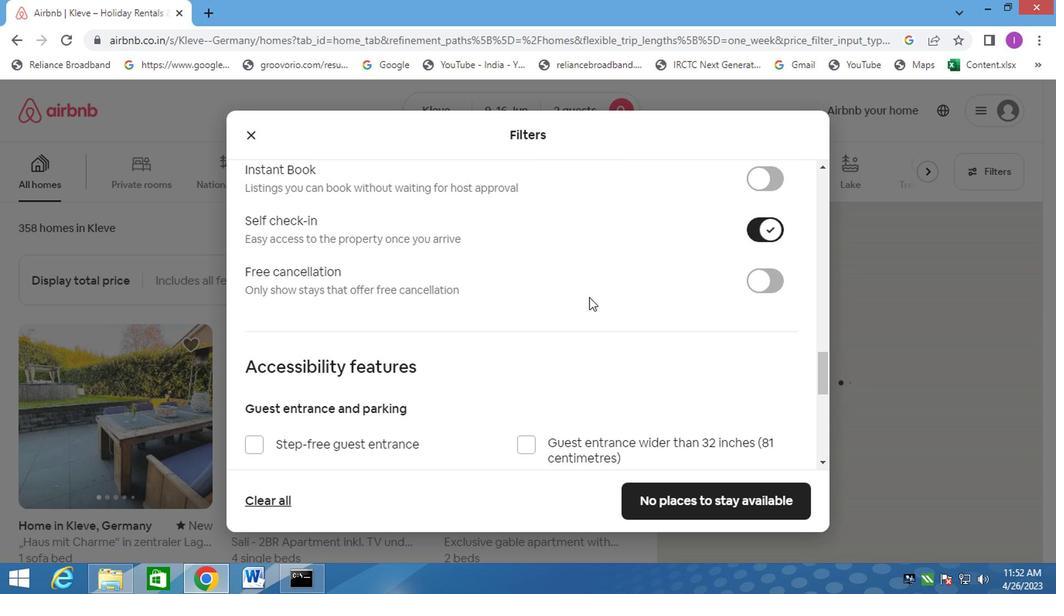 
Action: Mouse moved to (579, 307)
Screenshot: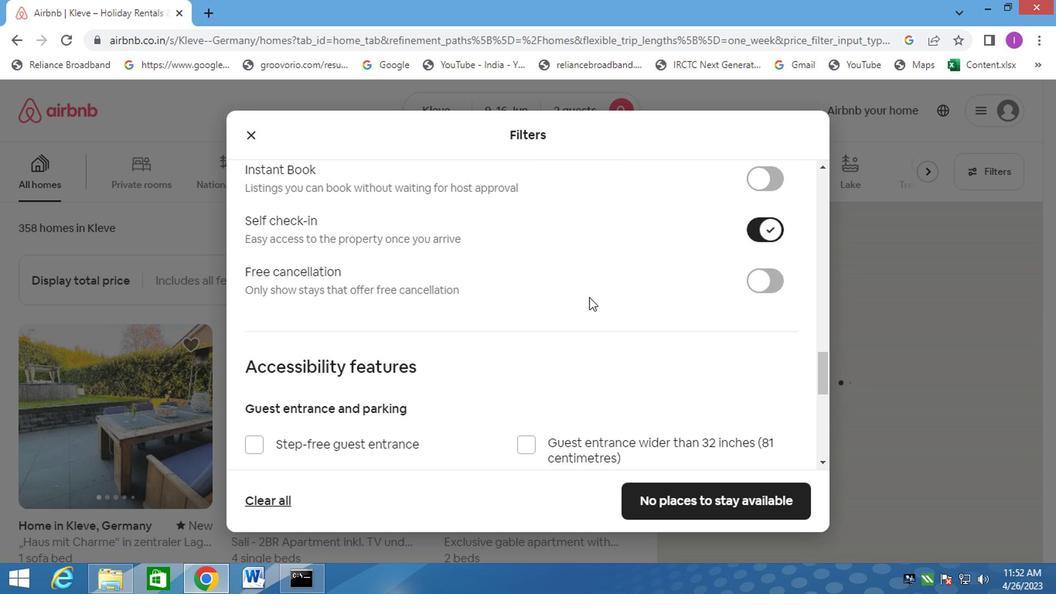 
Action: Mouse scrolled (580, 304) with delta (0, -1)
Screenshot: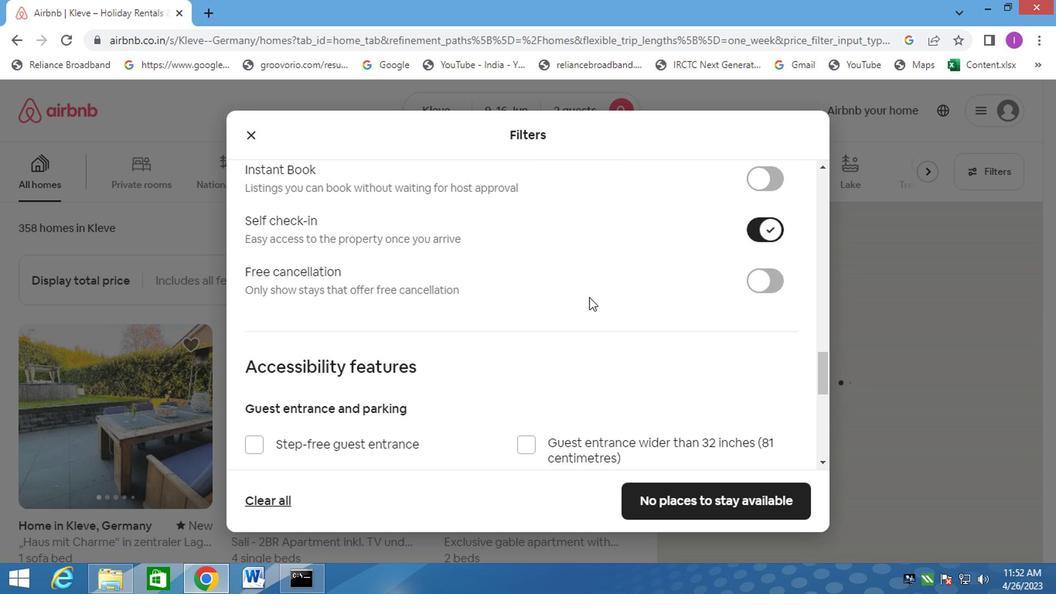
Action: Mouse moved to (578, 309)
Screenshot: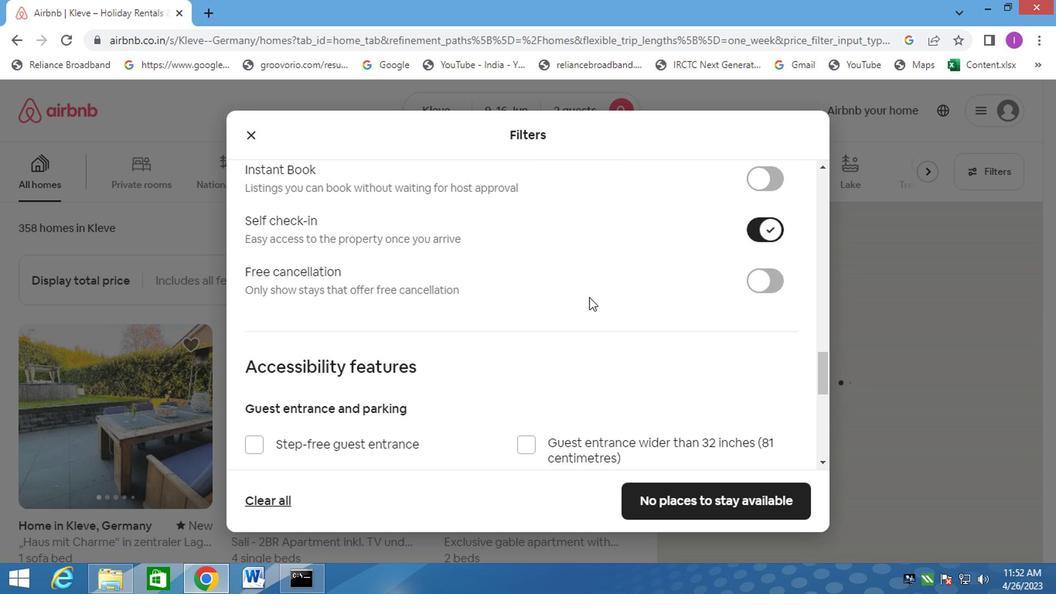 
Action: Mouse scrolled (579, 306) with delta (0, -1)
Screenshot: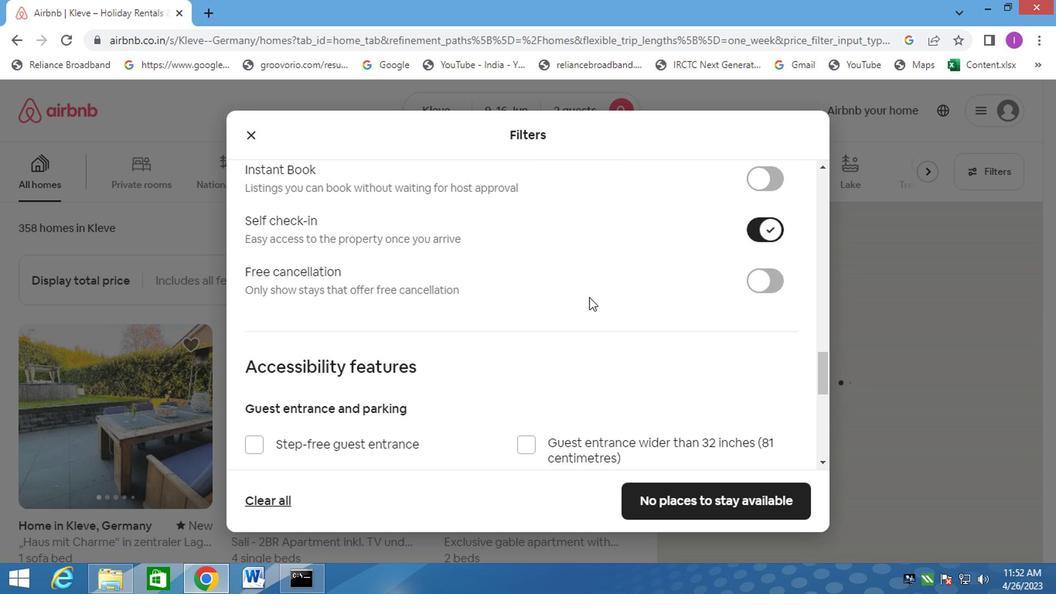
Action: Mouse moved to (565, 317)
Screenshot: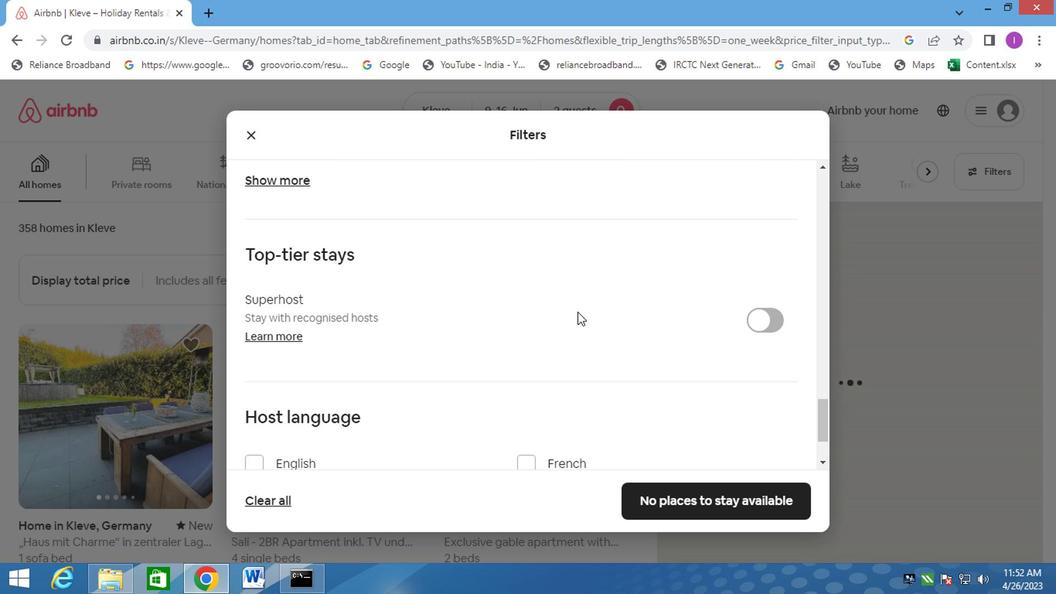 
Action: Mouse scrolled (565, 316) with delta (0, -1)
Screenshot: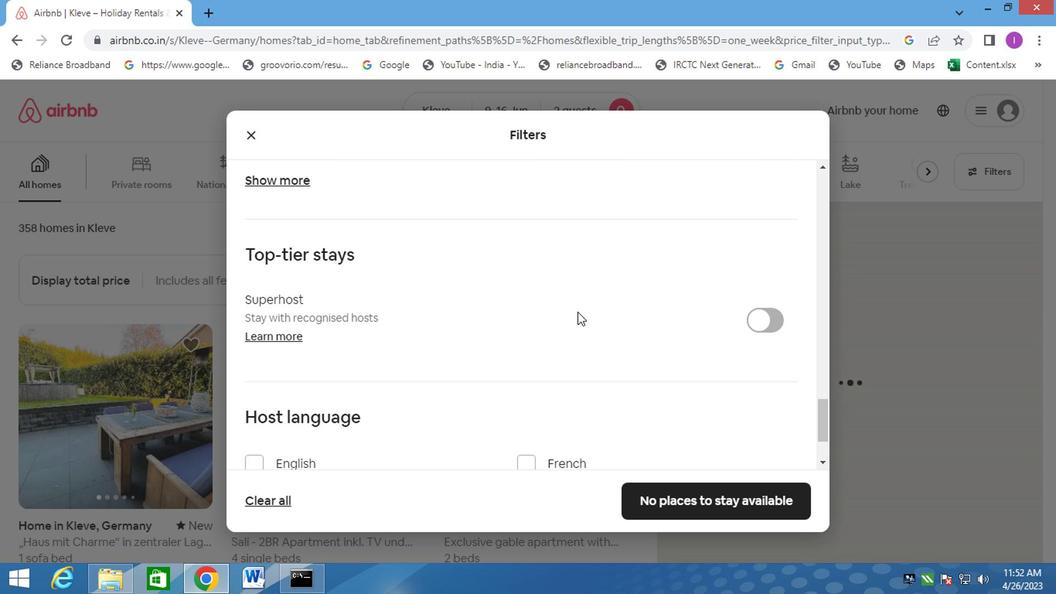 
Action: Mouse moved to (560, 319)
Screenshot: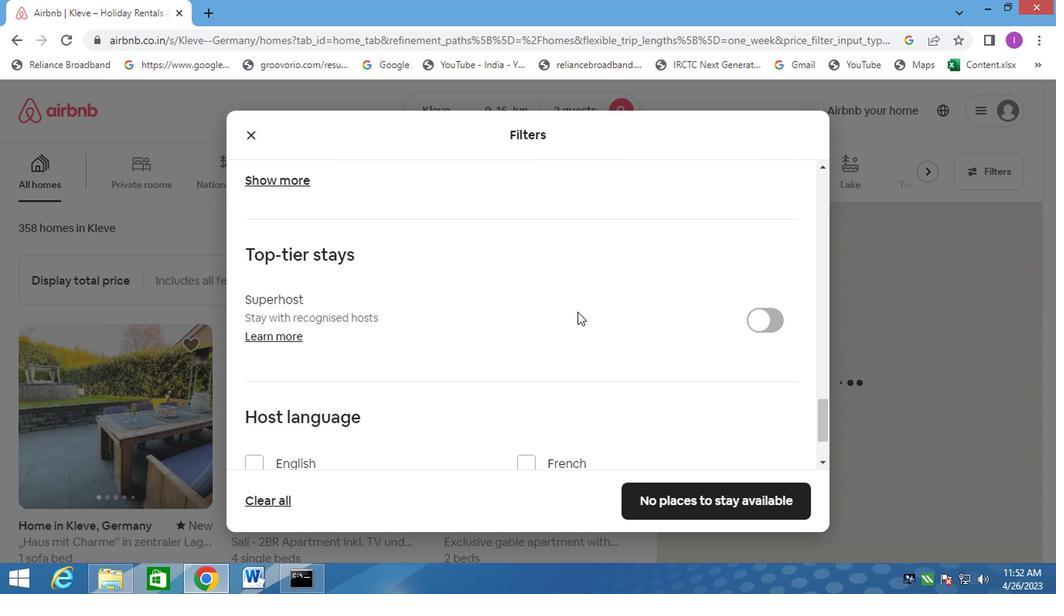 
Action: Mouse scrolled (560, 319) with delta (0, 0)
Screenshot: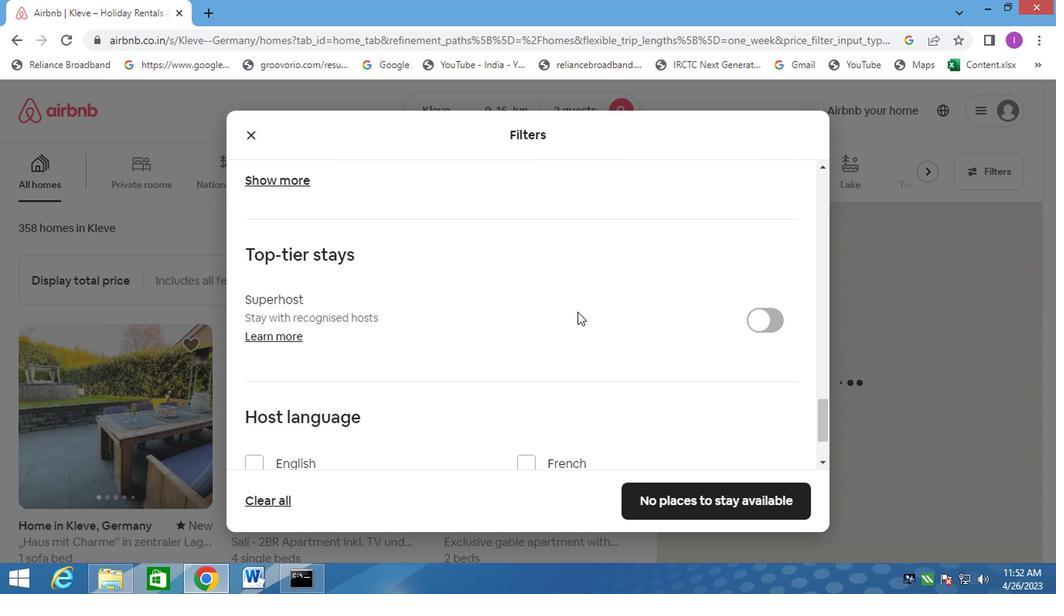 
Action: Mouse moved to (549, 323)
Screenshot: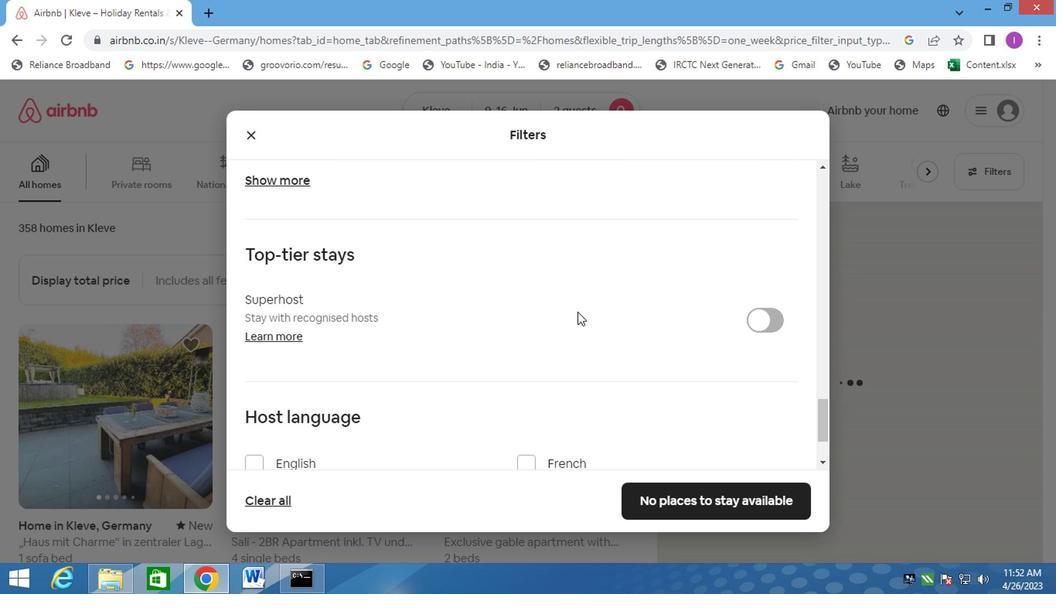 
Action: Mouse scrolled (557, 321) with delta (0, 0)
Screenshot: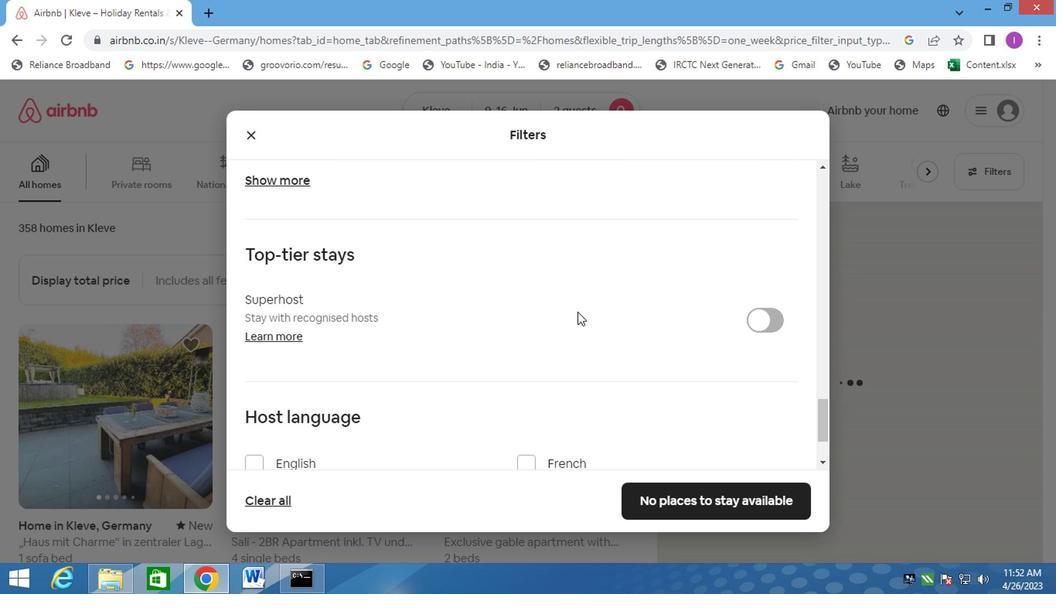 
Action: Mouse scrolled (549, 322) with delta (0, -1)
Screenshot: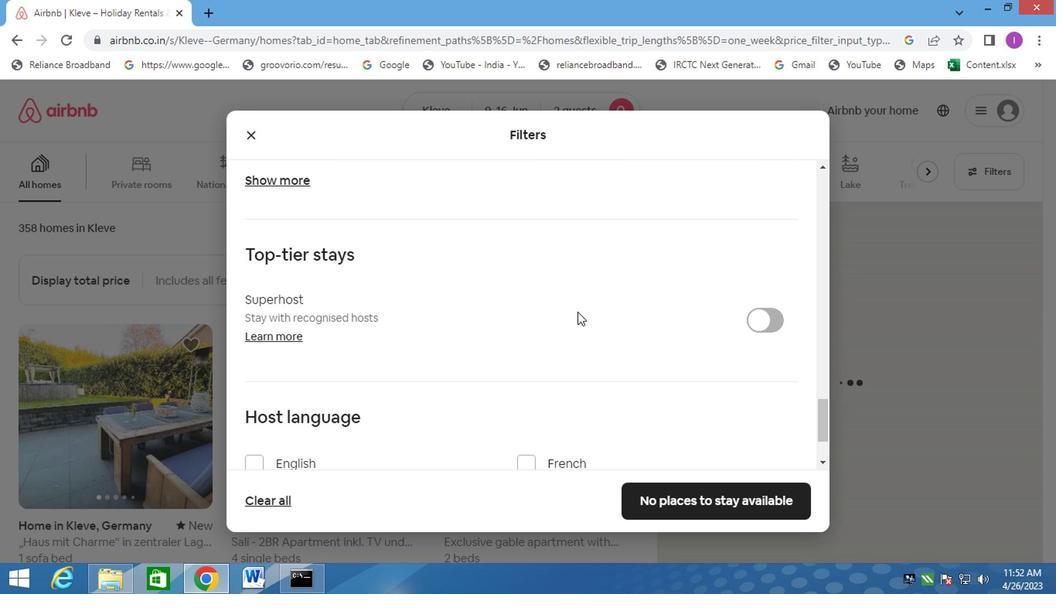 
Action: Mouse moved to (244, 356)
Screenshot: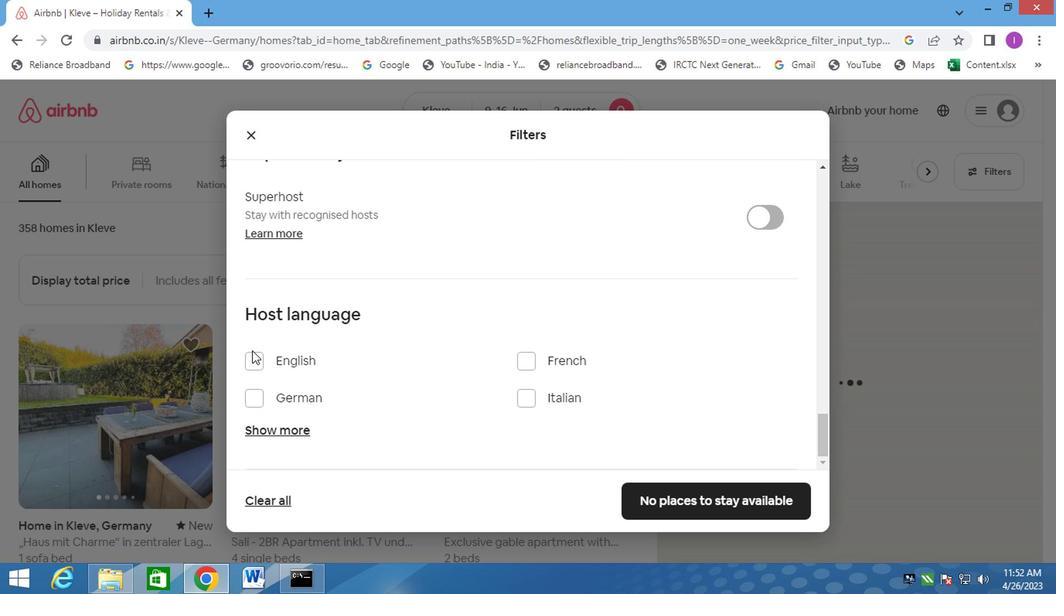 
Action: Mouse pressed left at (244, 356)
Screenshot: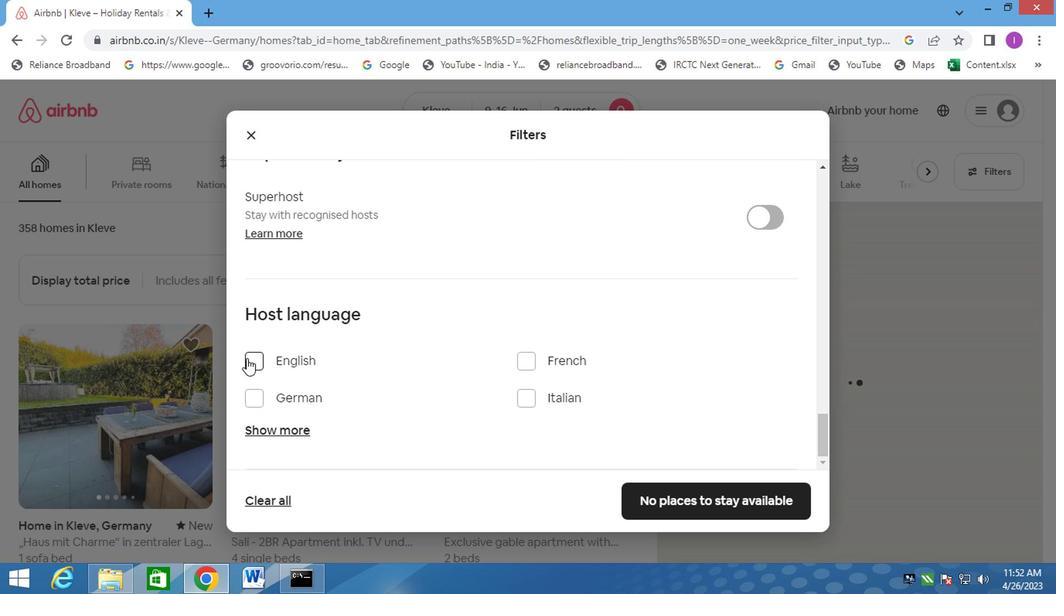 
Action: Mouse moved to (744, 502)
Screenshot: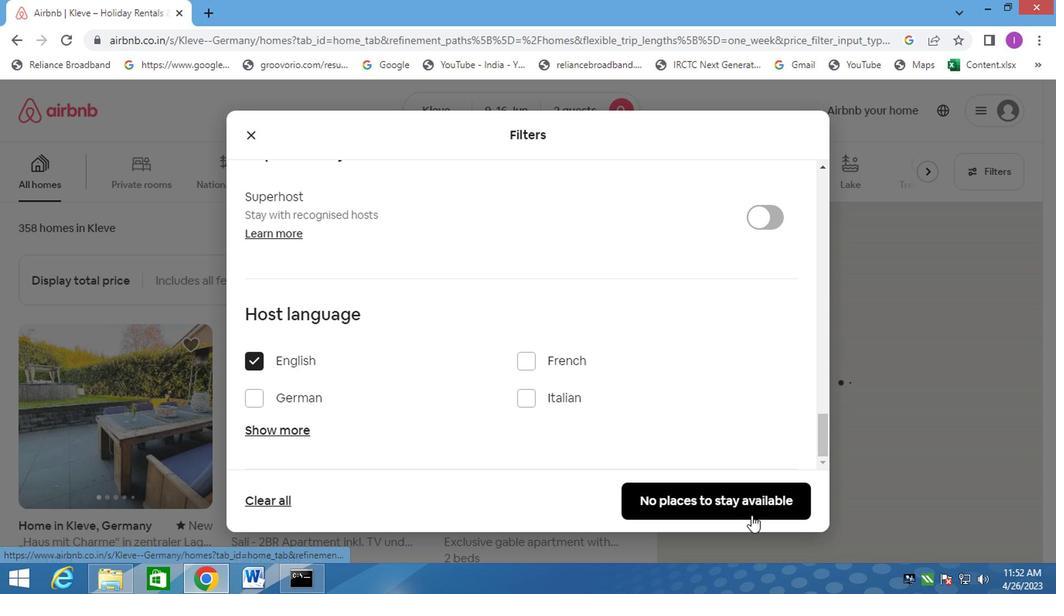 
Action: Mouse pressed left at (744, 502)
Screenshot: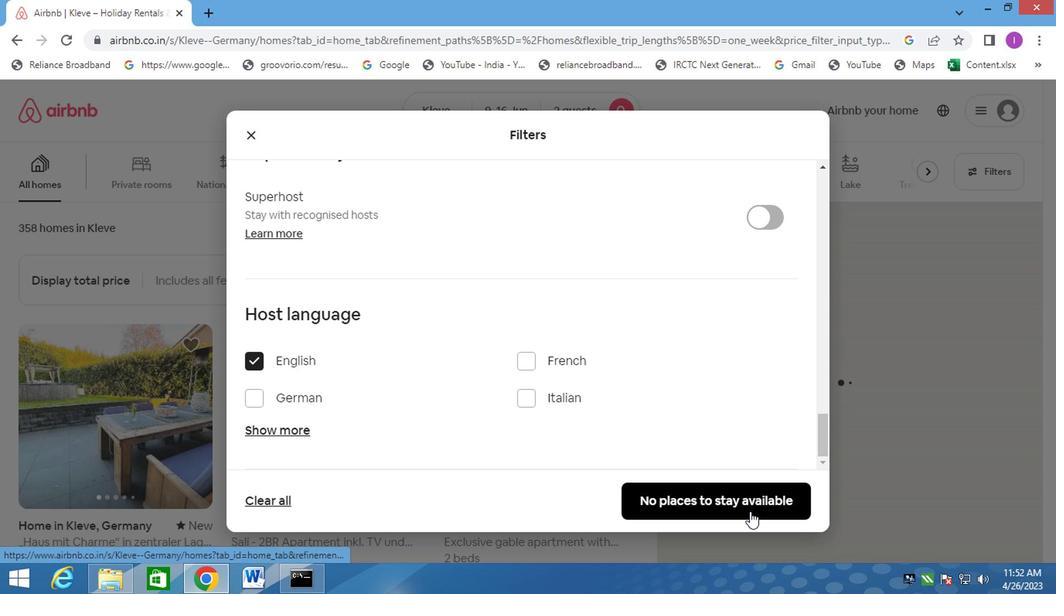 
Action: Mouse moved to (1042, 296)
Screenshot: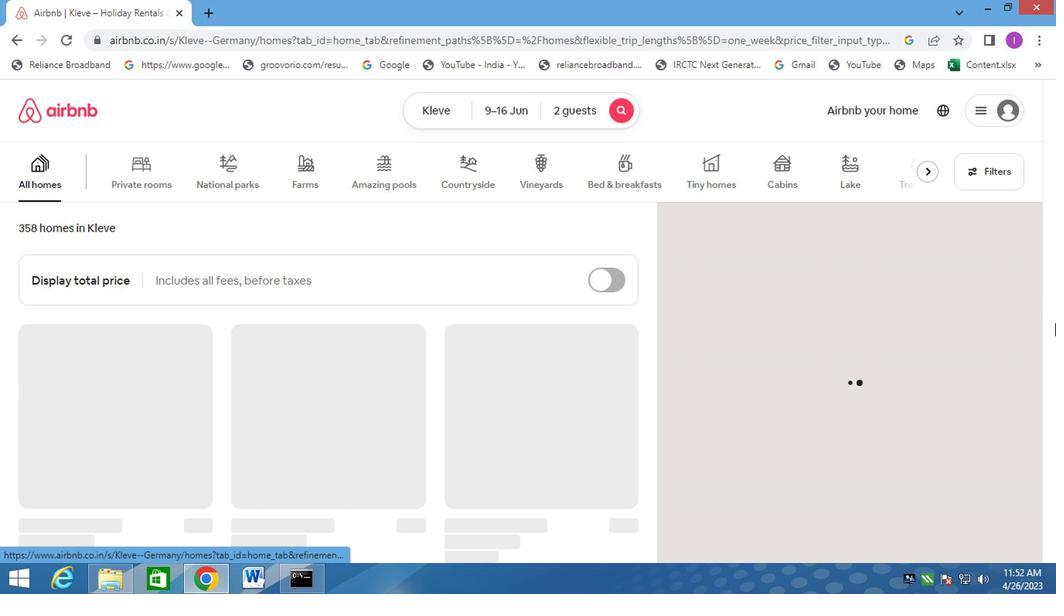 
